 Task: Get directions from Death Valley National Park, California, United States to Dinosaur Valley State Park, Texas, United States and reverse  starting point and destination and check the transit options
Action: Mouse moved to (186, 77)
Screenshot: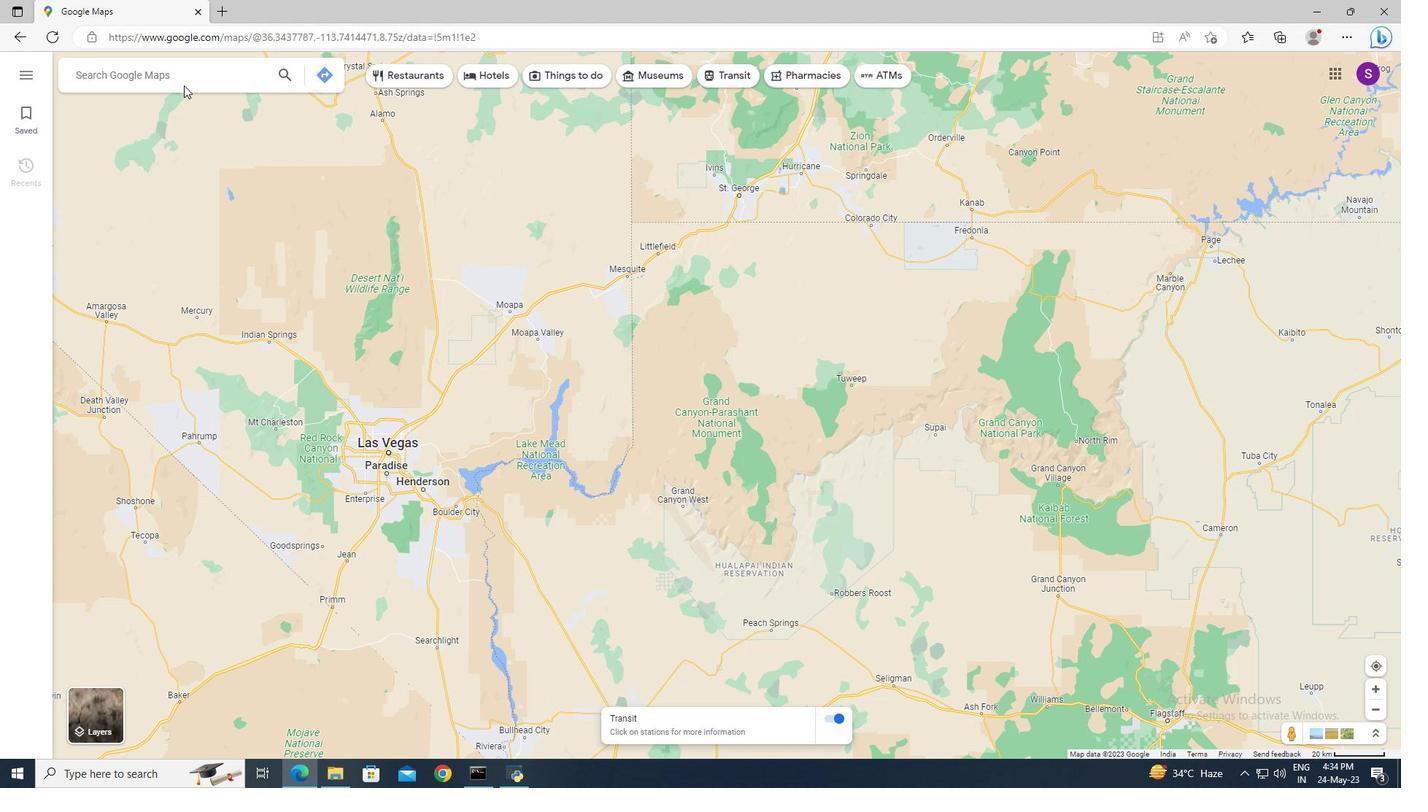 
Action: Mouse pressed left at (186, 77)
Screenshot: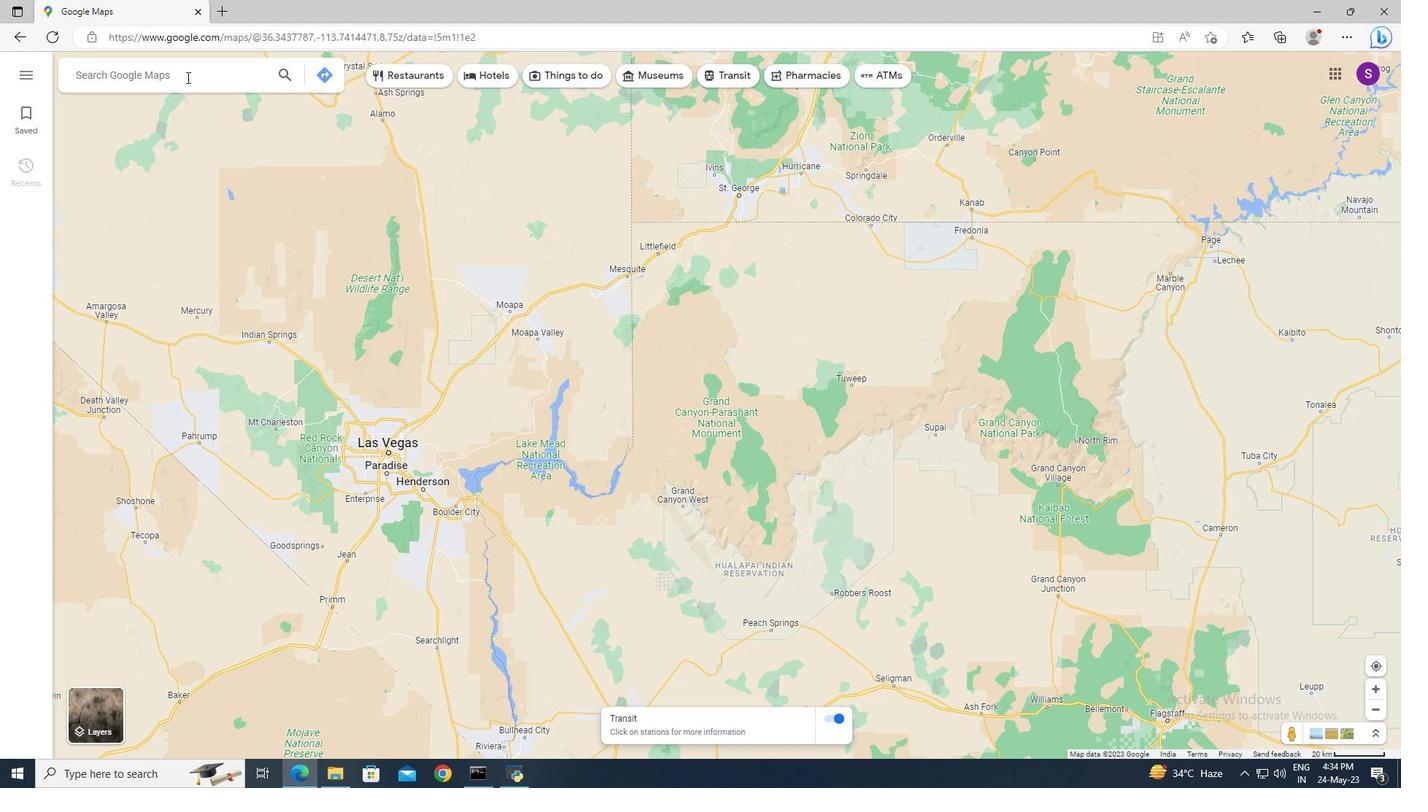 
Action: Key pressed <Key.shift>D<Key.backspace>
Screenshot: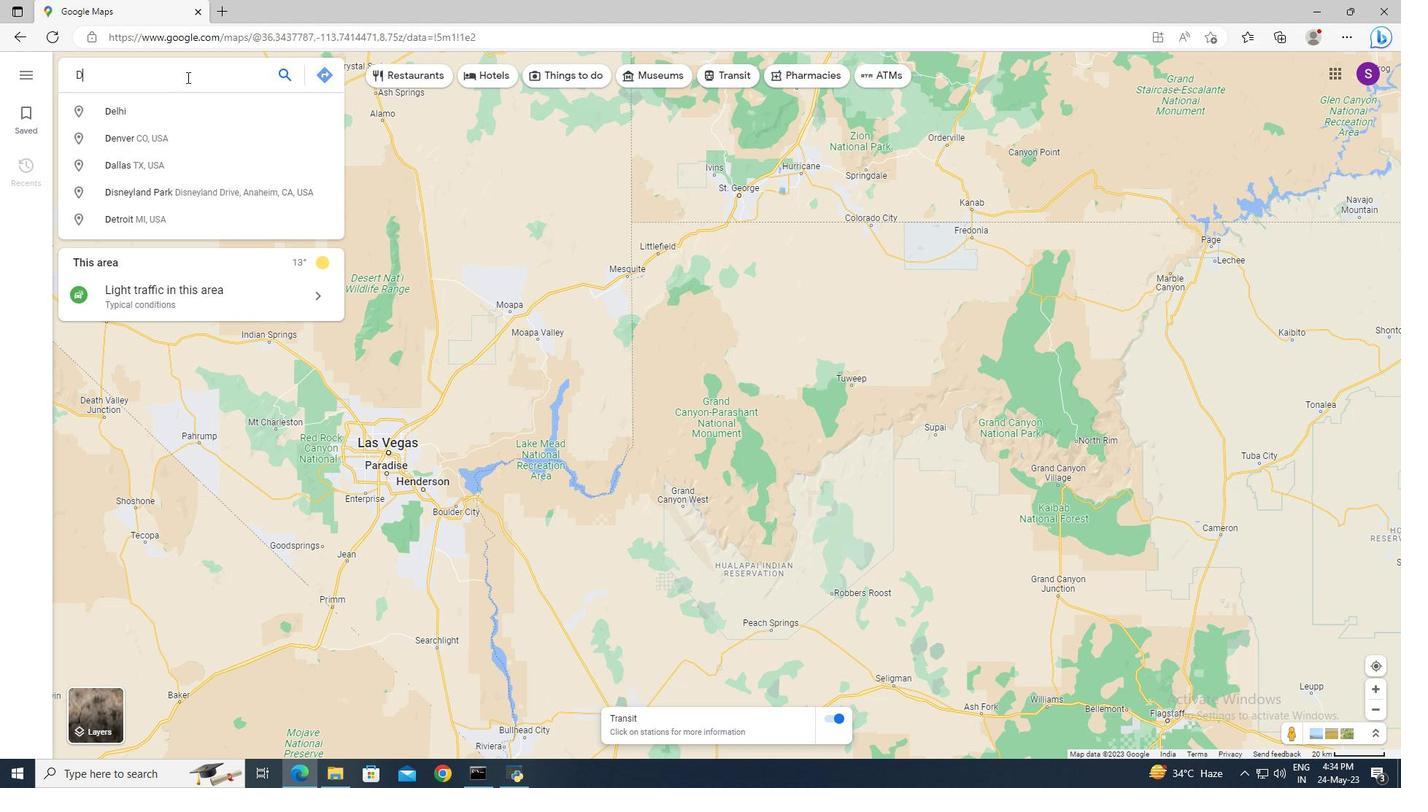 
Action: Mouse moved to (317, 75)
Screenshot: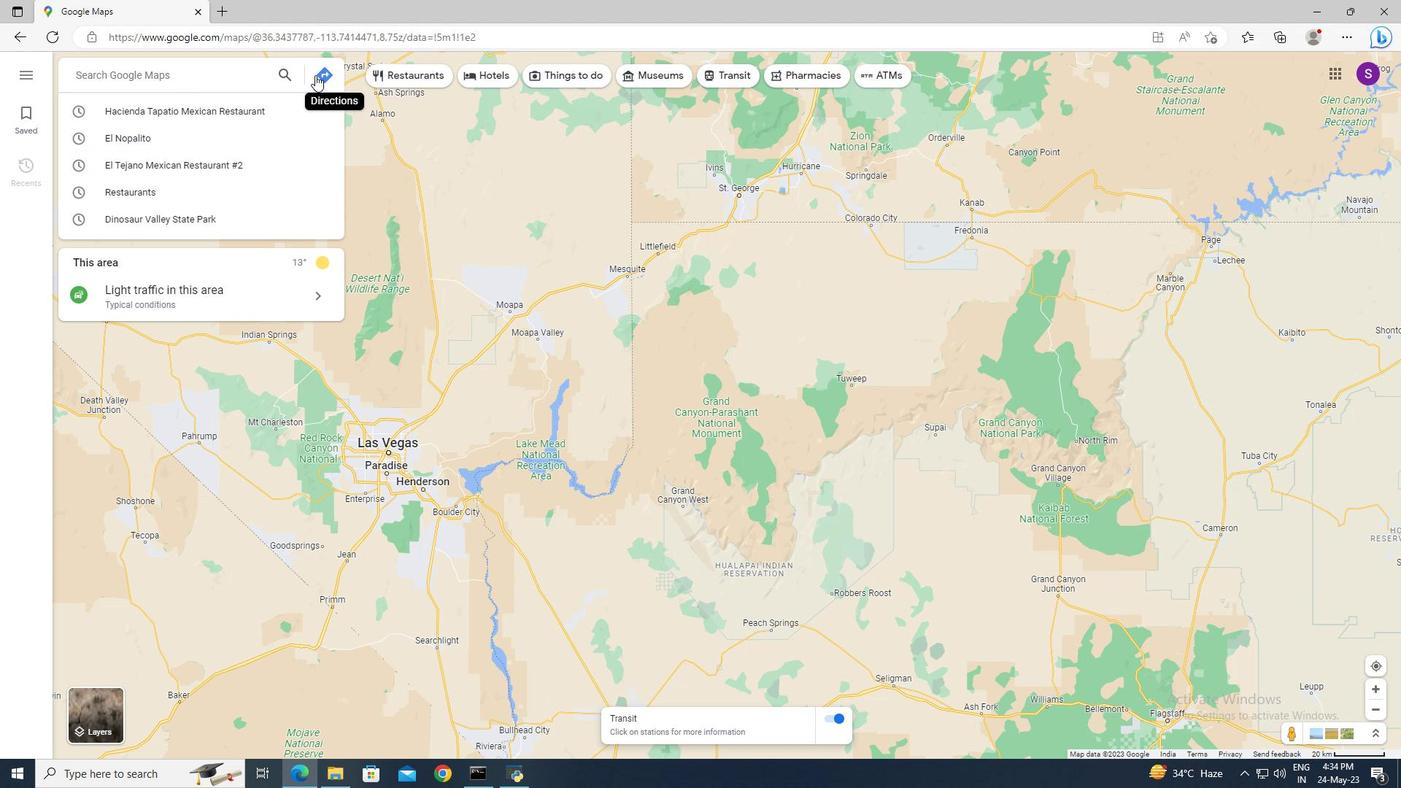 
Action: Mouse pressed left at (317, 75)
Screenshot: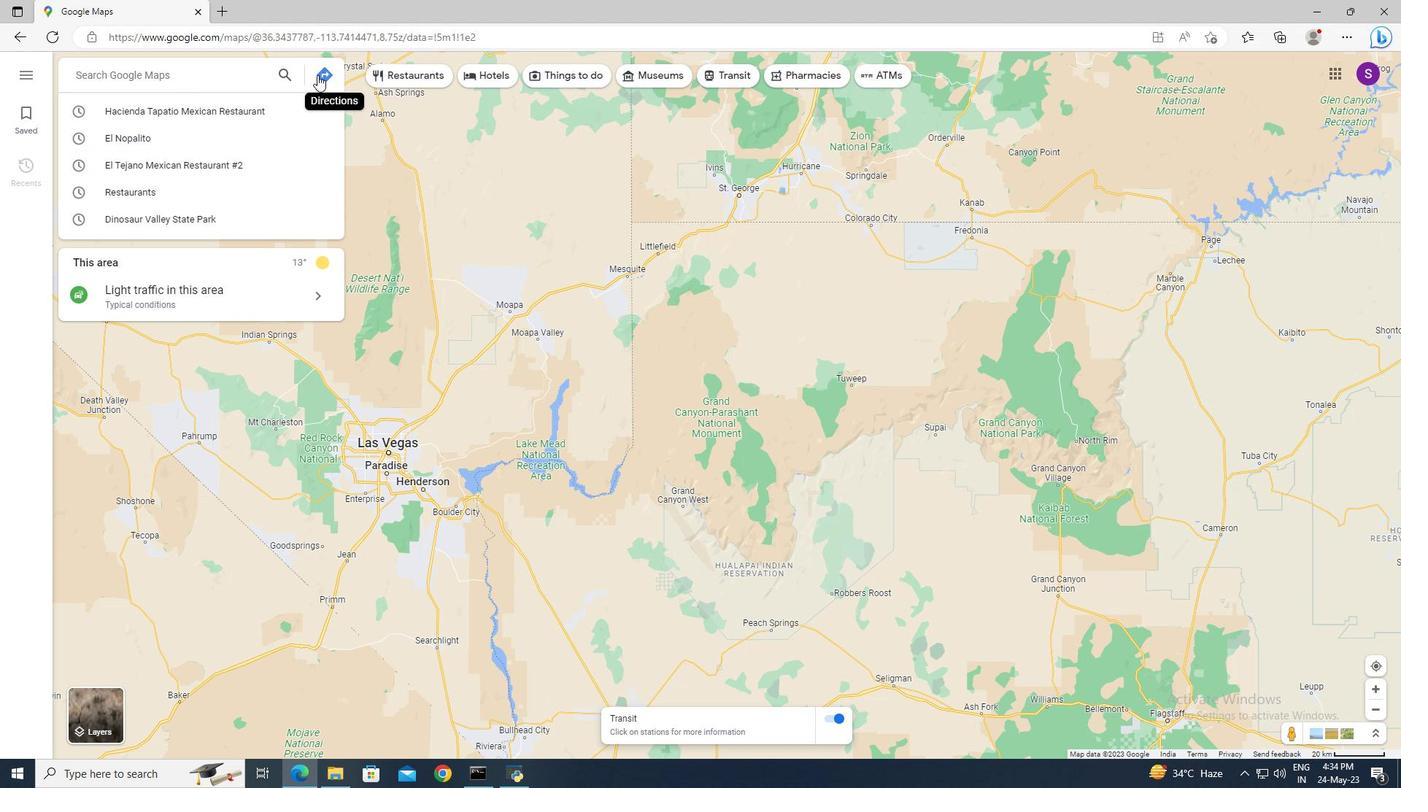 
Action: Mouse moved to (177, 122)
Screenshot: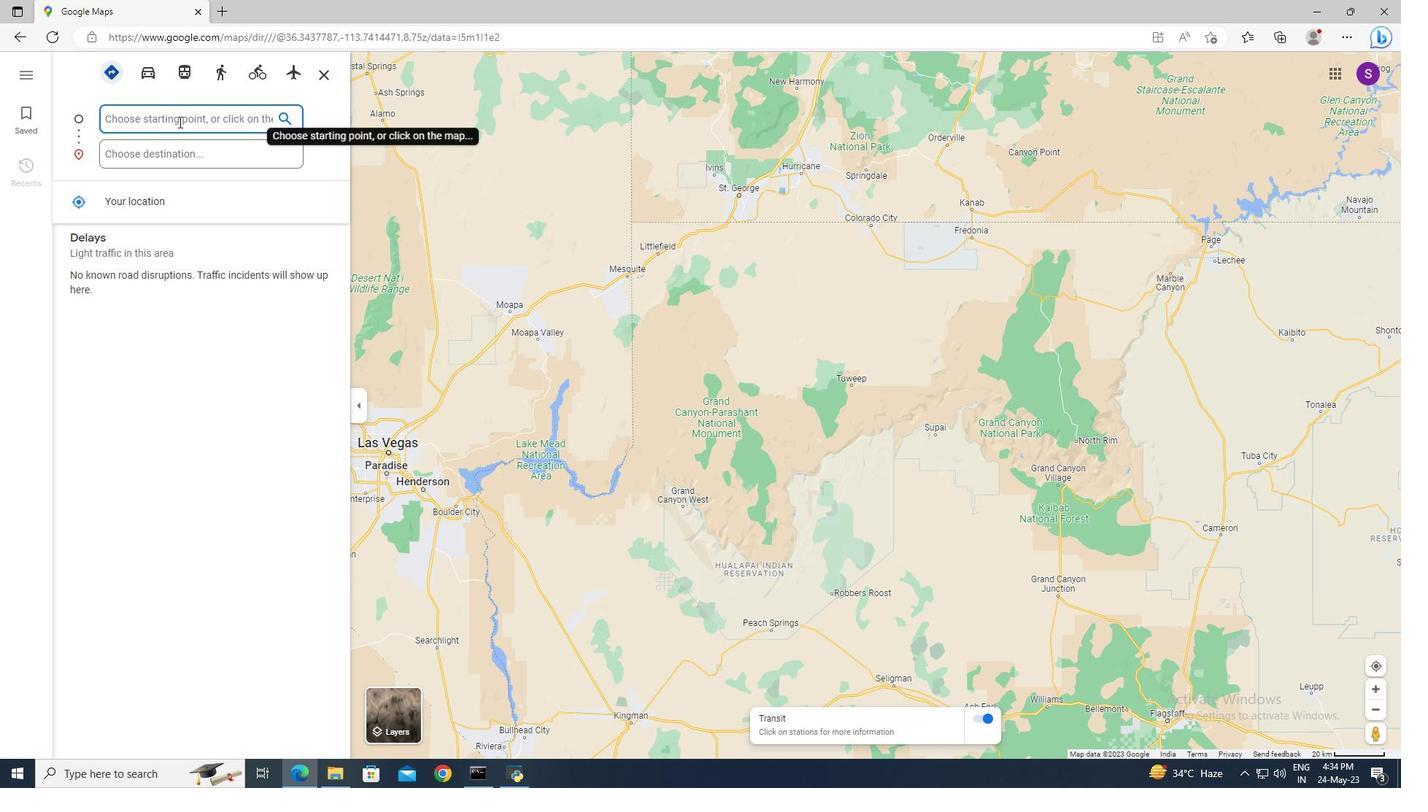 
Action: Mouse pressed left at (177, 122)
Screenshot: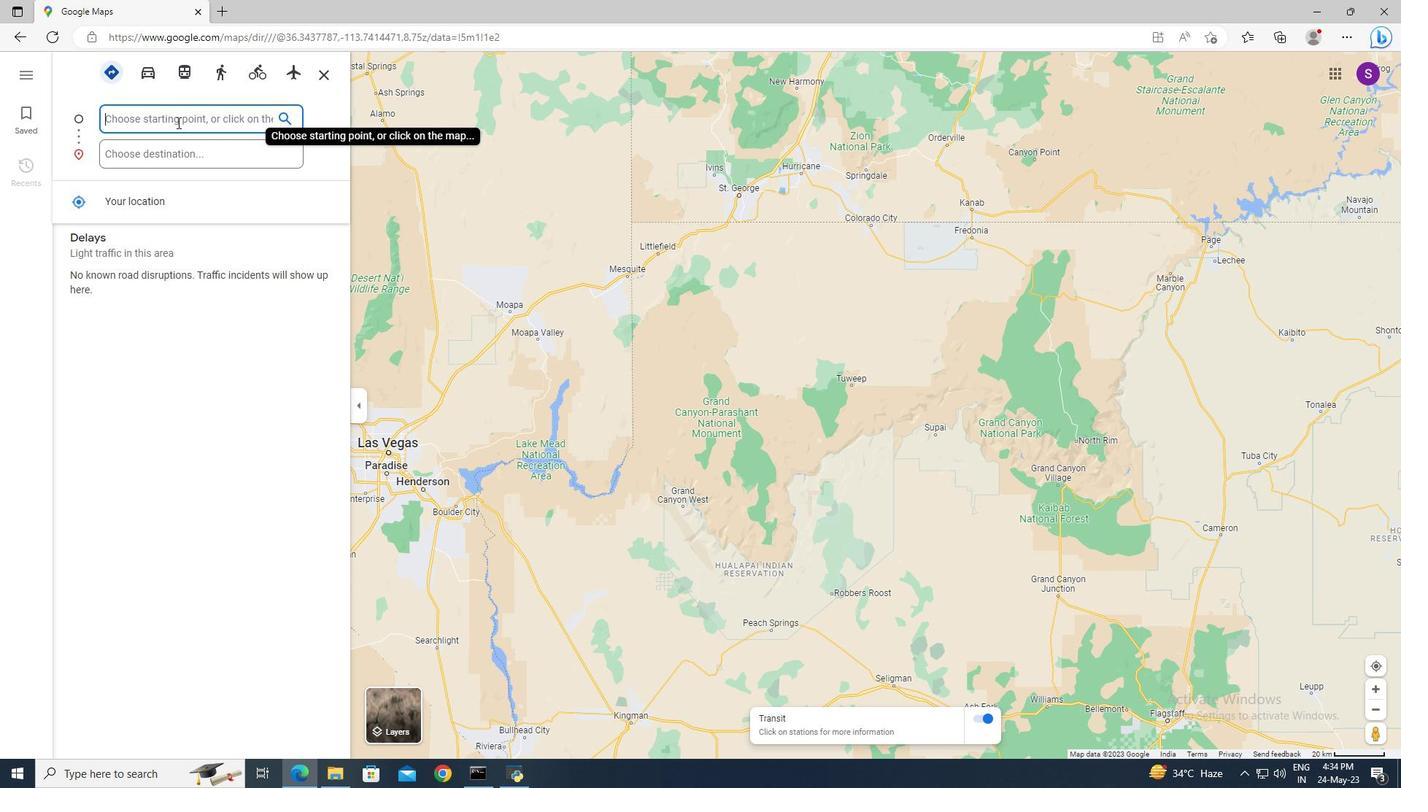 
Action: Key pressed <Key.shift>Death<Key.space><Key.shift>Valley<Key.space><Key.shift>National<Key.space><Key.shift>Park,<Key.space><Key.shift>Cali
Screenshot: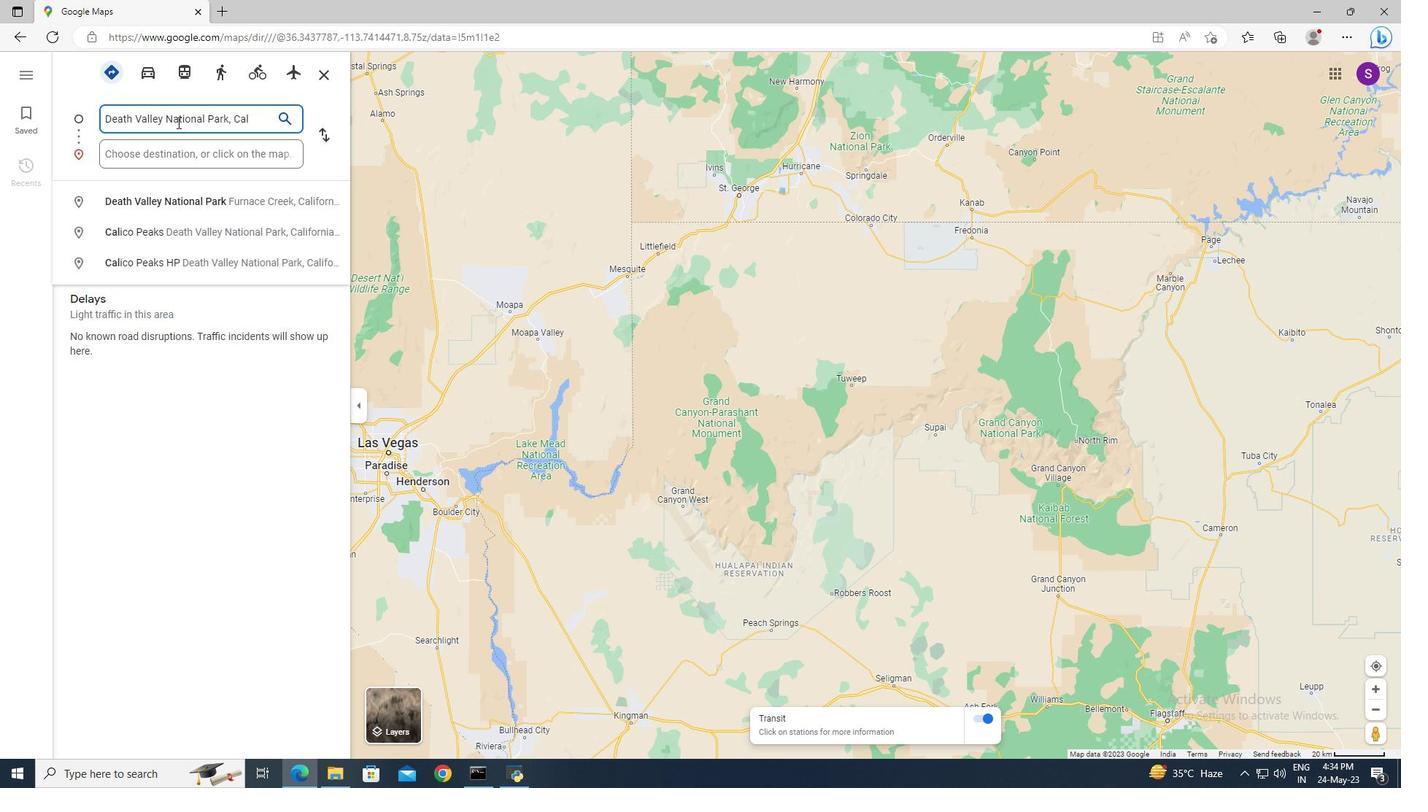 
Action: Mouse moved to (200, 197)
Screenshot: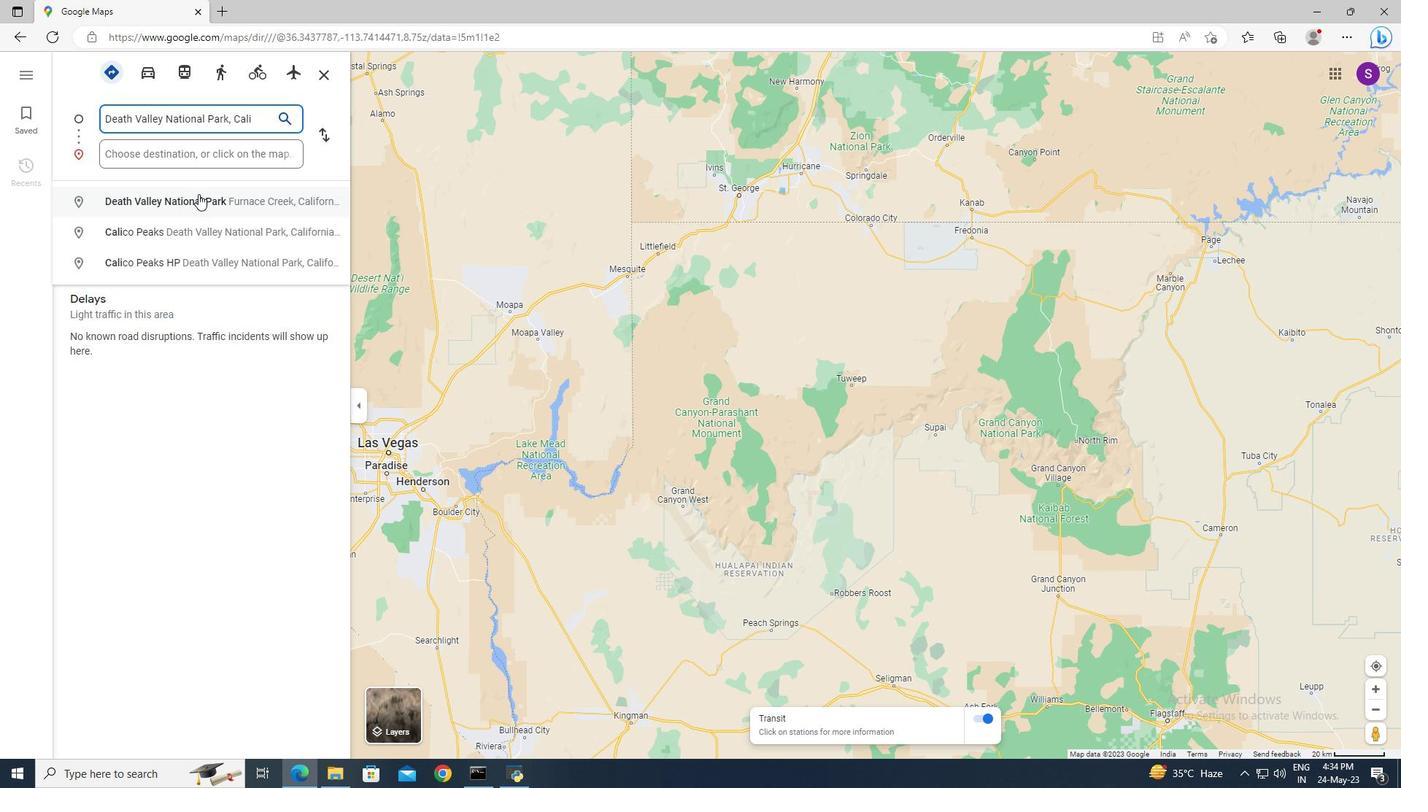 
Action: Mouse pressed left at (200, 197)
Screenshot: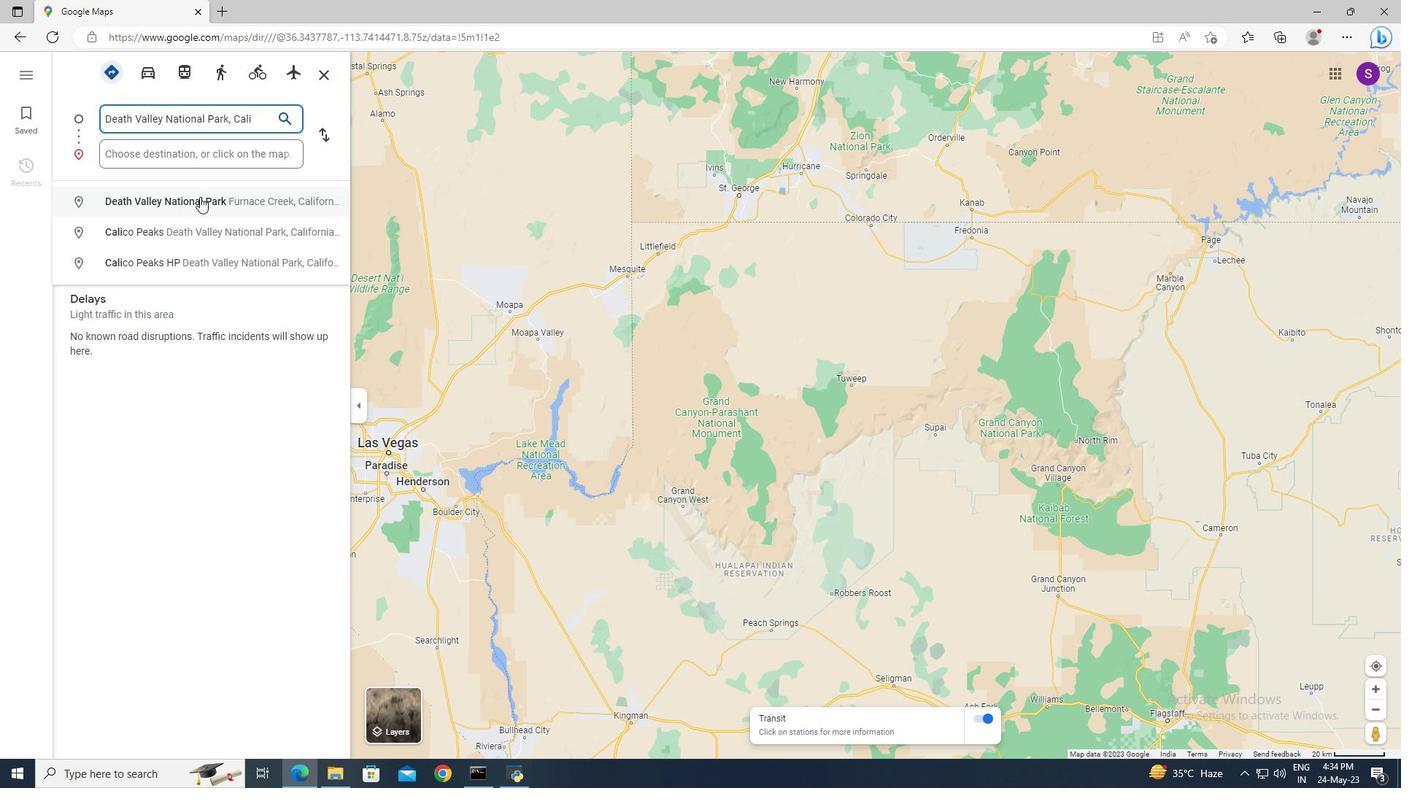 
Action: Mouse moved to (189, 160)
Screenshot: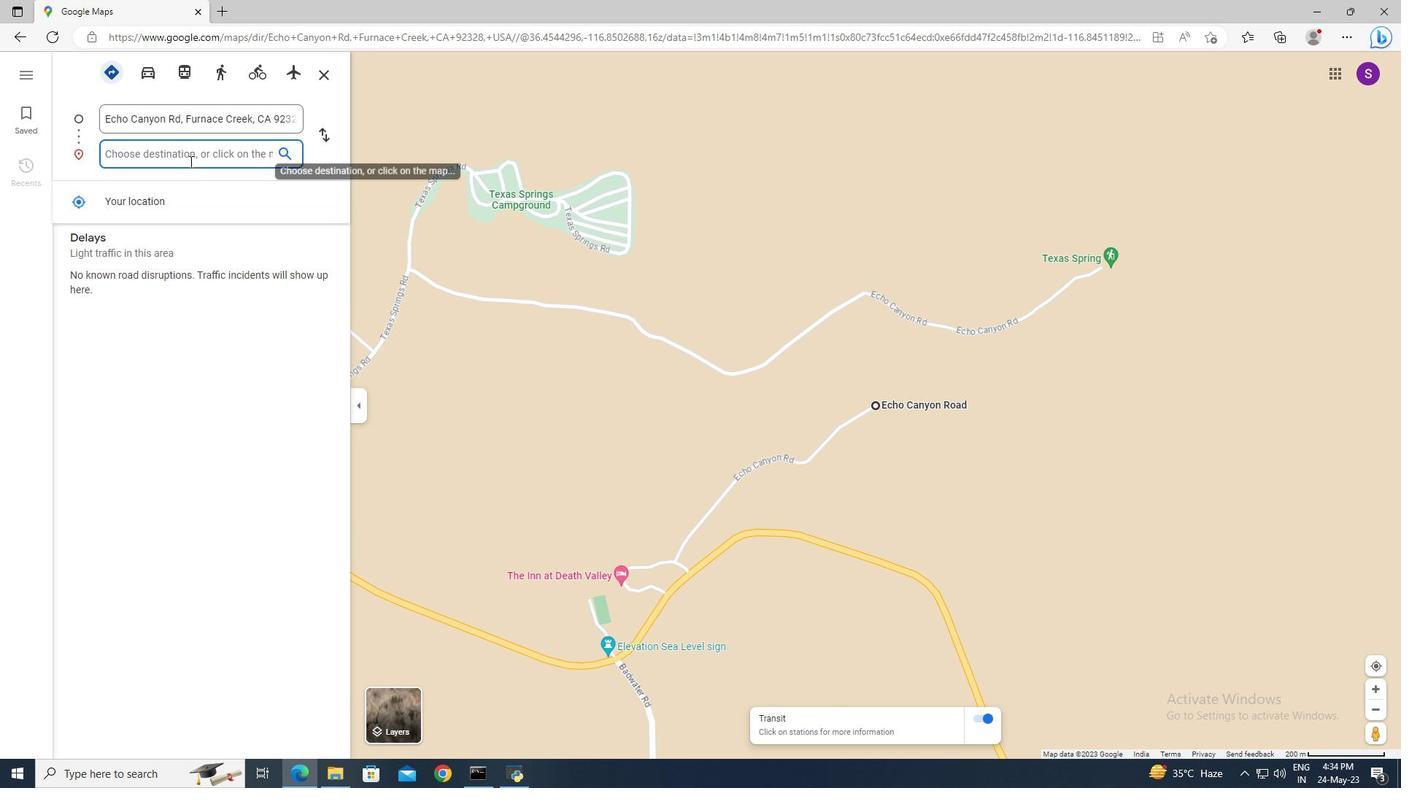 
Action: Mouse pressed left at (189, 160)
Screenshot: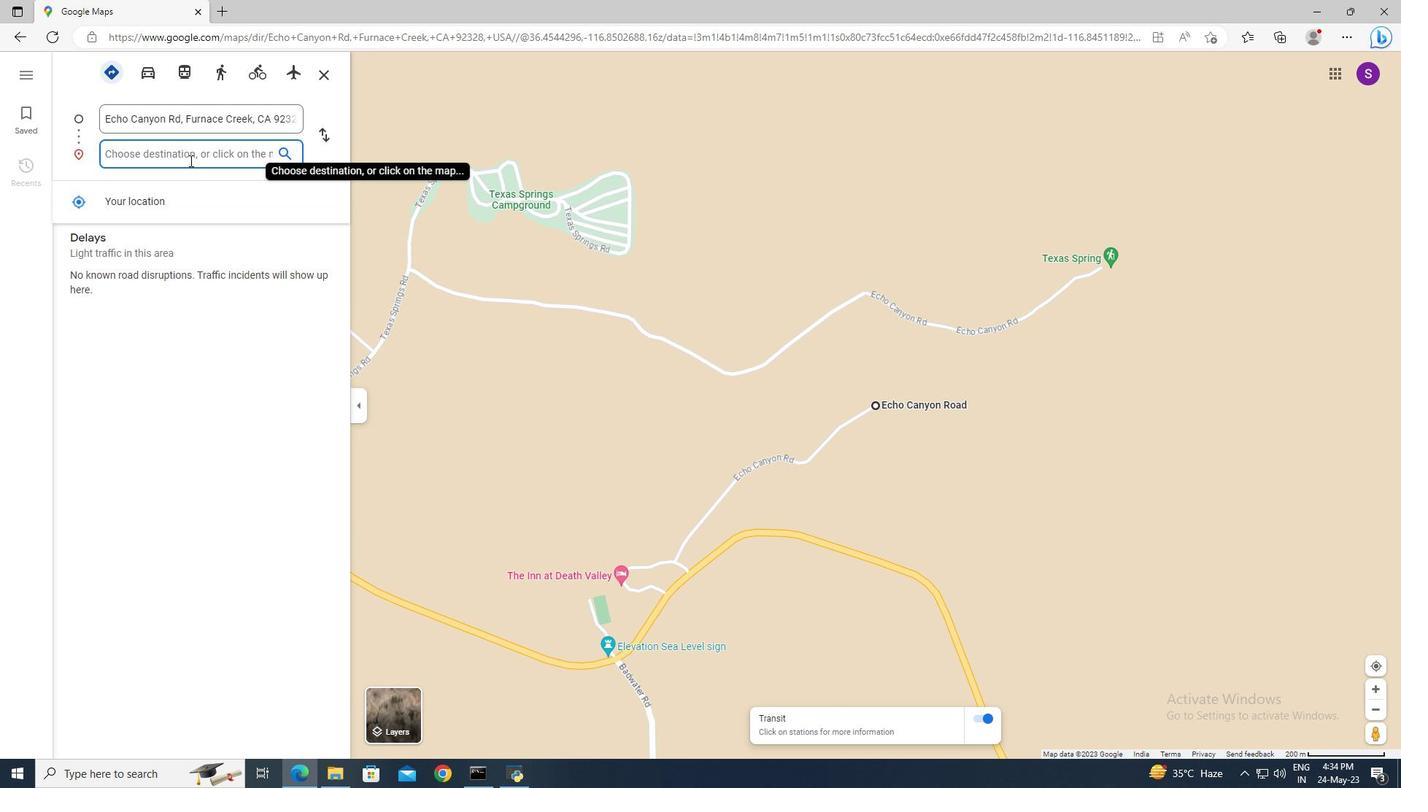 
Action: Key pressed <Key.shift>Dinosaur<Key.space><Key.shift>Valley<Key.space><Key.shift_r>State<Key.space><Key.shift>Park,<Key.space><Key.shift>Texas<Key.enter>
Screenshot: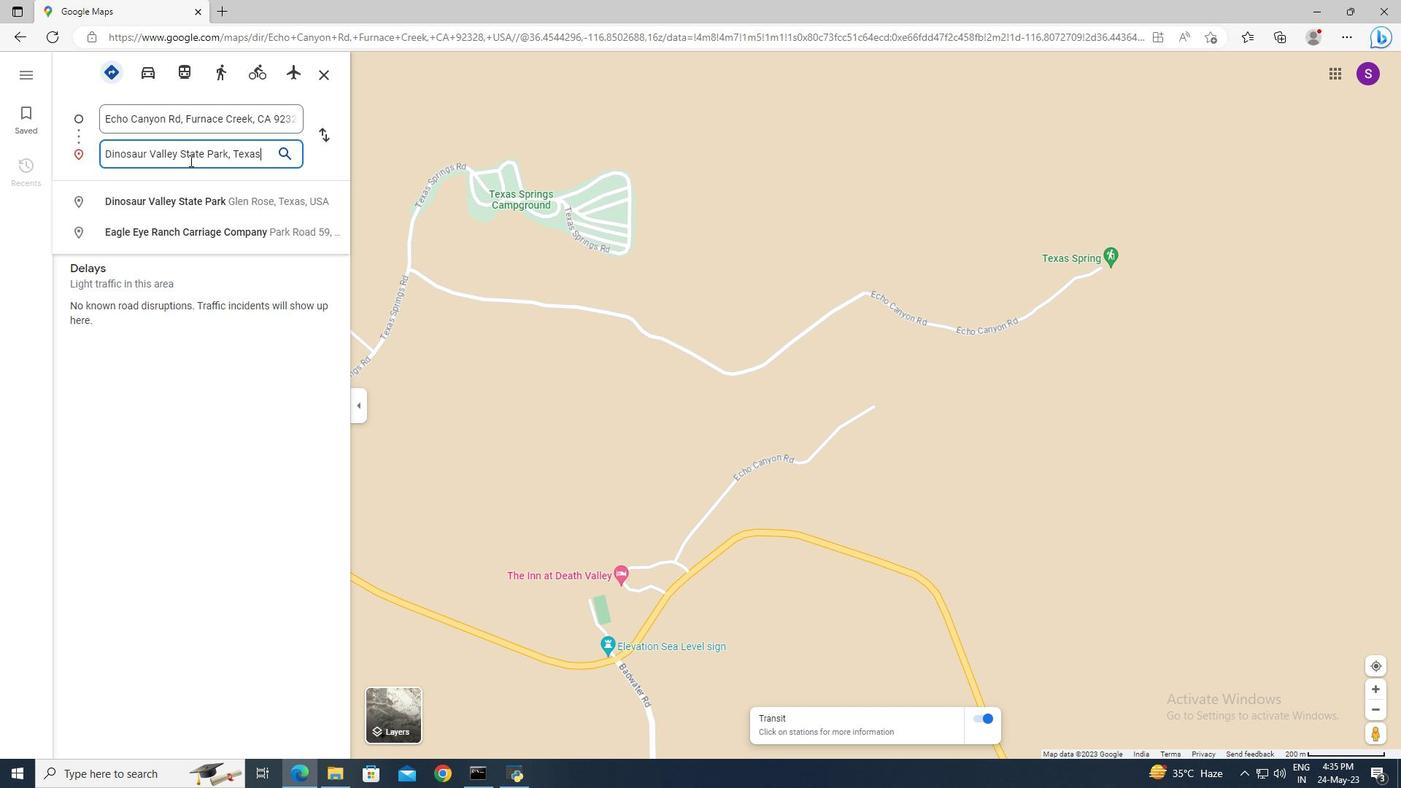 
Action: Mouse moved to (327, 137)
Screenshot: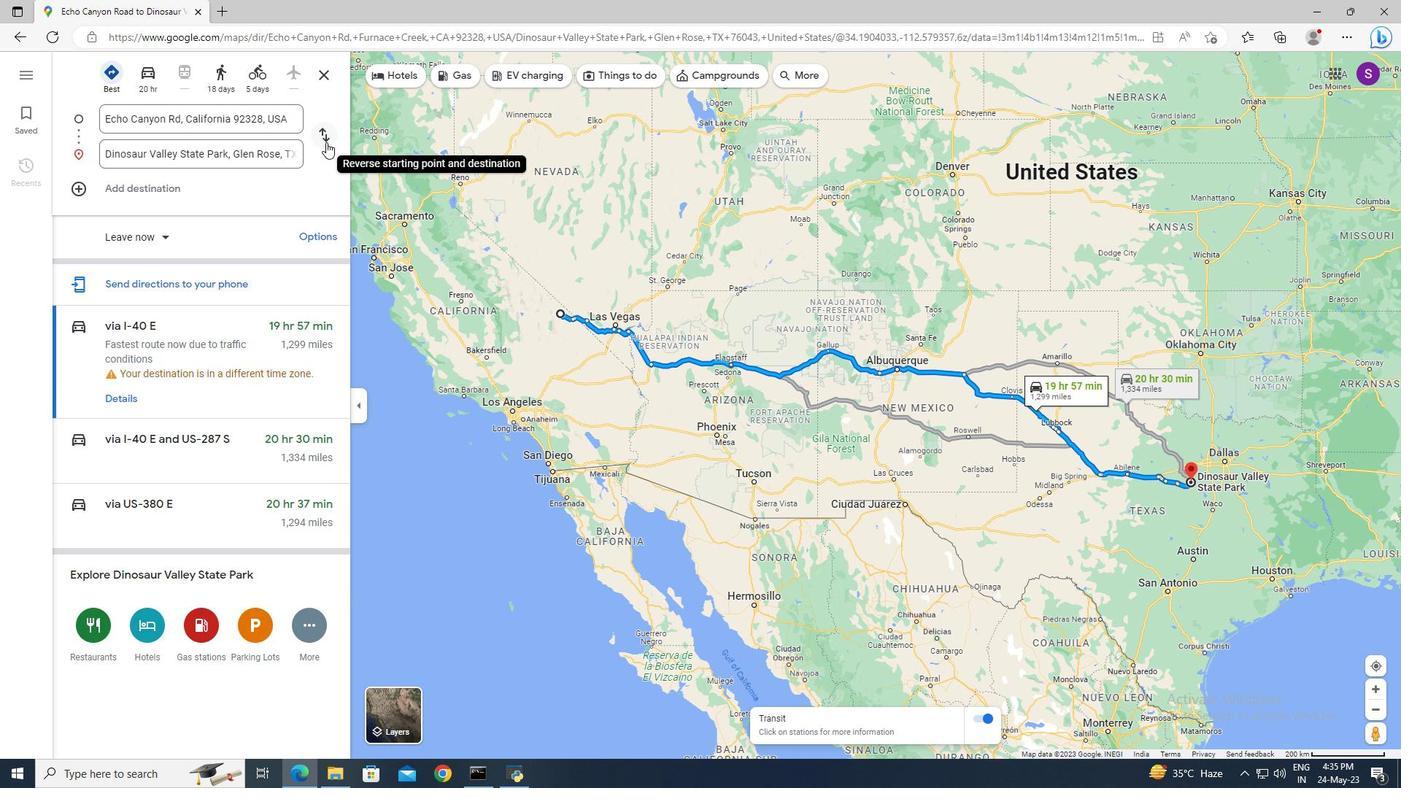 
Action: Mouse pressed left at (327, 137)
Screenshot: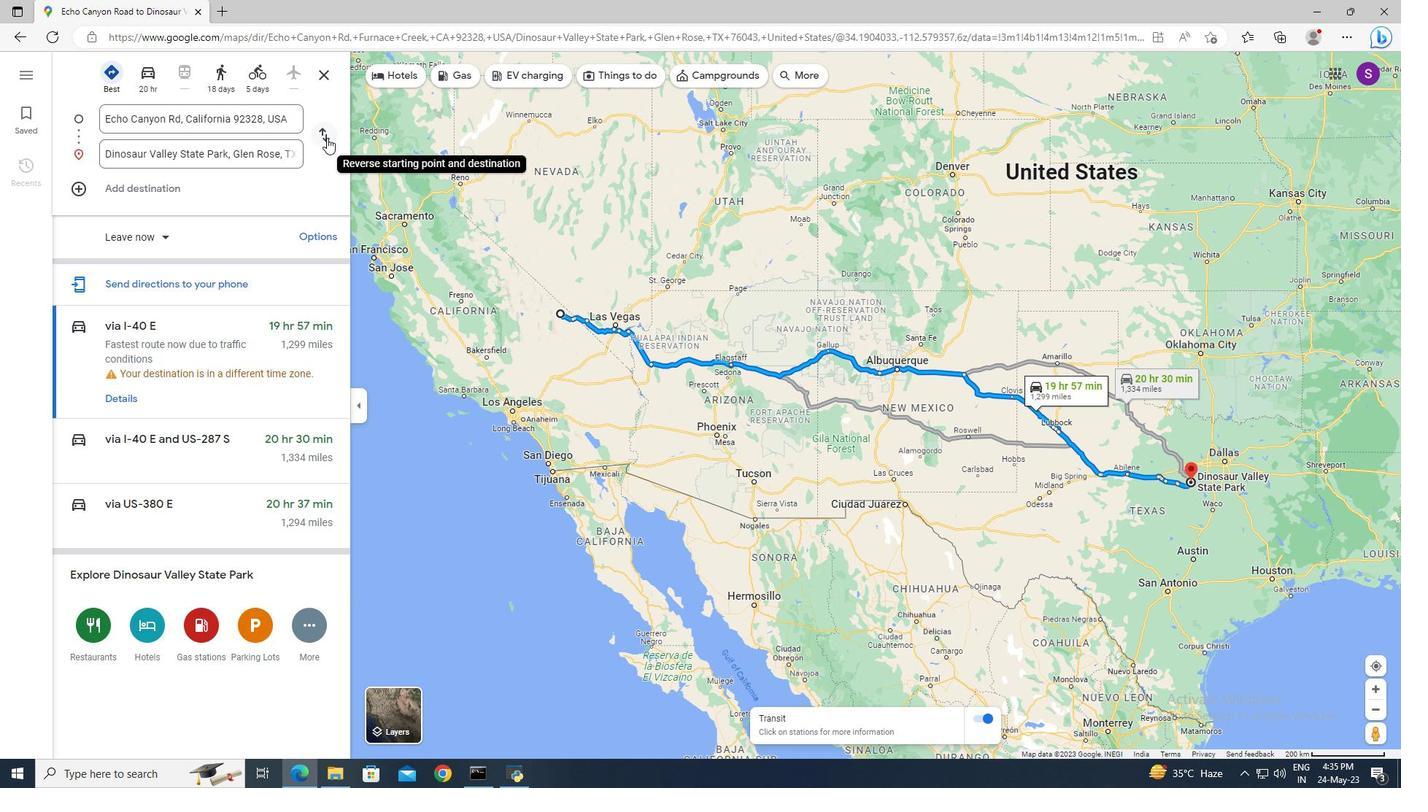 
Action: Mouse moved to (976, 722)
Screenshot: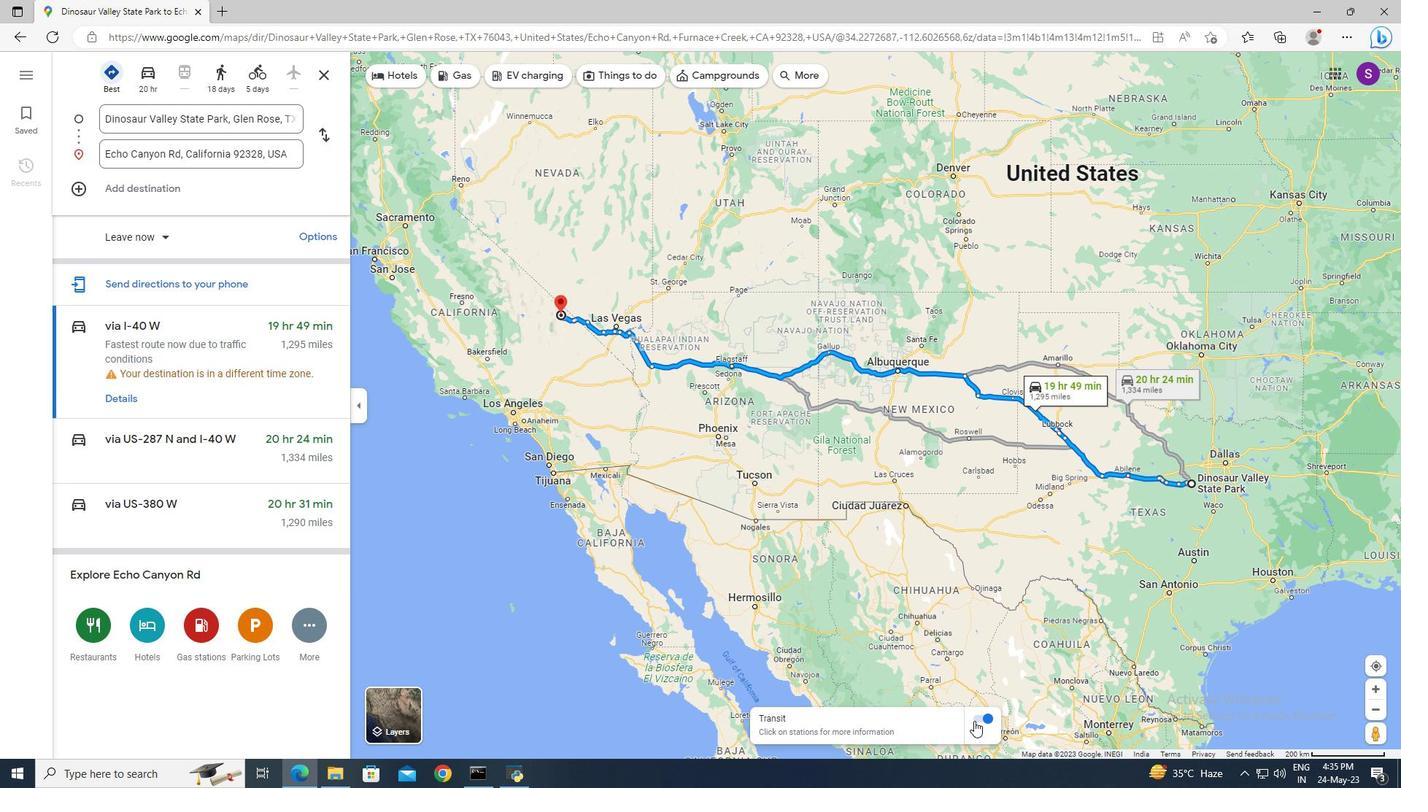 
Action: Mouse pressed left at (976, 722)
Screenshot: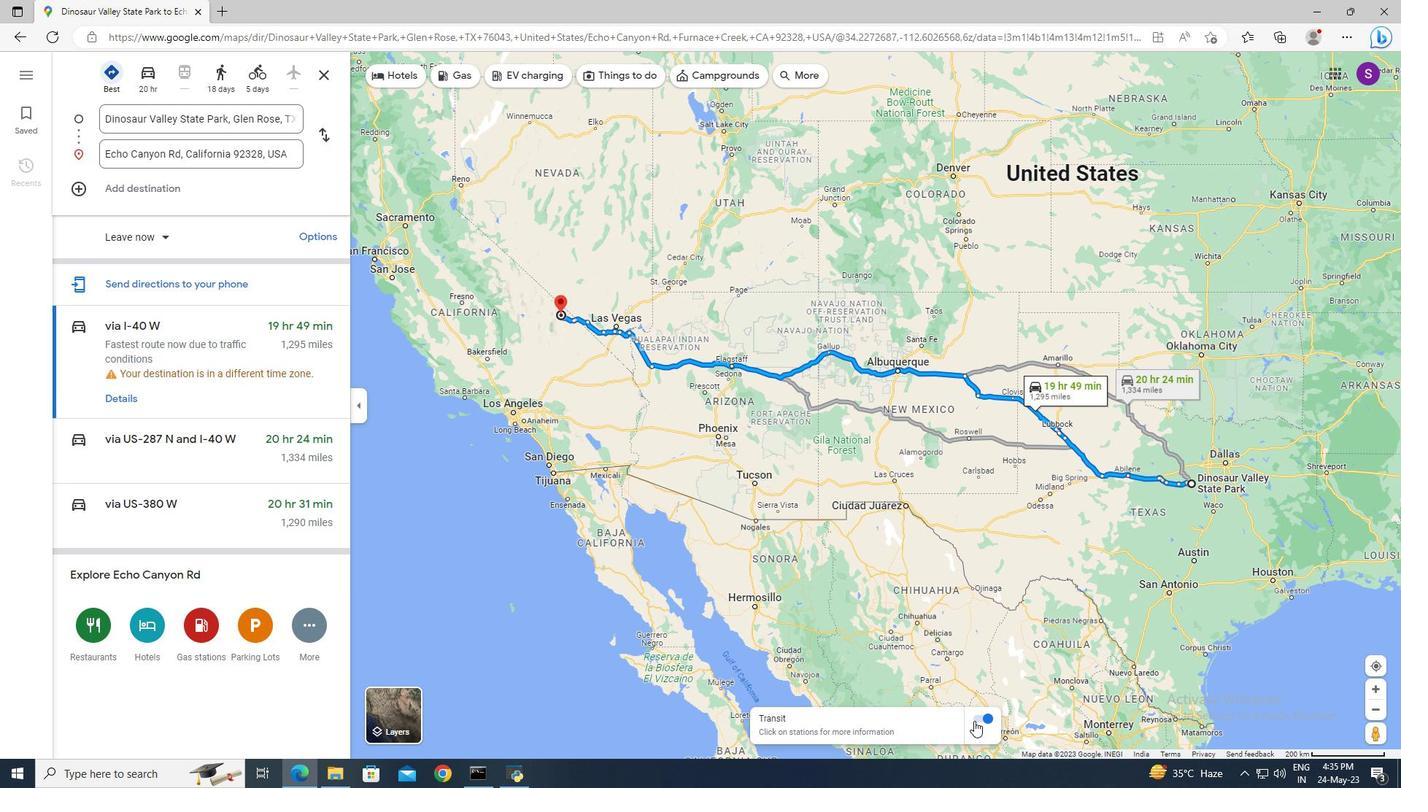 
Action: Mouse moved to (548, 716)
Screenshot: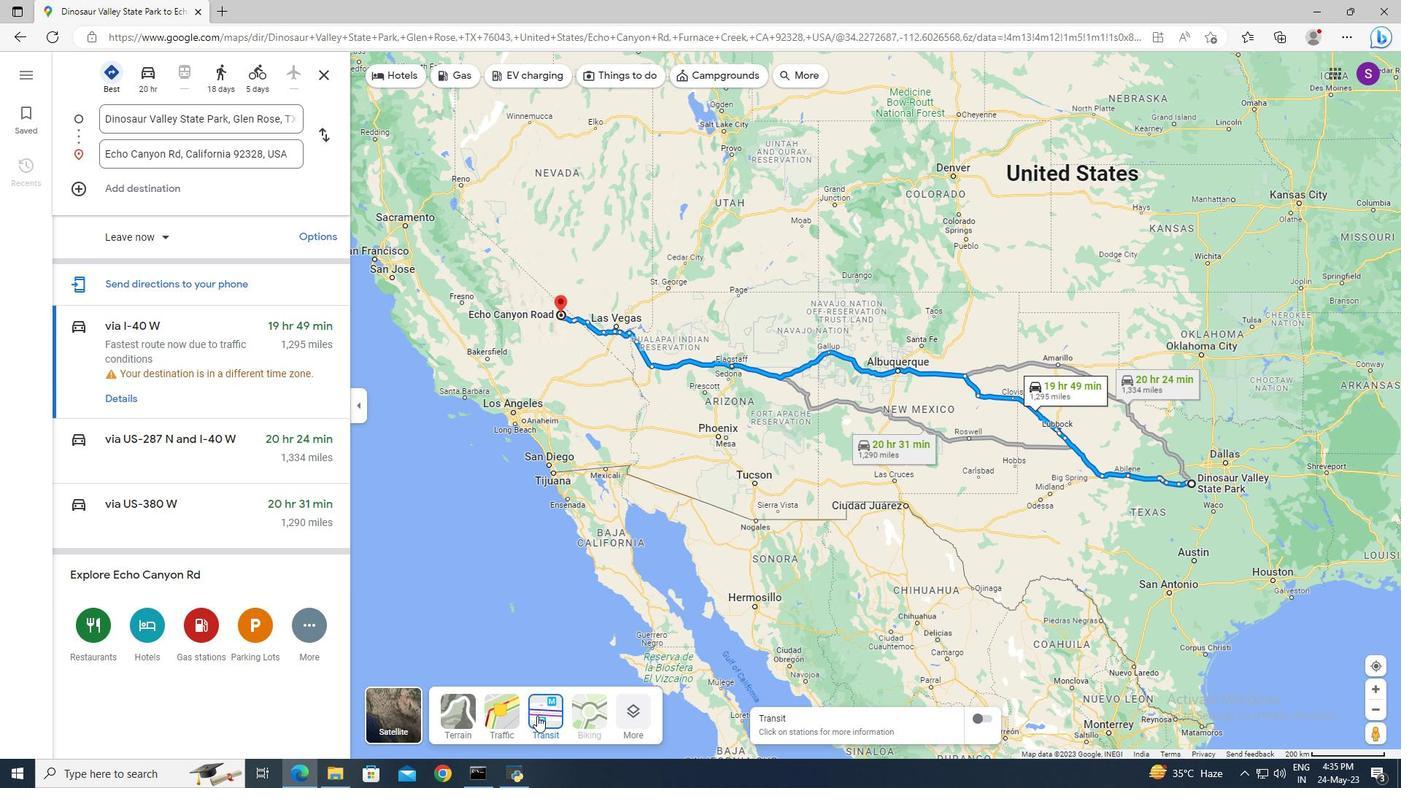 
Action: Mouse pressed left at (548, 716)
Screenshot: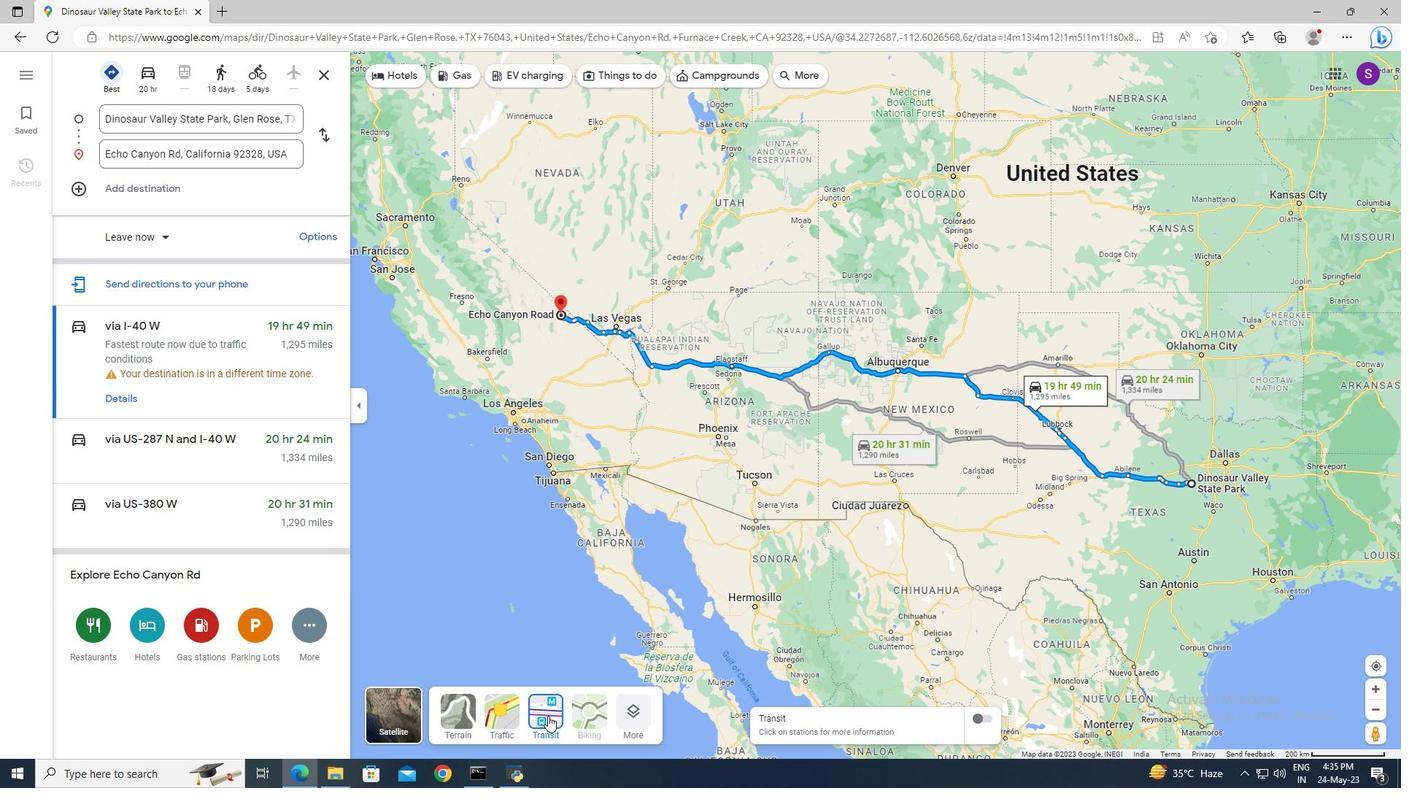 
Action: Mouse moved to (1020, 515)
Screenshot: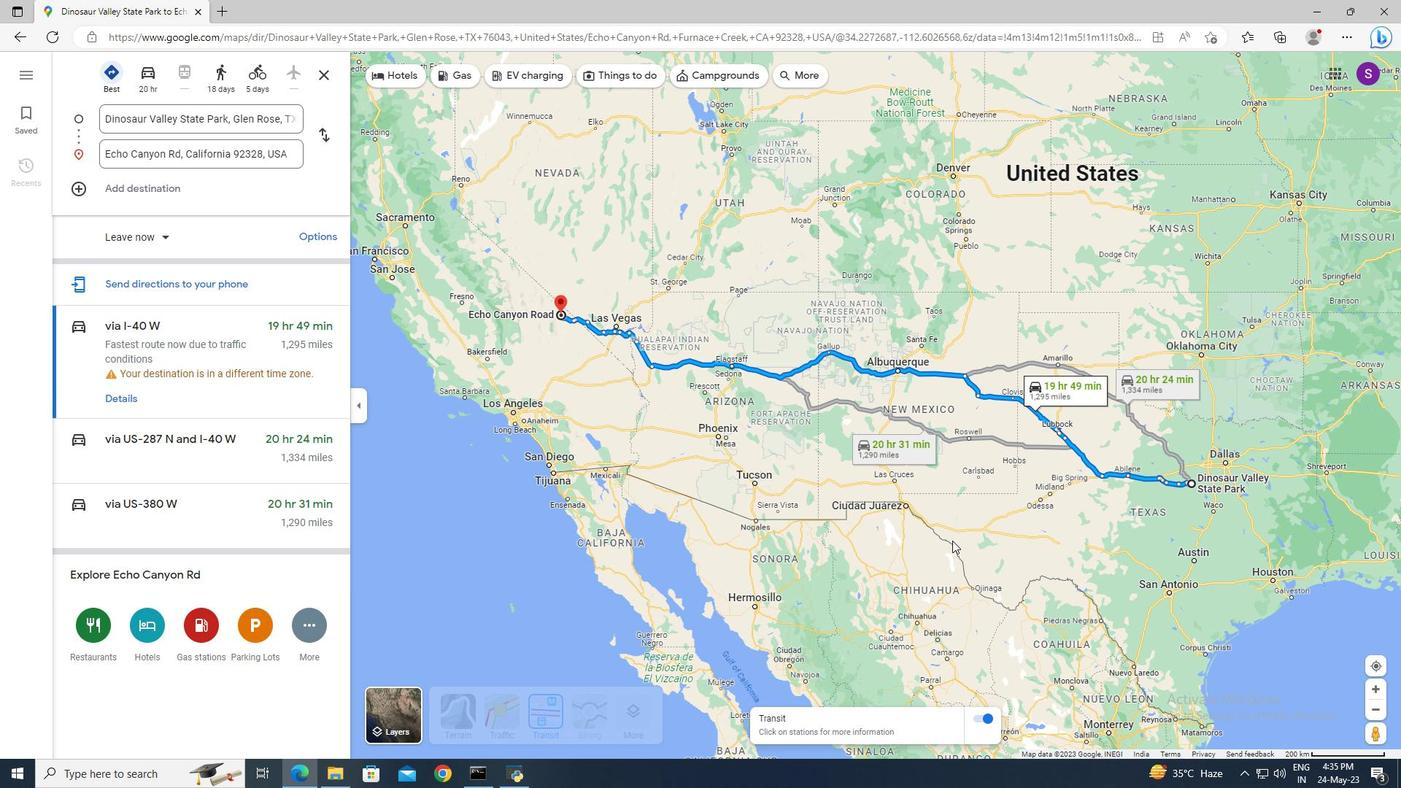 
Action: Mouse scrolled (1020, 516) with delta (0, 0)
Screenshot: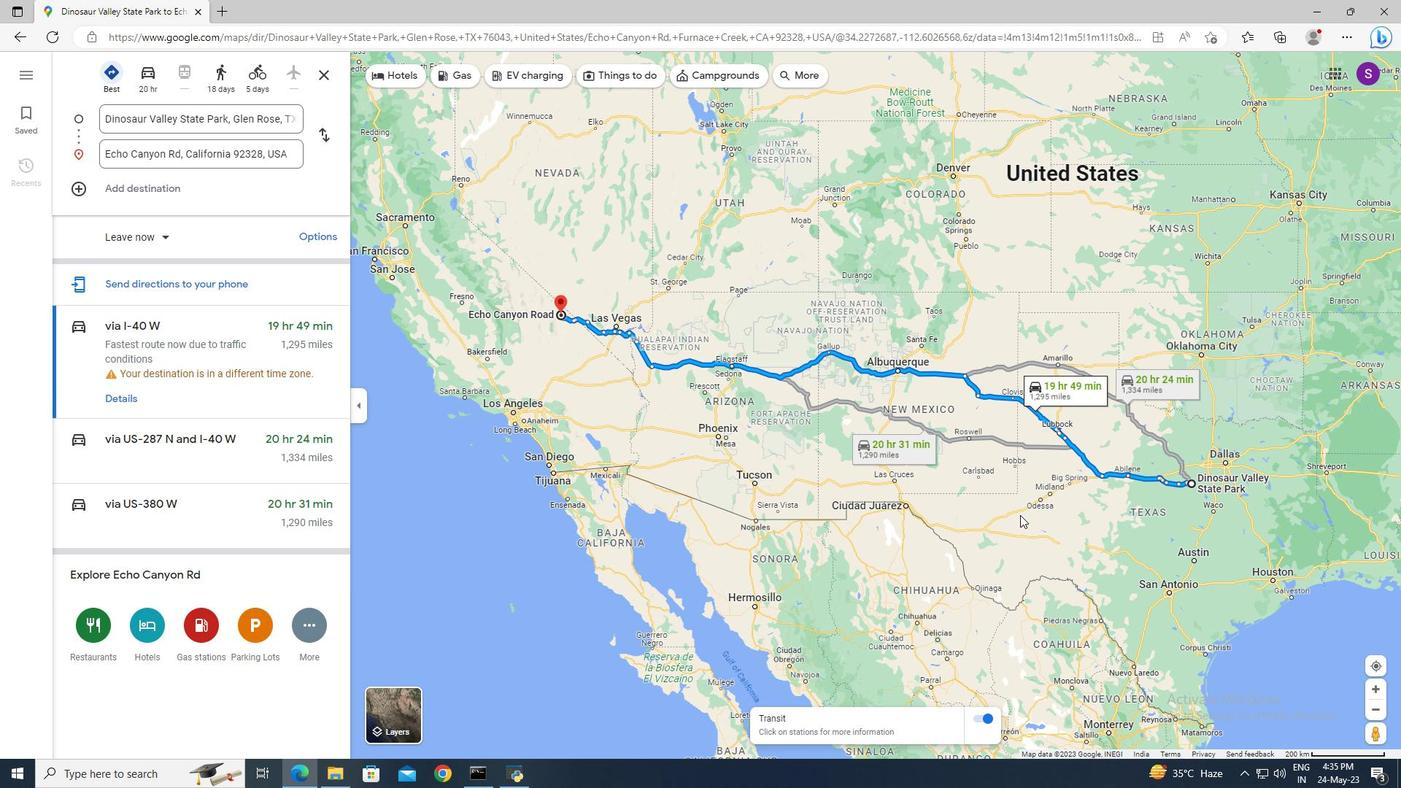 
Action: Mouse scrolled (1020, 516) with delta (0, 0)
Screenshot: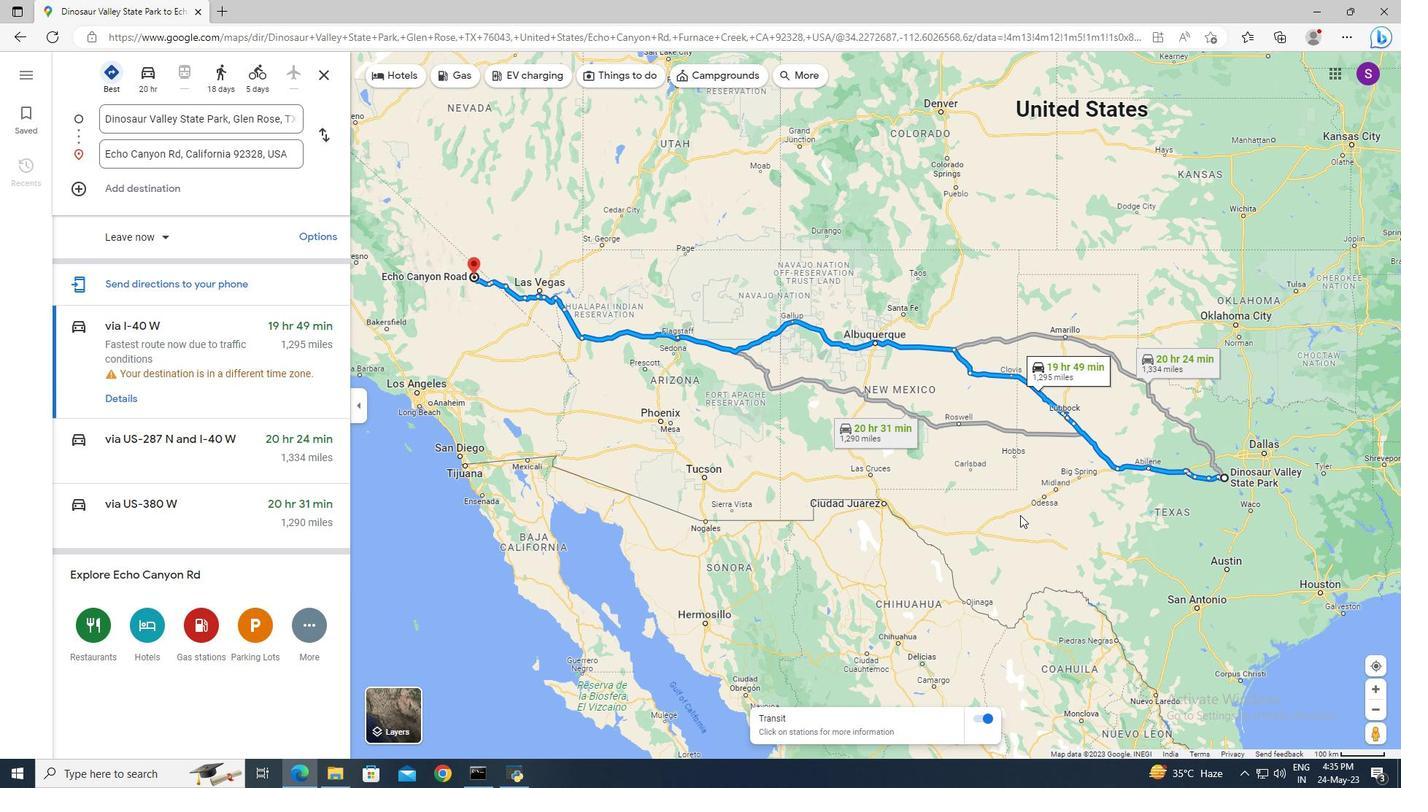 
Action: Mouse moved to (1206, 503)
Screenshot: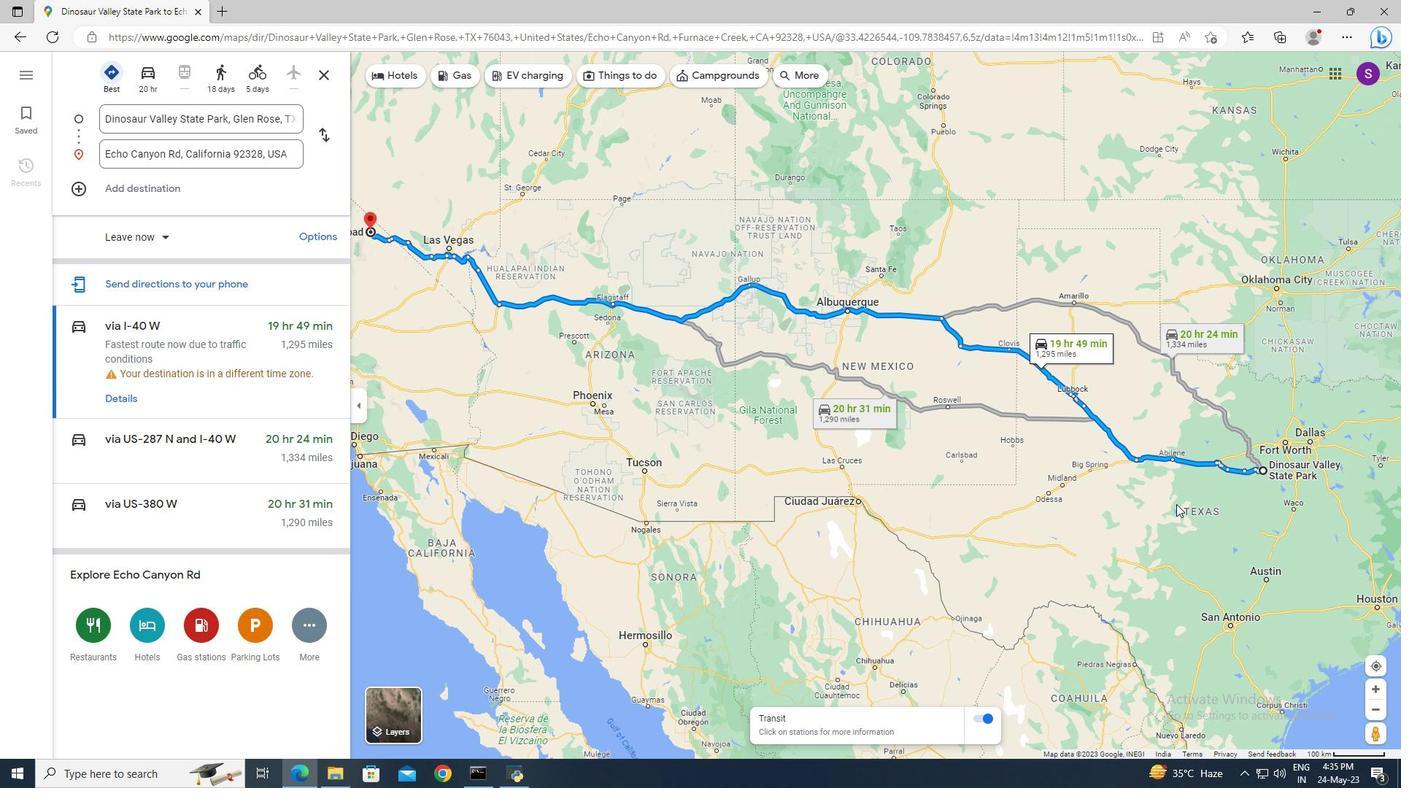 
Action: Mouse scrolled (1206, 504) with delta (0, 0)
Screenshot: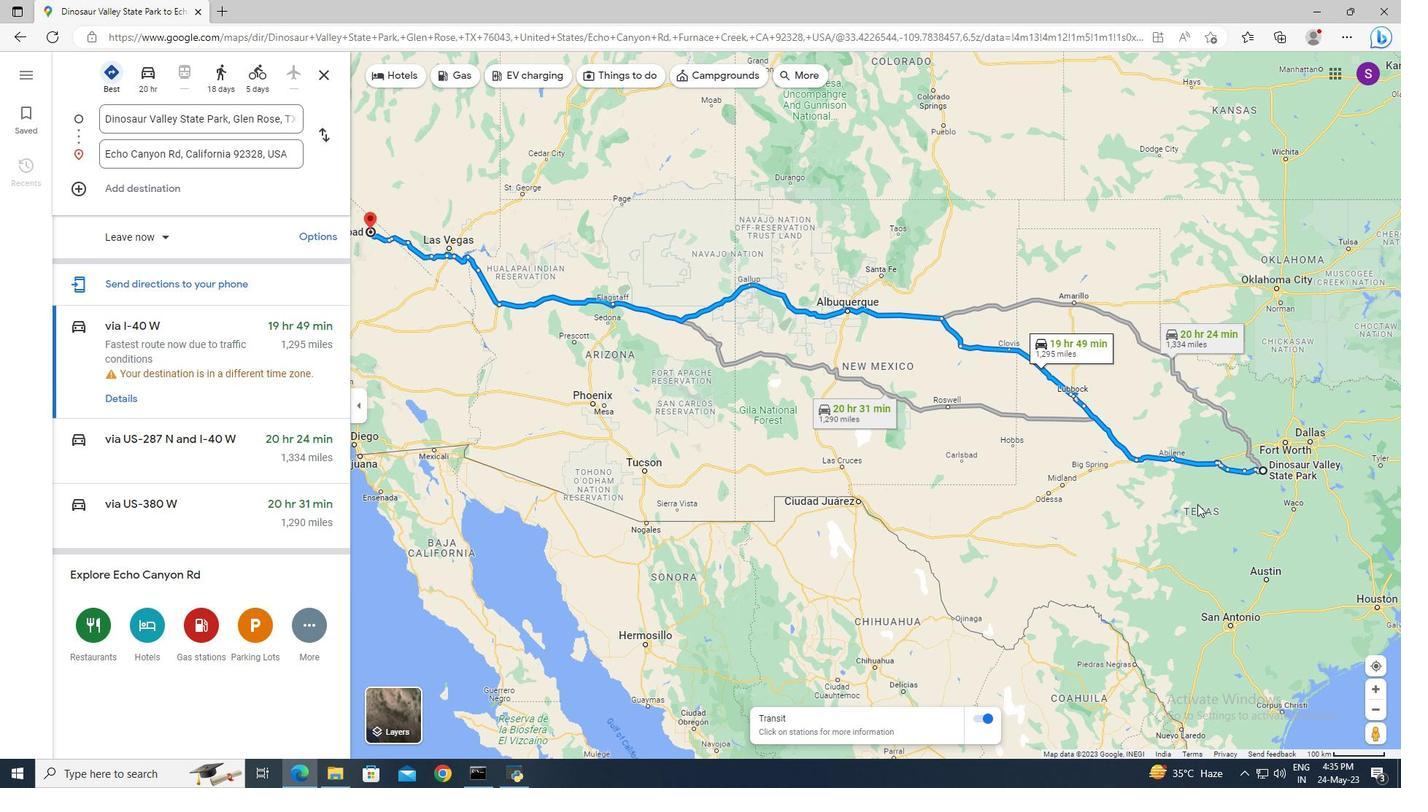 
Action: Mouse scrolled (1206, 504) with delta (0, 0)
Screenshot: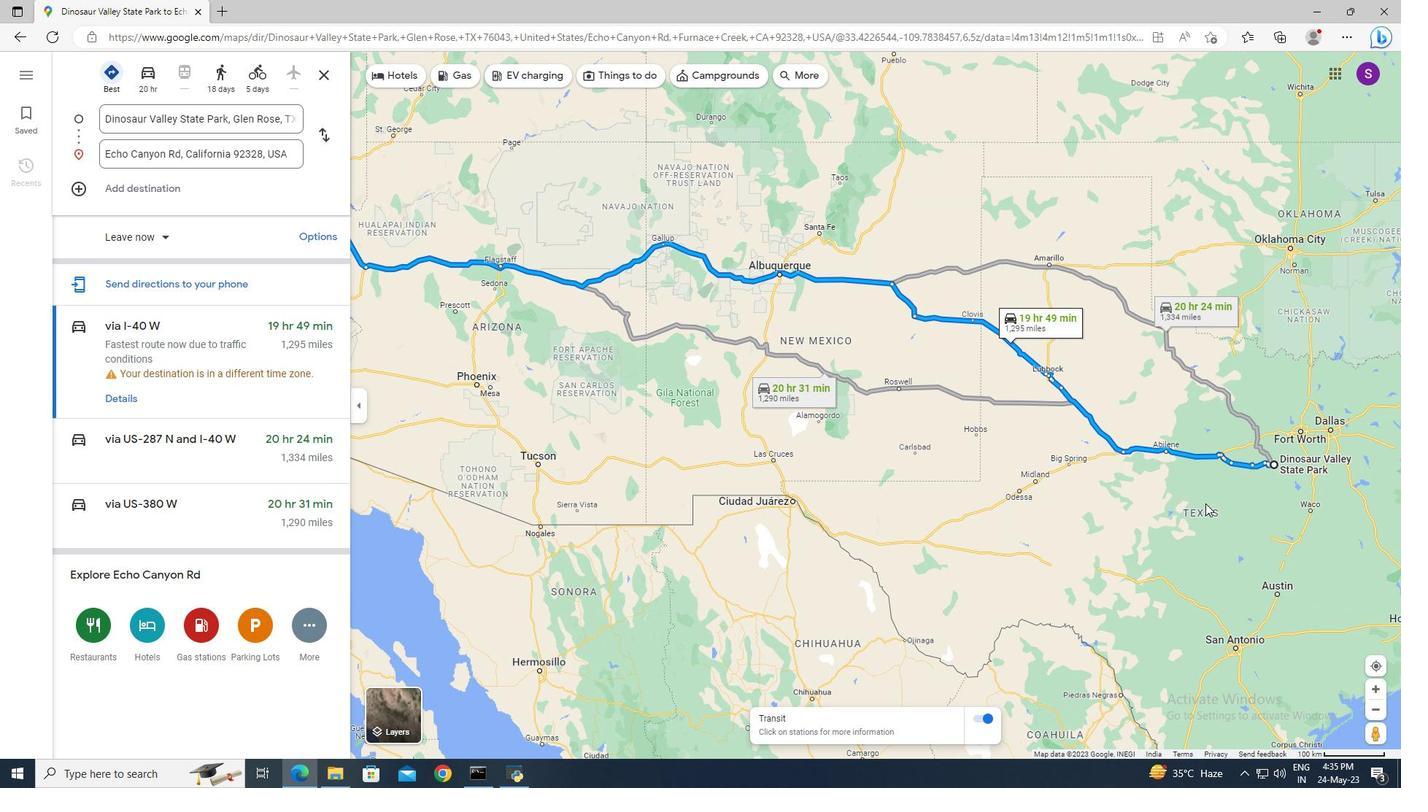
Action: Mouse scrolled (1206, 504) with delta (0, 0)
Screenshot: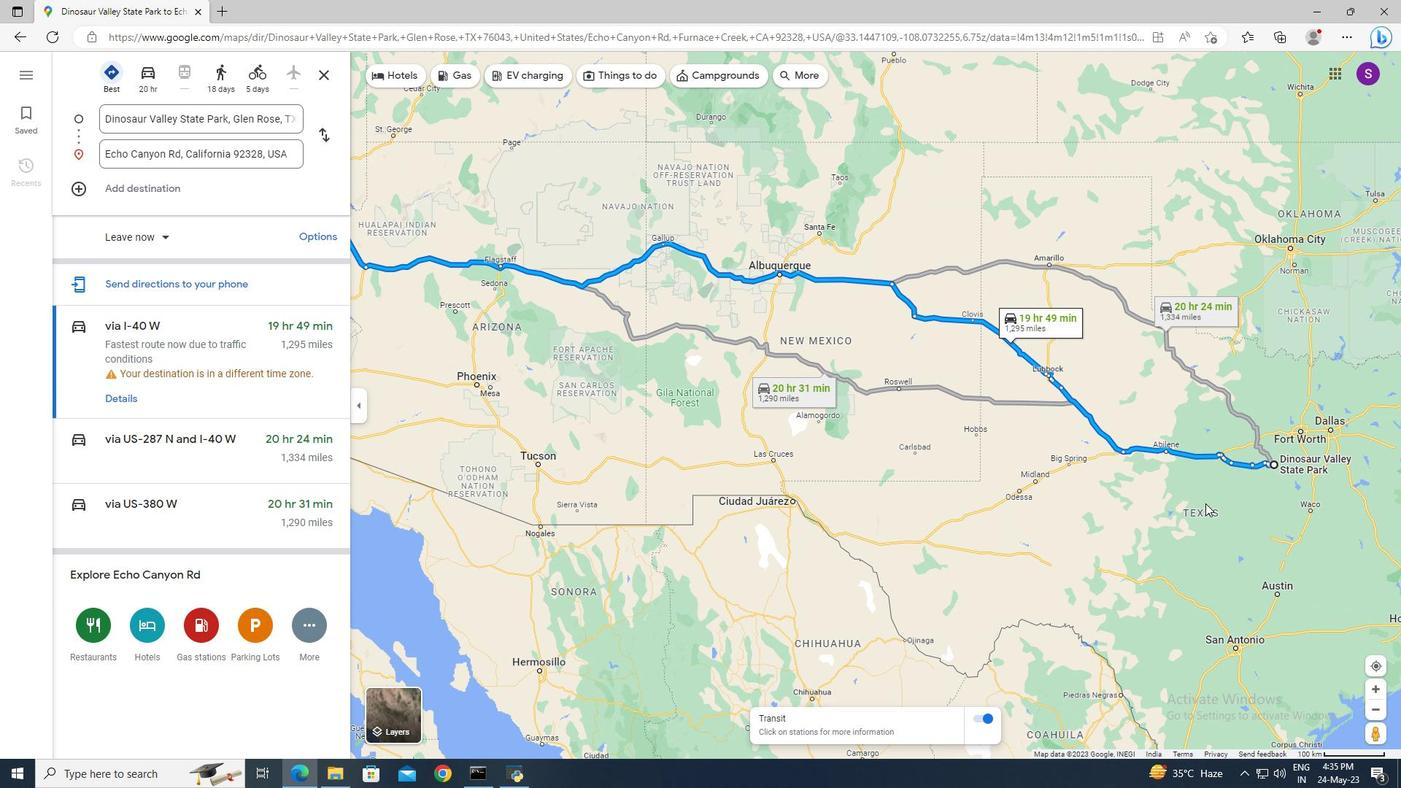 
Action: Mouse moved to (827, 457)
Screenshot: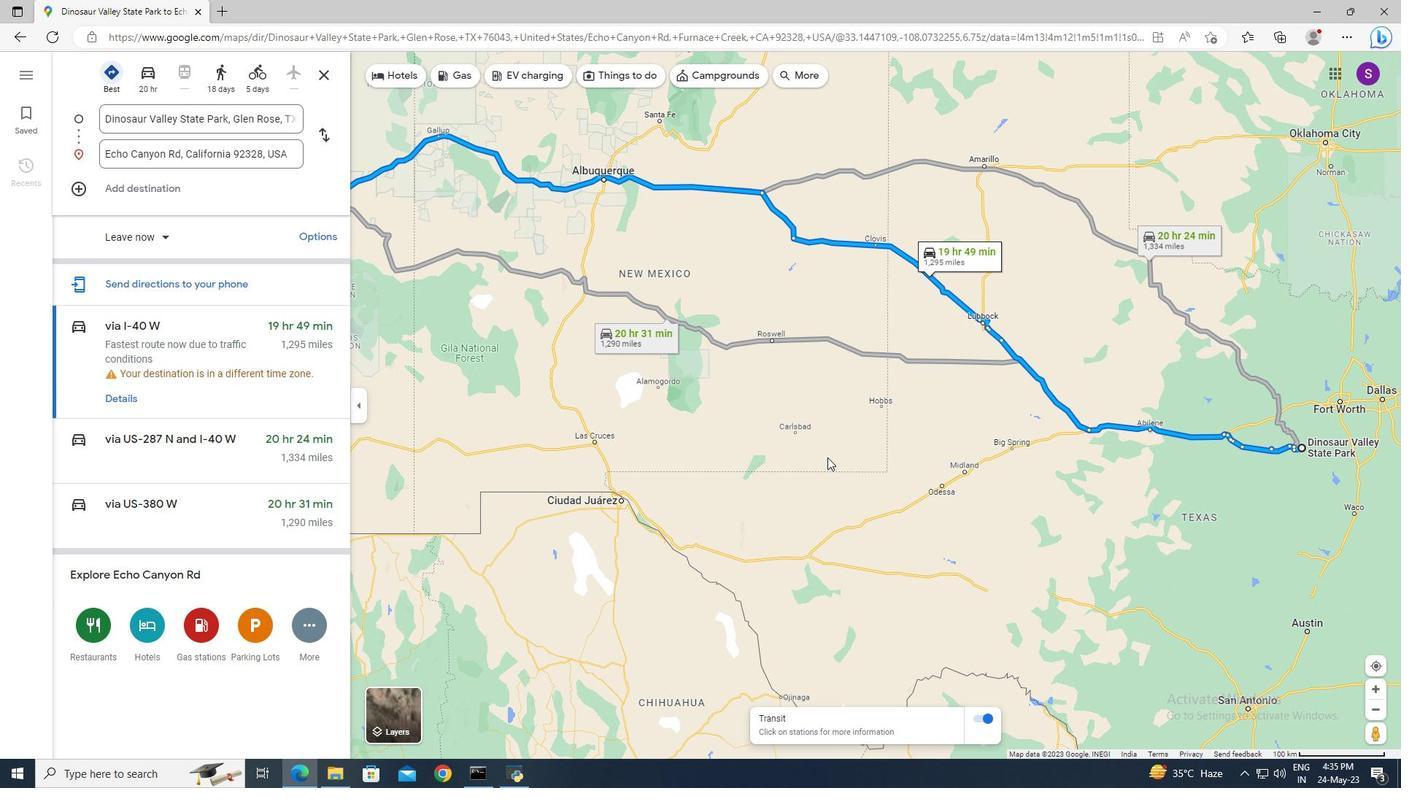 
Action: Mouse pressed left at (827, 457)
Screenshot: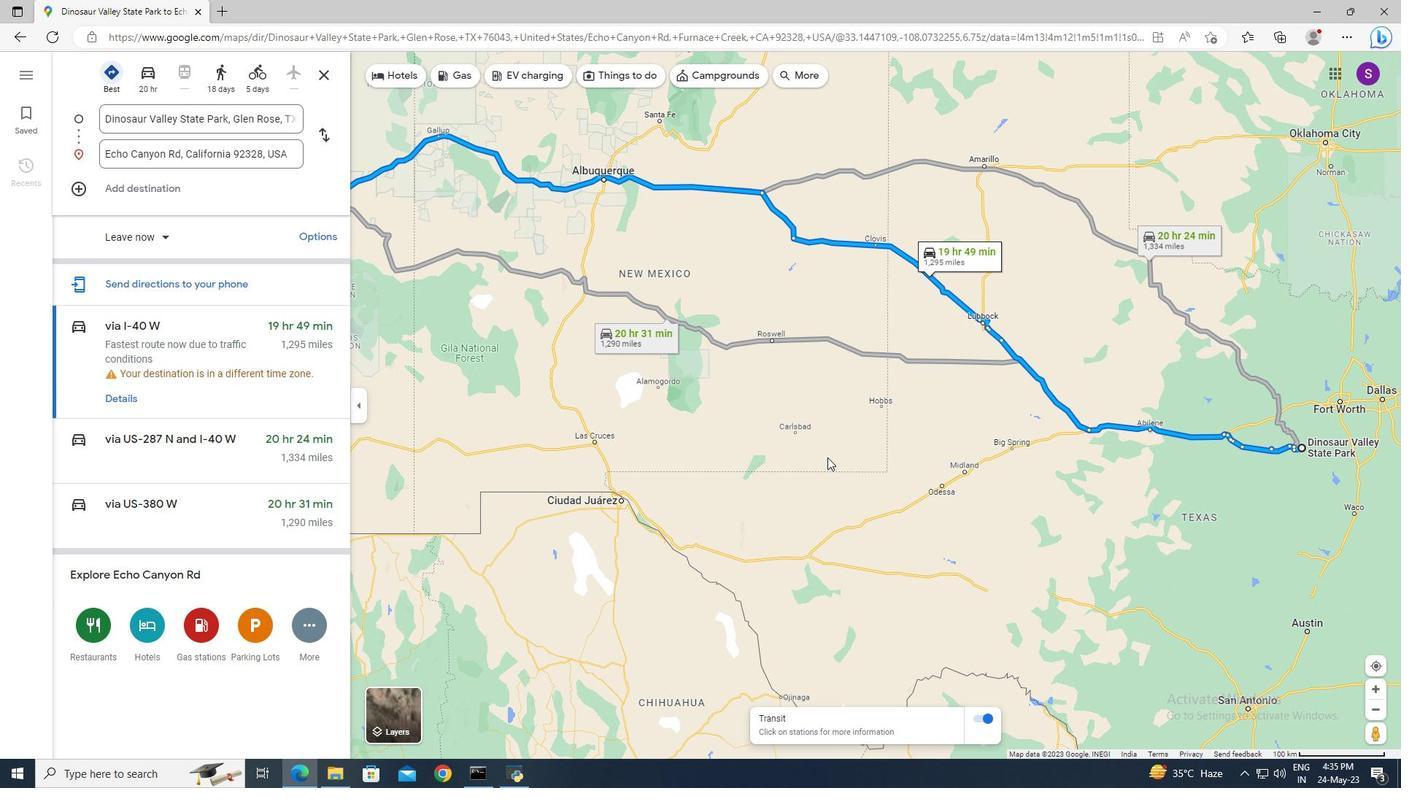 
Action: Mouse moved to (542, 425)
Screenshot: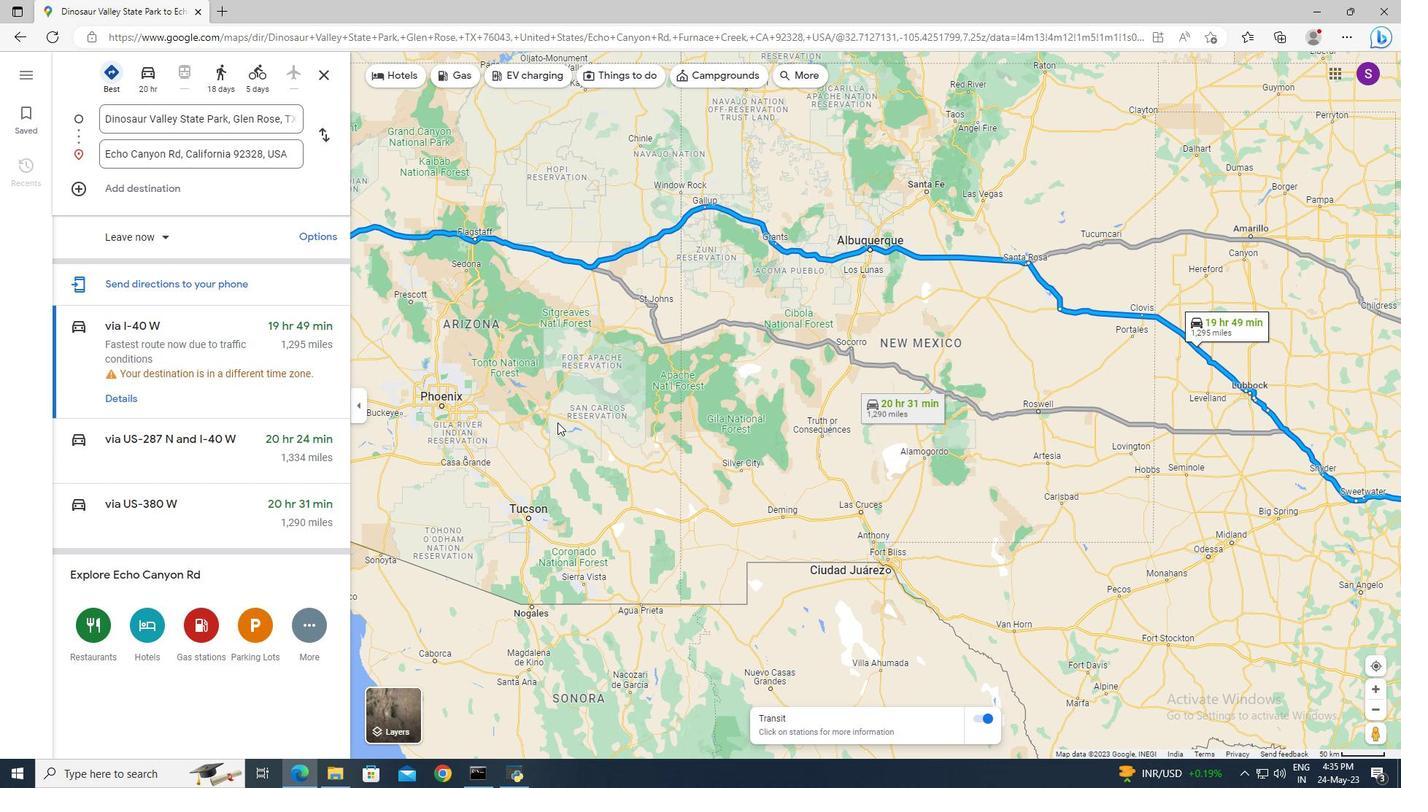 
Action: Mouse pressed left at (542, 425)
Screenshot: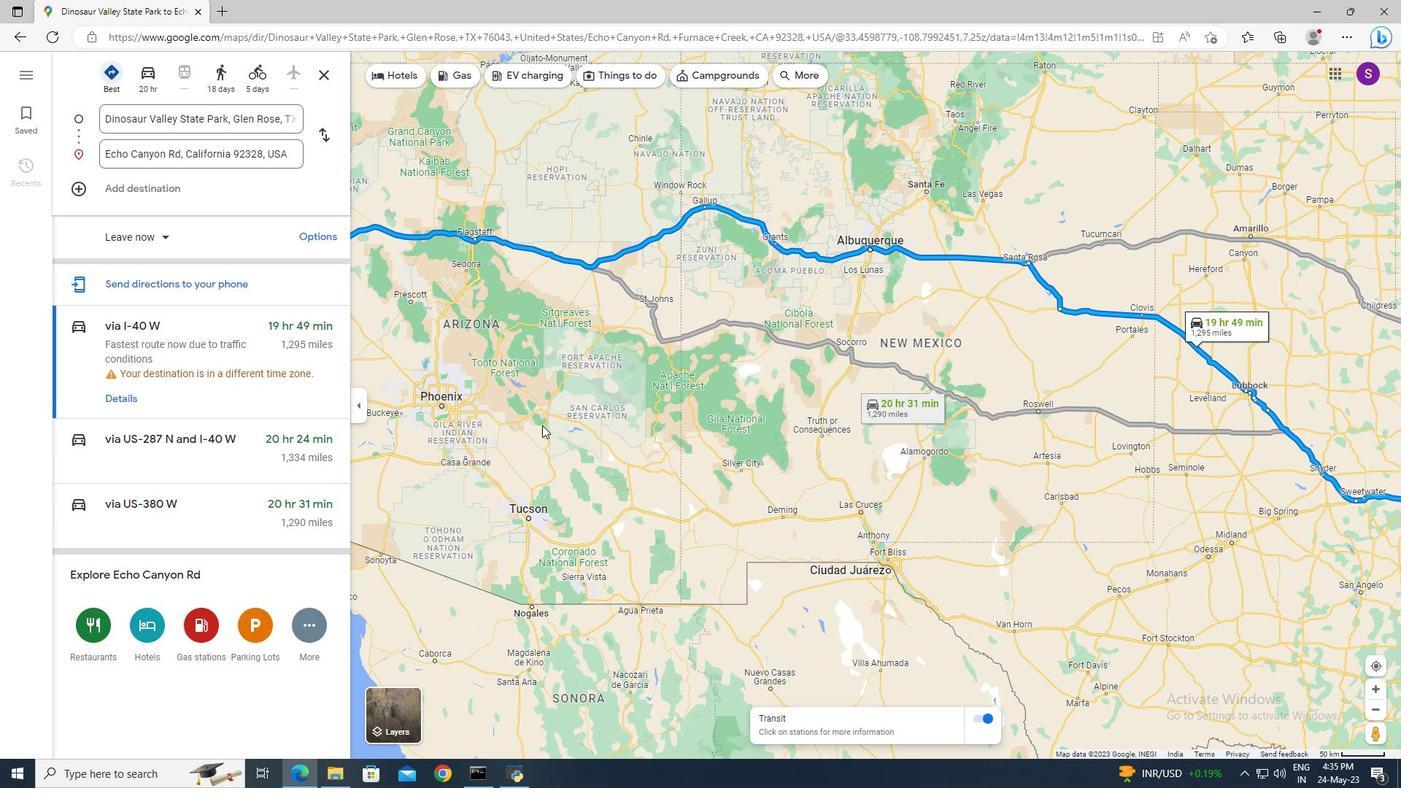 
Action: Mouse moved to (671, 433)
Screenshot: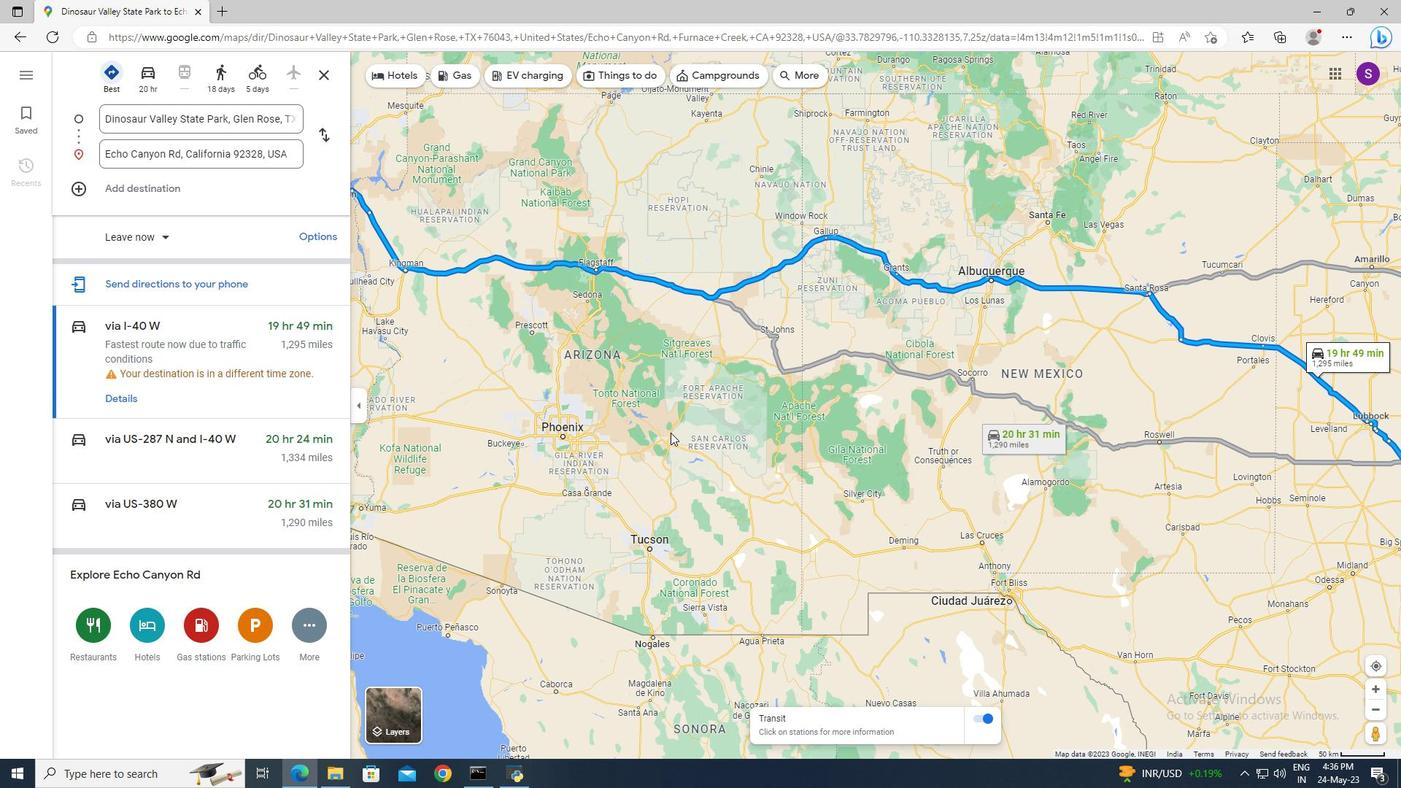 
Action: Mouse pressed left at (671, 433)
Screenshot: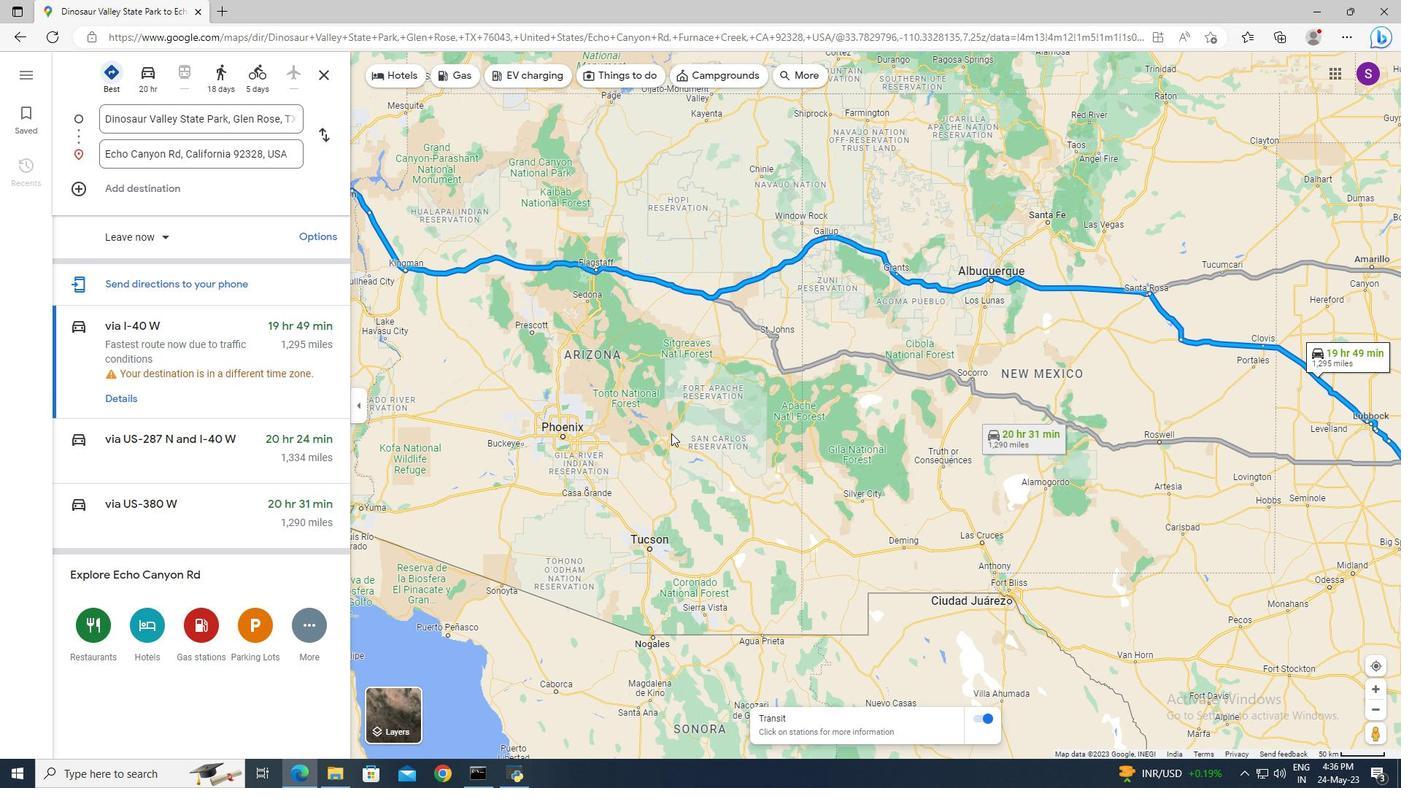 
Action: Mouse moved to (823, 435)
Screenshot: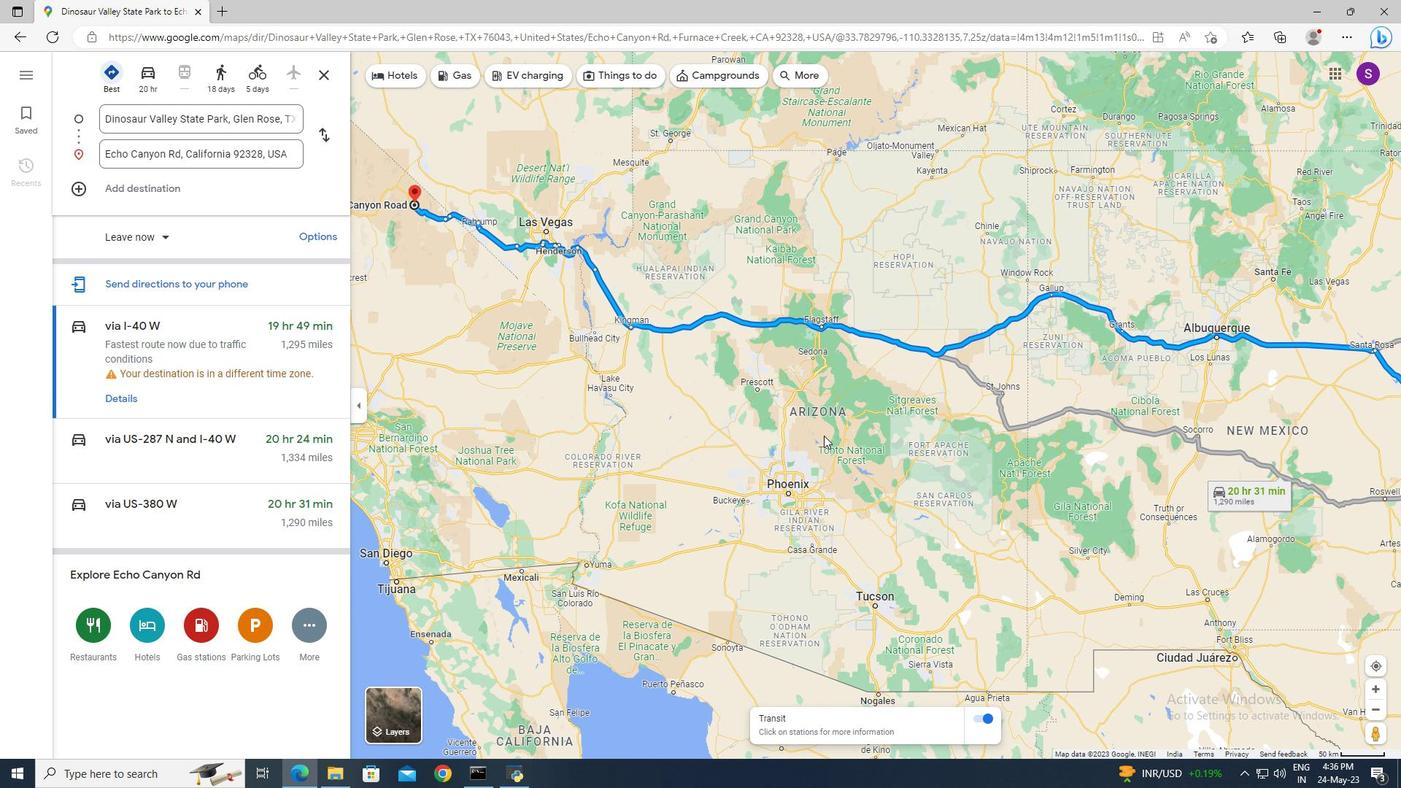 
Action: Mouse pressed left at (823, 435)
Screenshot: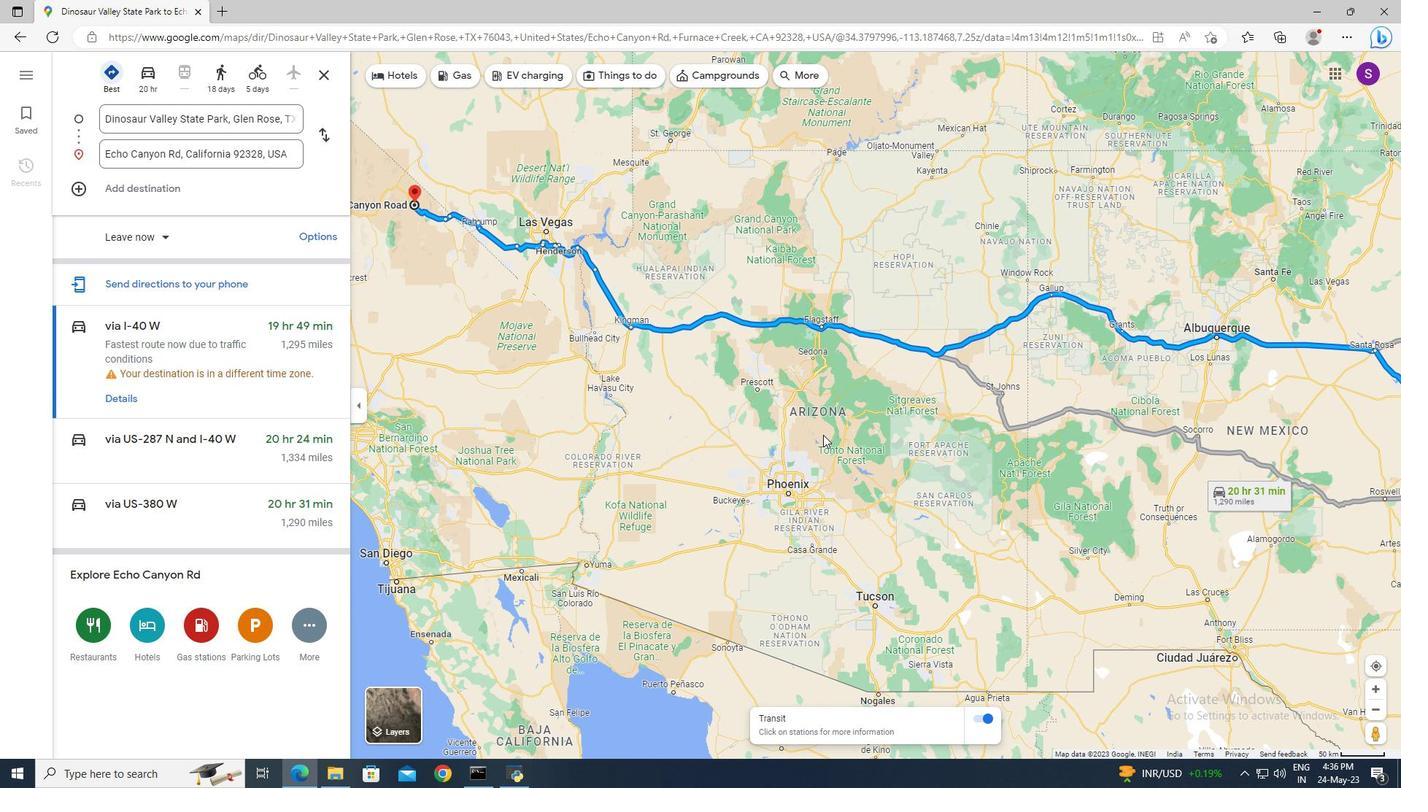
Action: Mouse moved to (885, 414)
Screenshot: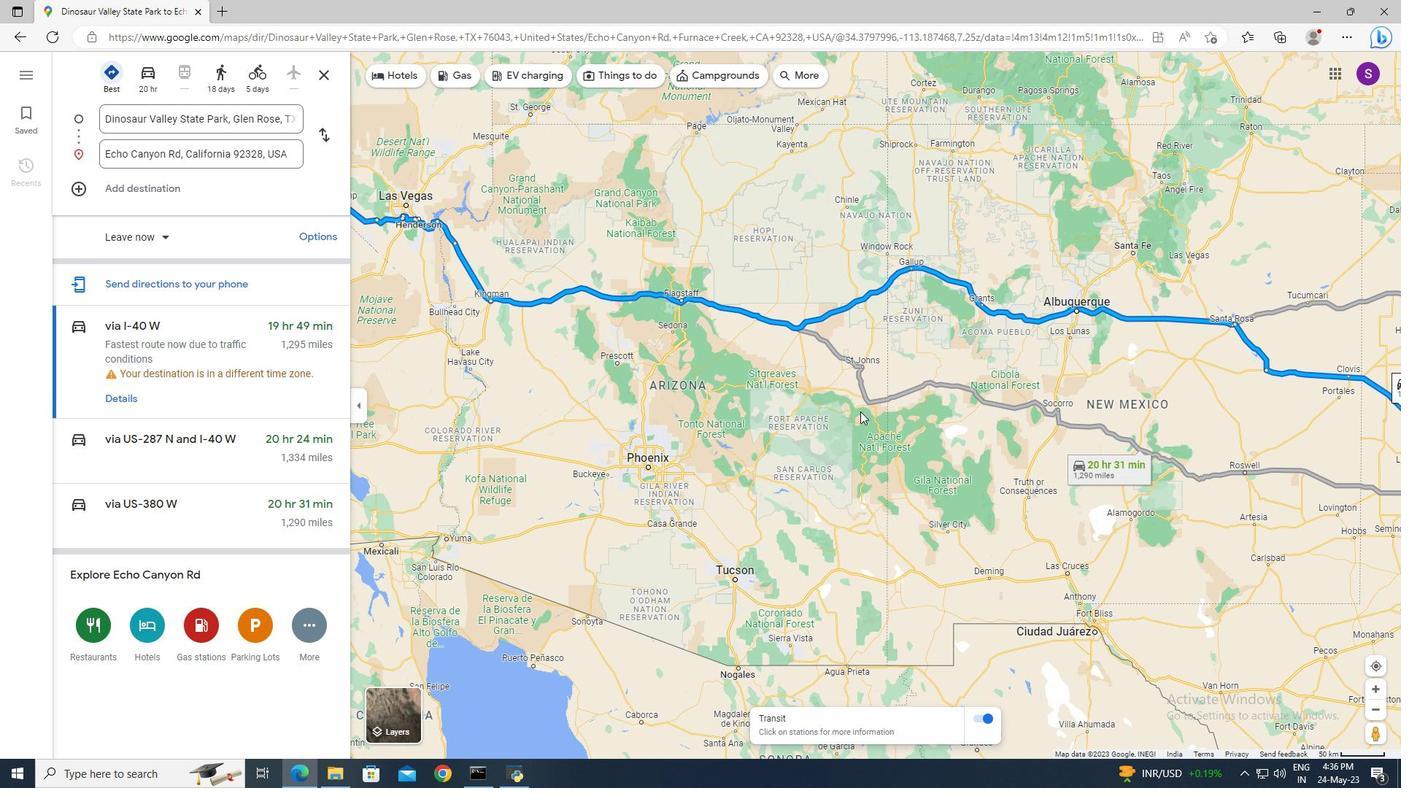 
Action: Mouse pressed left at (885, 414)
Screenshot: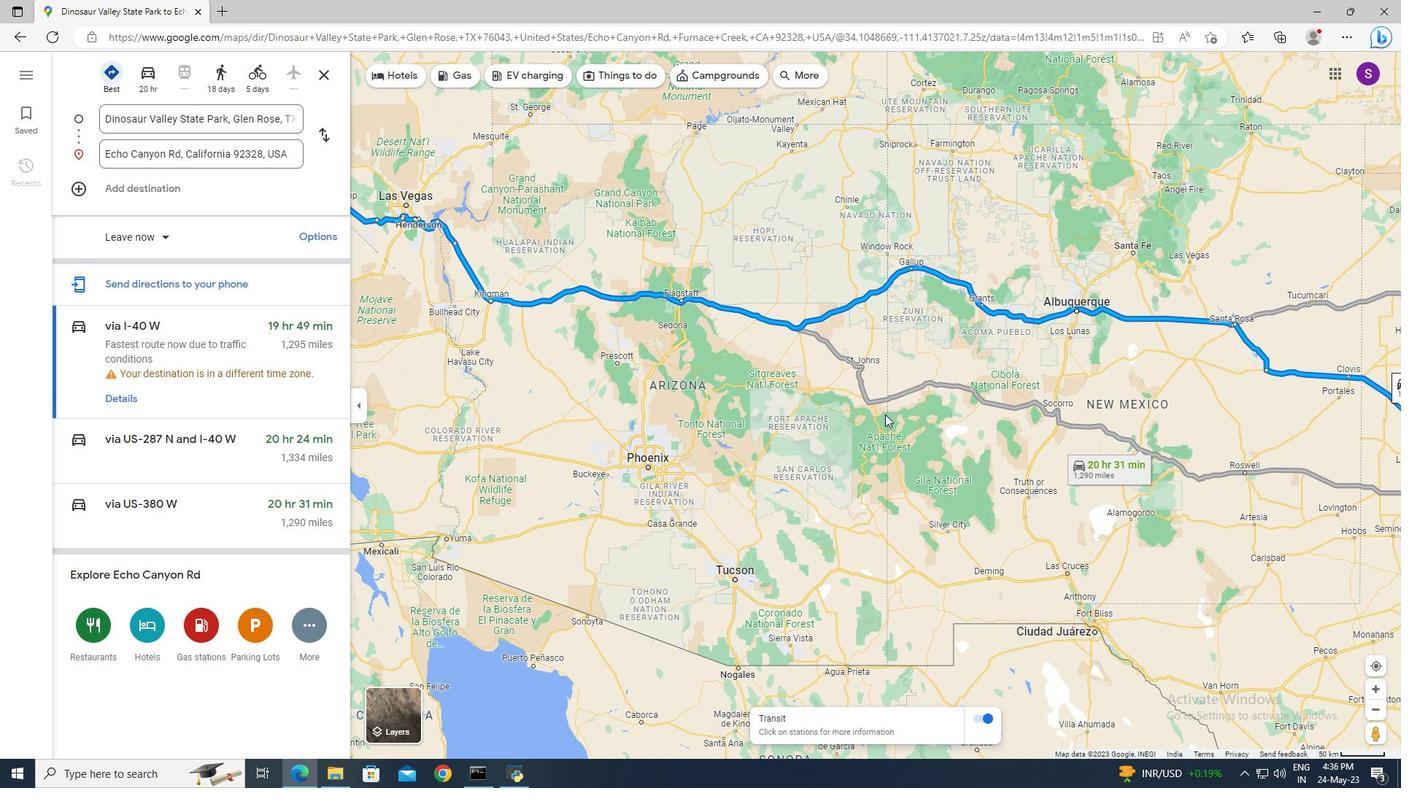 
Action: Mouse moved to (1053, 458)
Screenshot: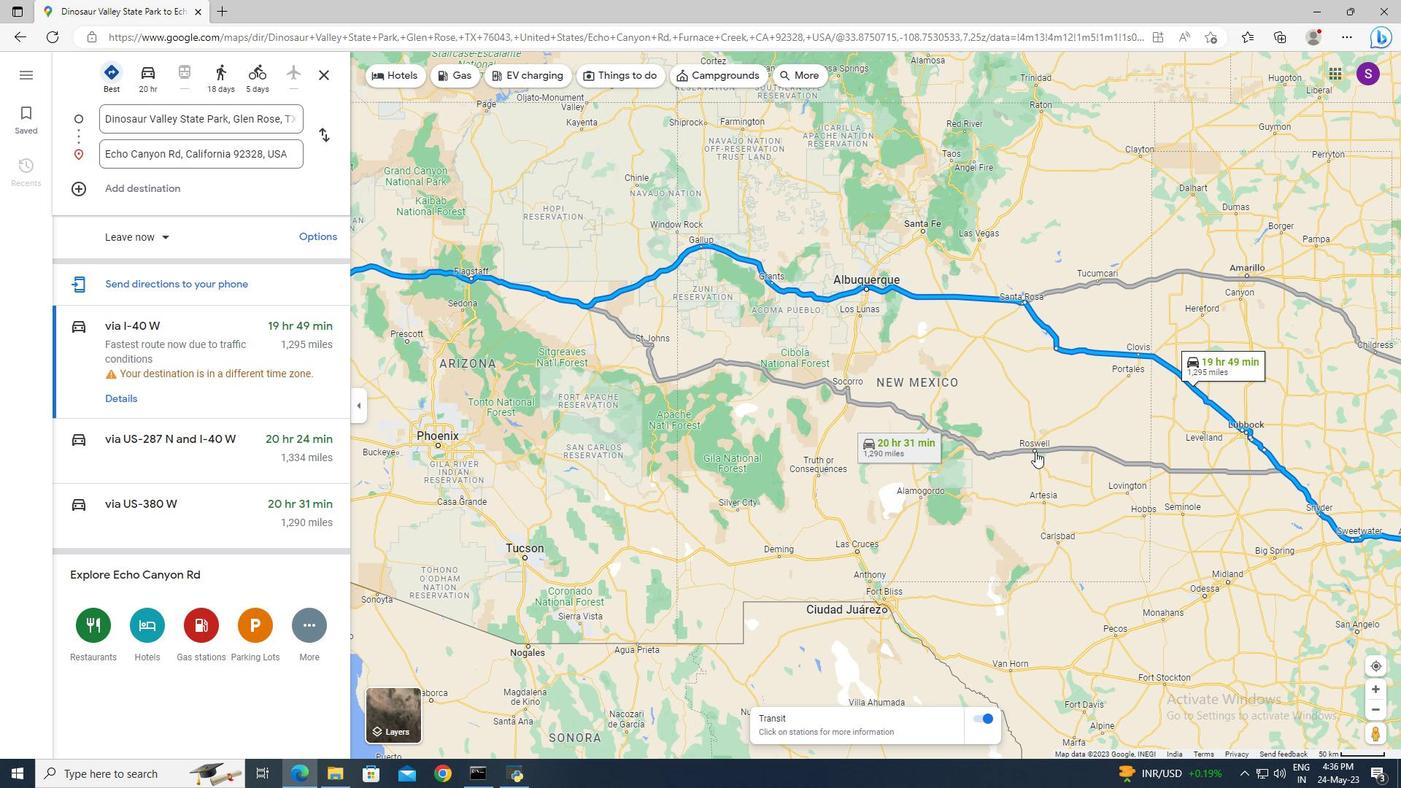
Action: Mouse pressed left at (1053, 458)
Screenshot: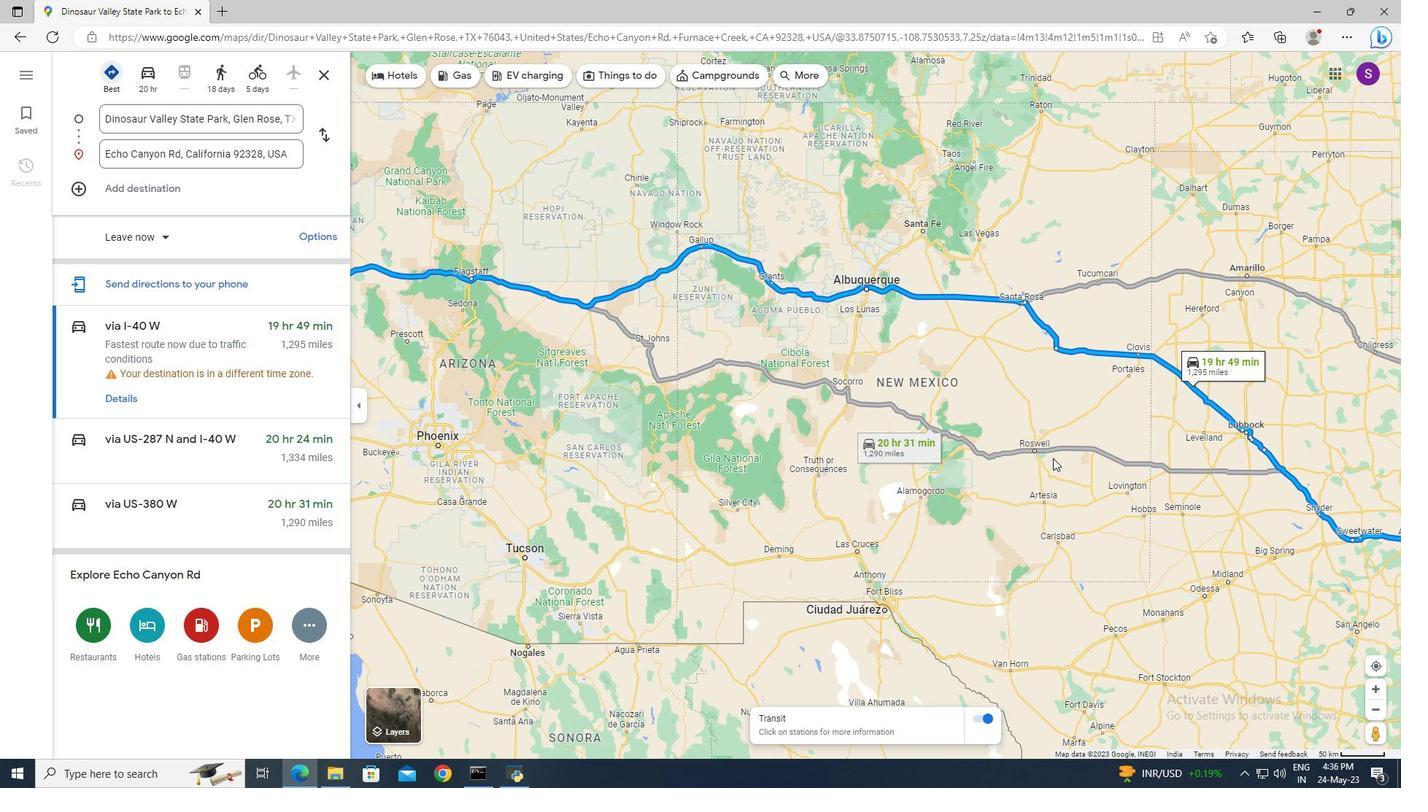 
Action: Mouse moved to (1076, 413)
Screenshot: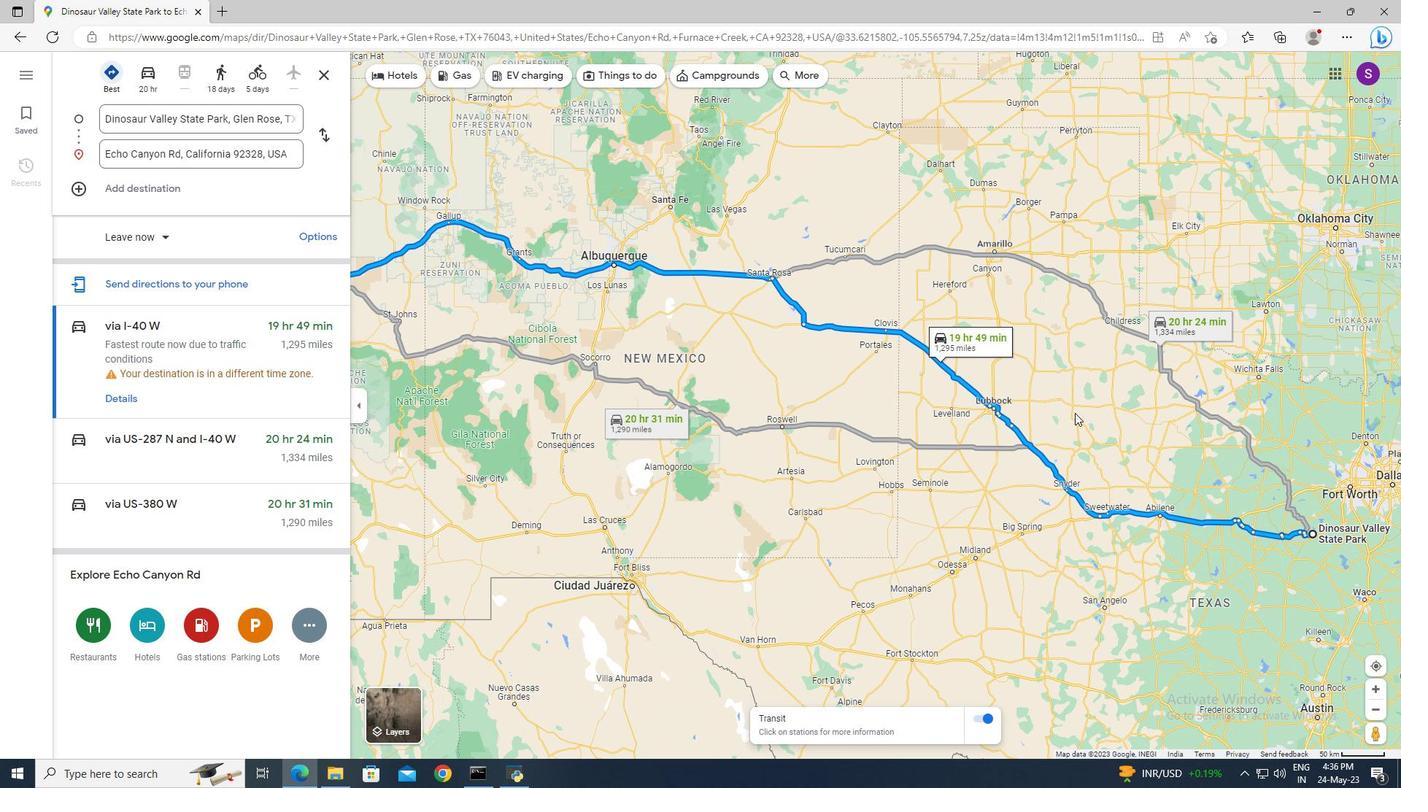 
Action: Mouse pressed left at (1076, 413)
Screenshot: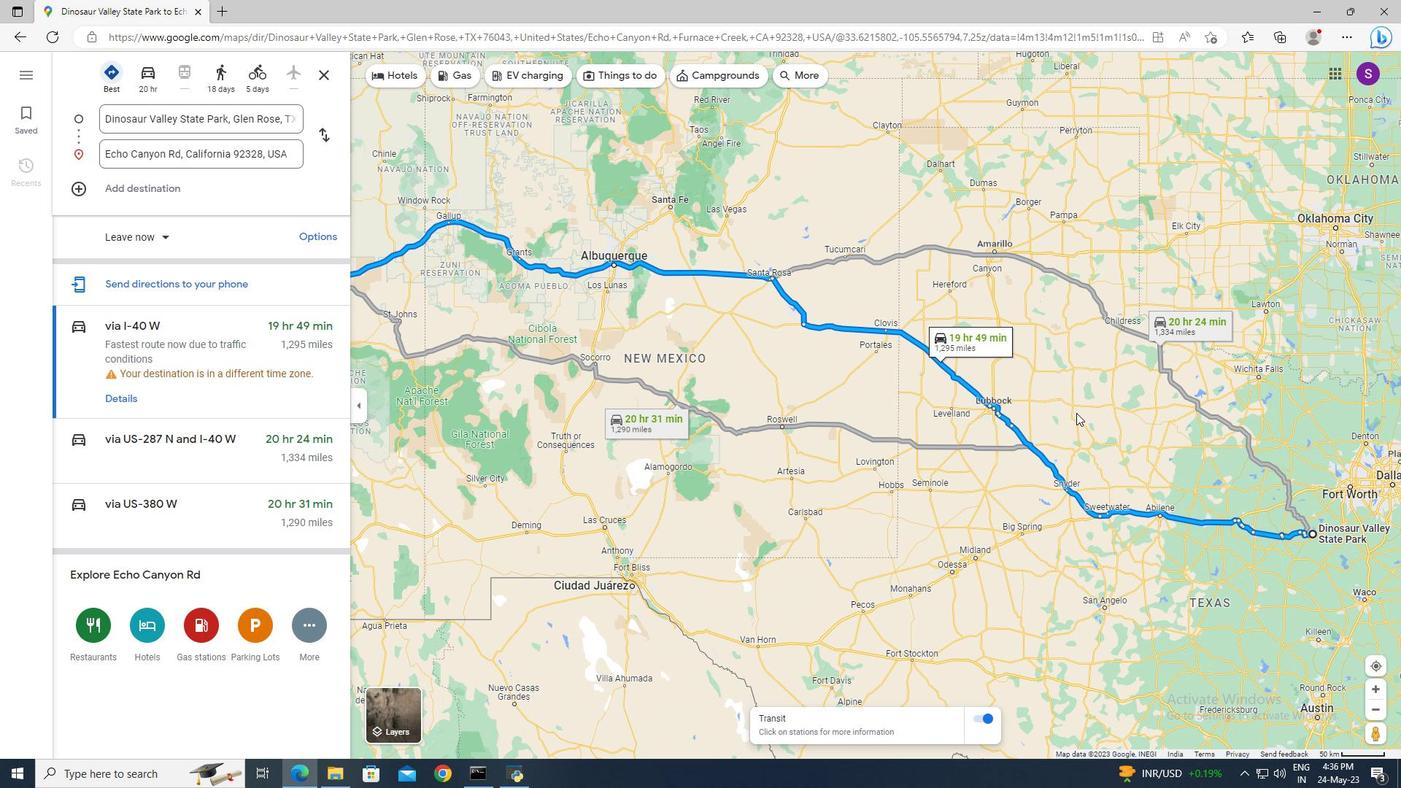 
Action: Mouse moved to (1094, 444)
Screenshot: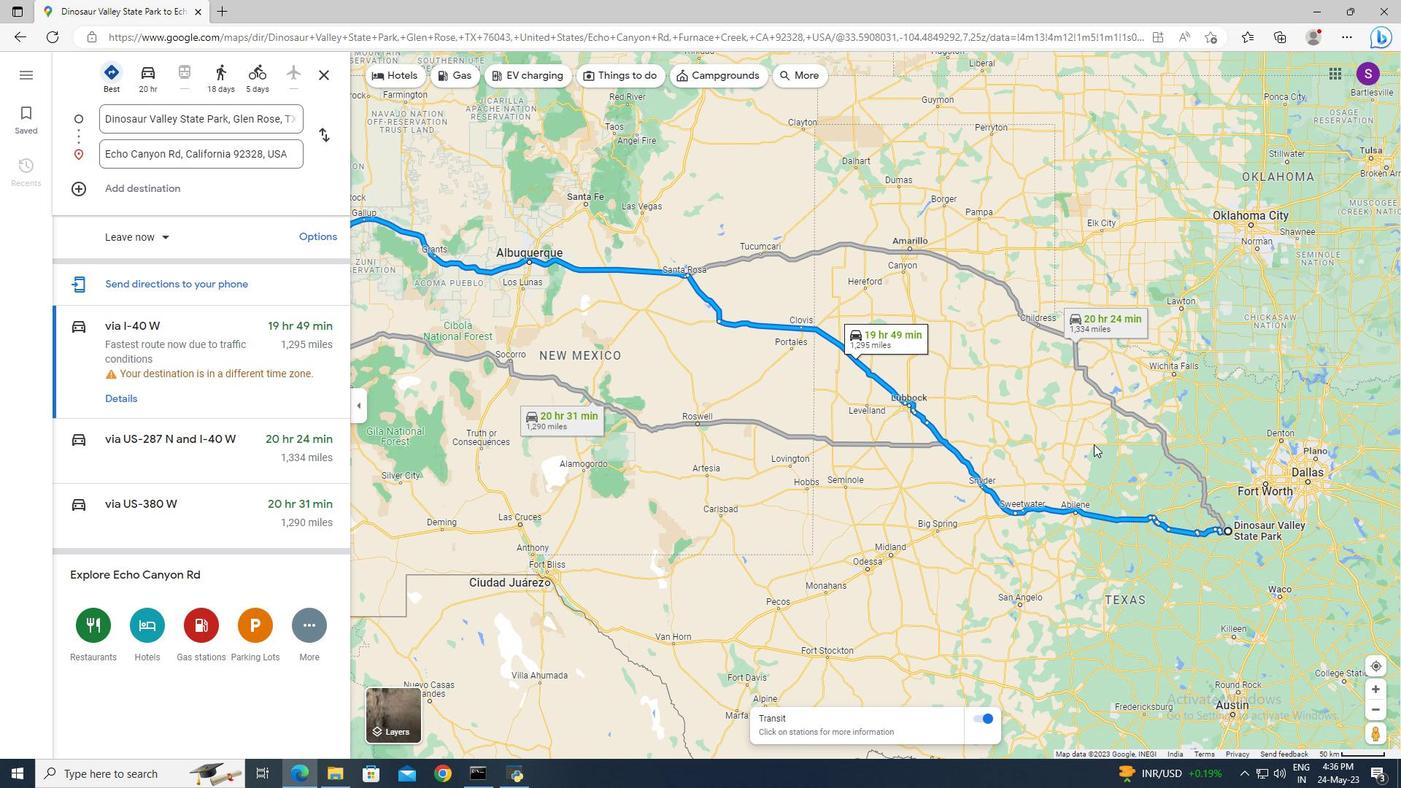 
Action: Mouse pressed left at (1094, 444)
Screenshot: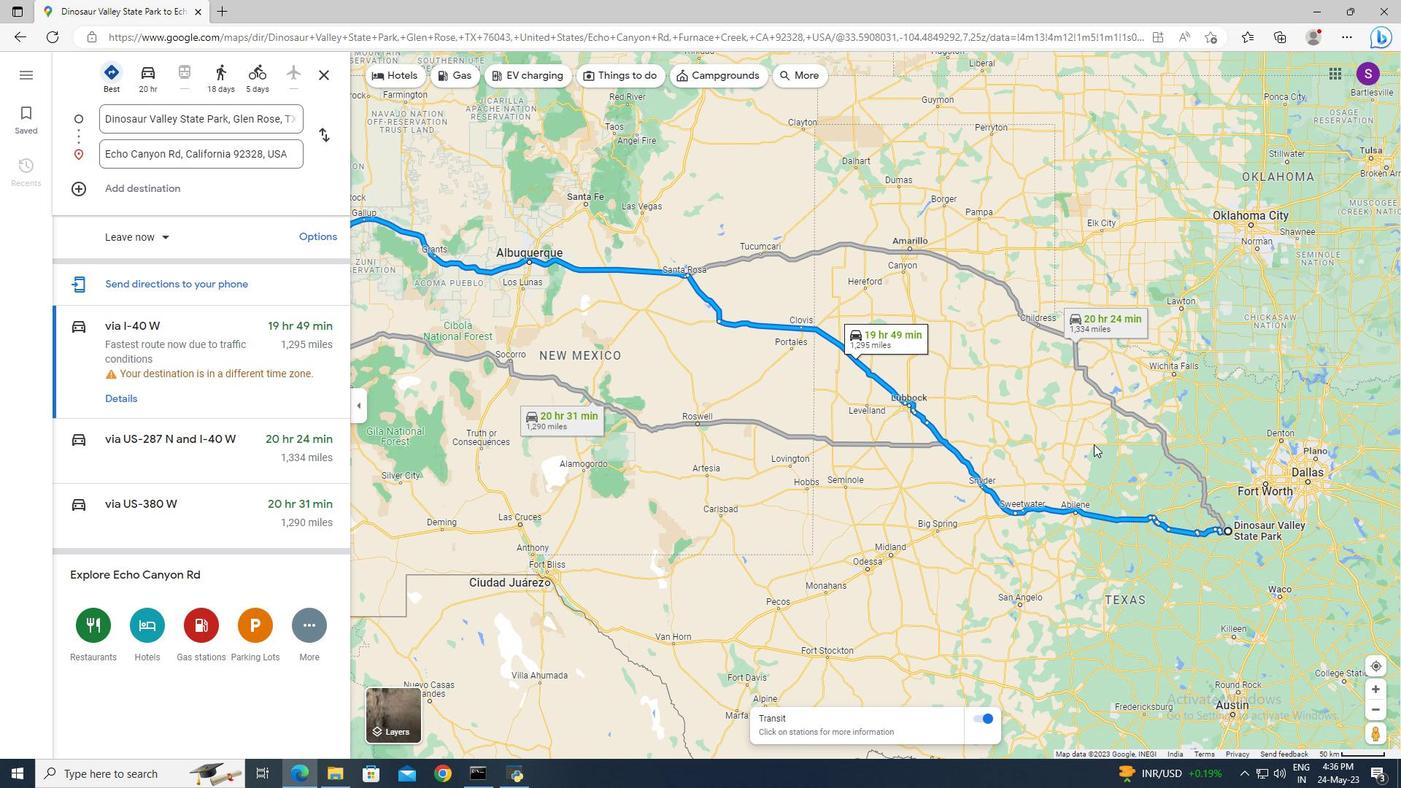 
Action: Mouse moved to (859, 386)
Screenshot: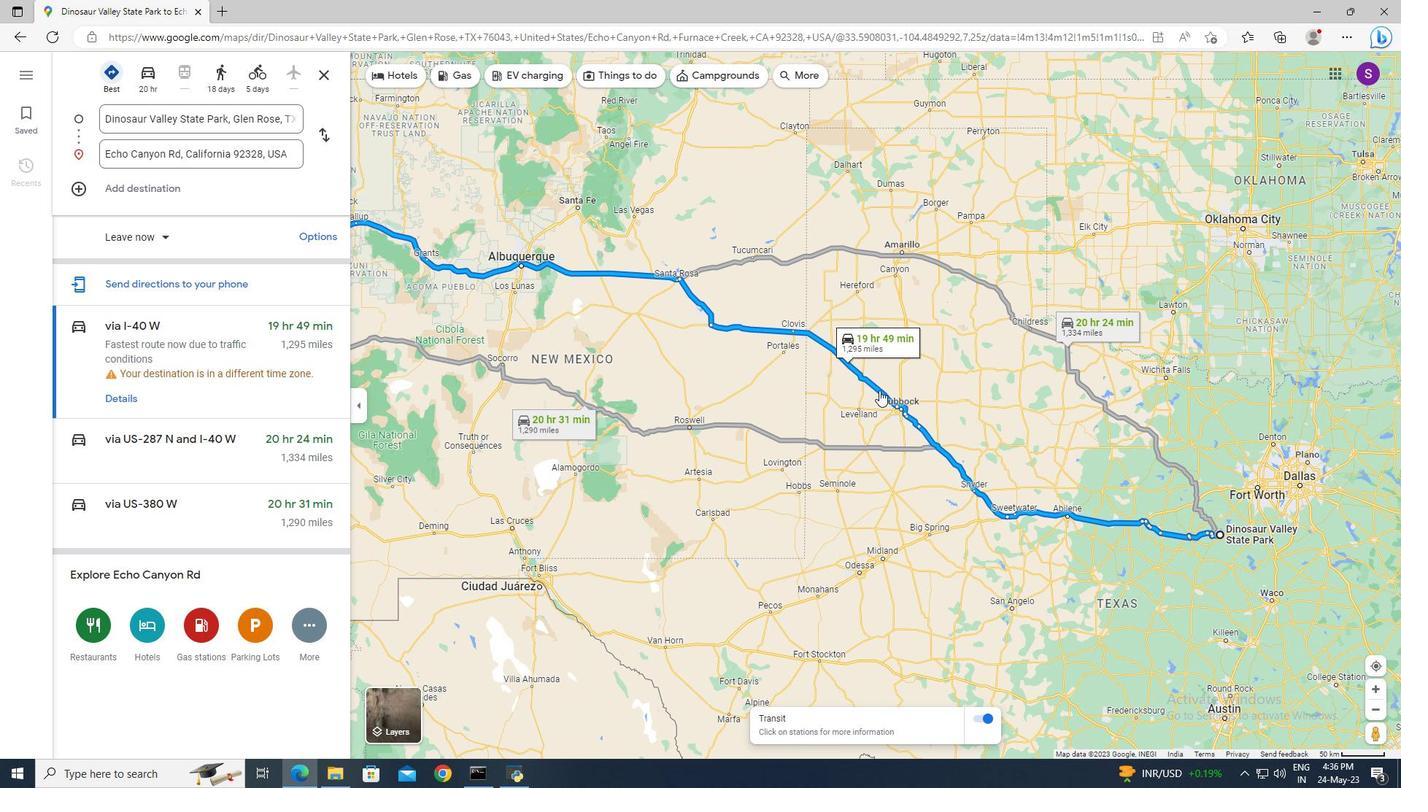 
Action: Mouse scrolled (859, 386) with delta (0, 0)
Screenshot: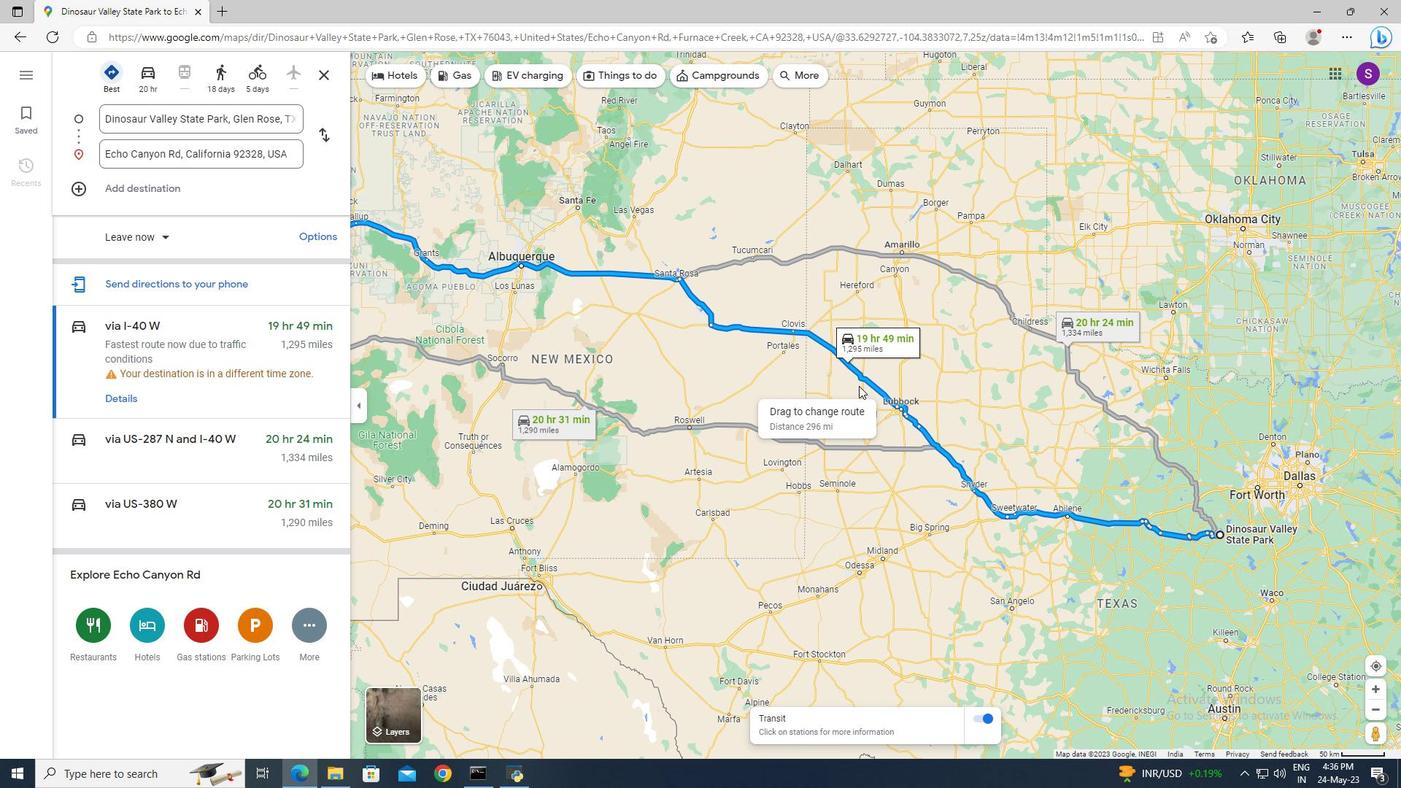 
Action: Mouse scrolled (859, 386) with delta (0, 0)
Screenshot: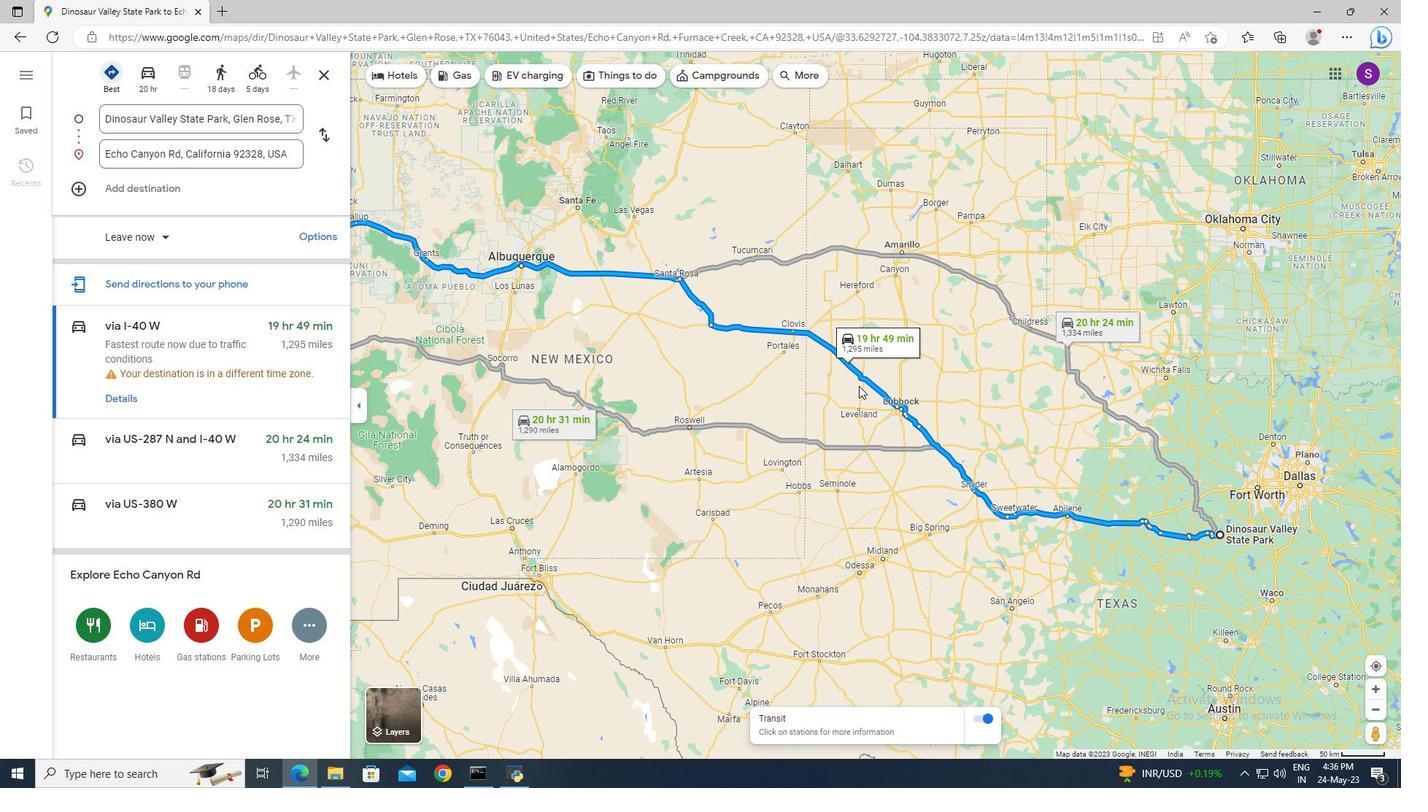 
Action: Mouse scrolled (859, 386) with delta (0, 0)
Screenshot: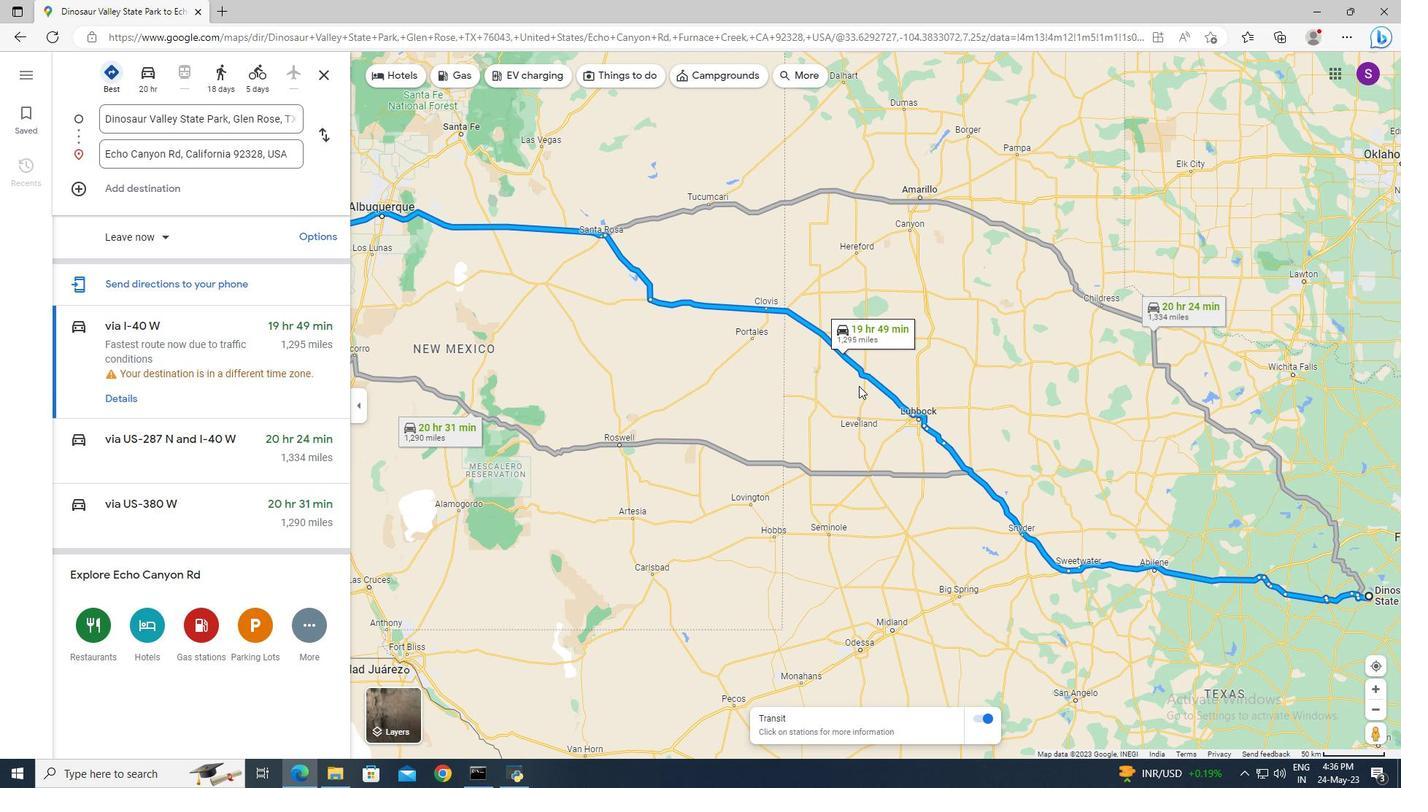 
Action: Mouse scrolled (859, 386) with delta (0, 0)
Screenshot: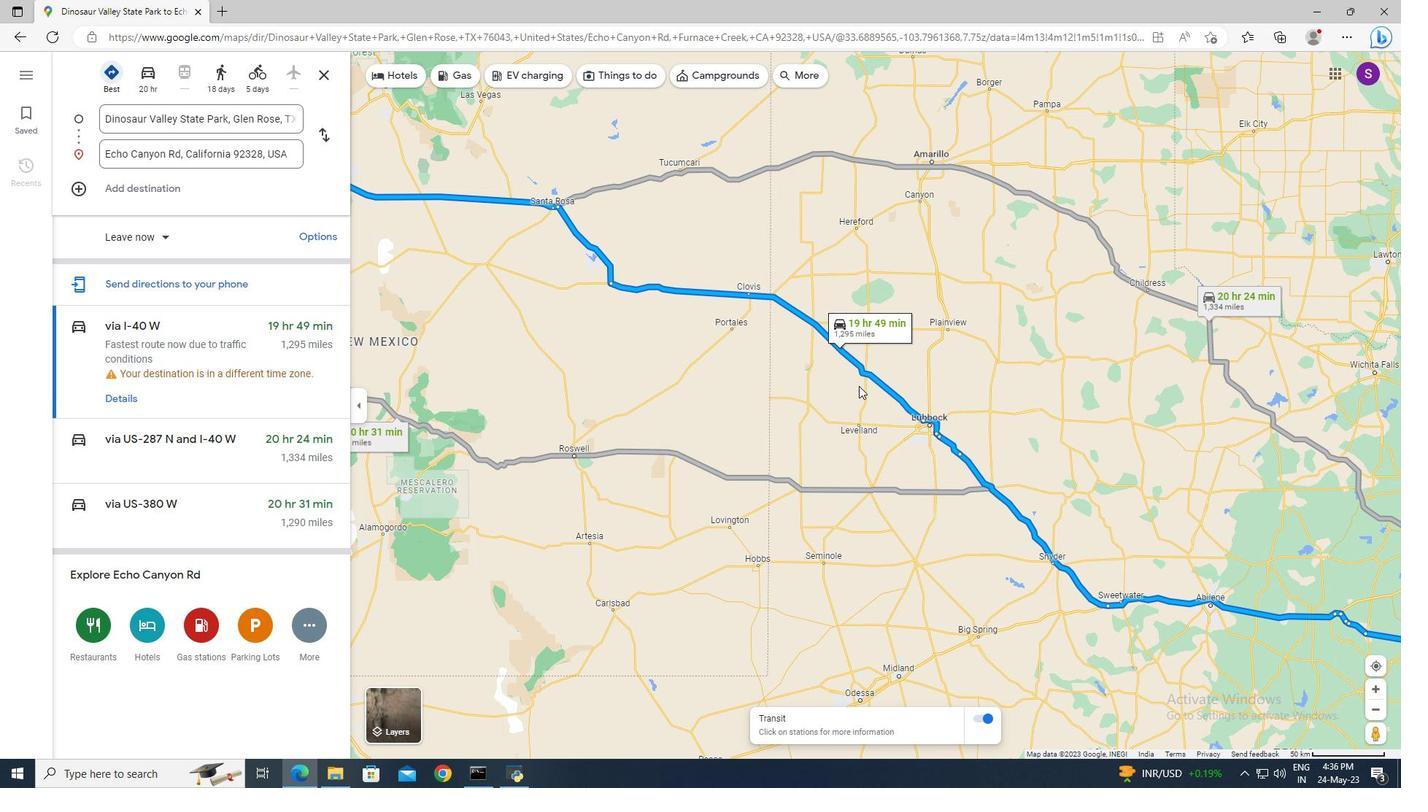 
Action: Mouse scrolled (859, 386) with delta (0, 0)
Screenshot: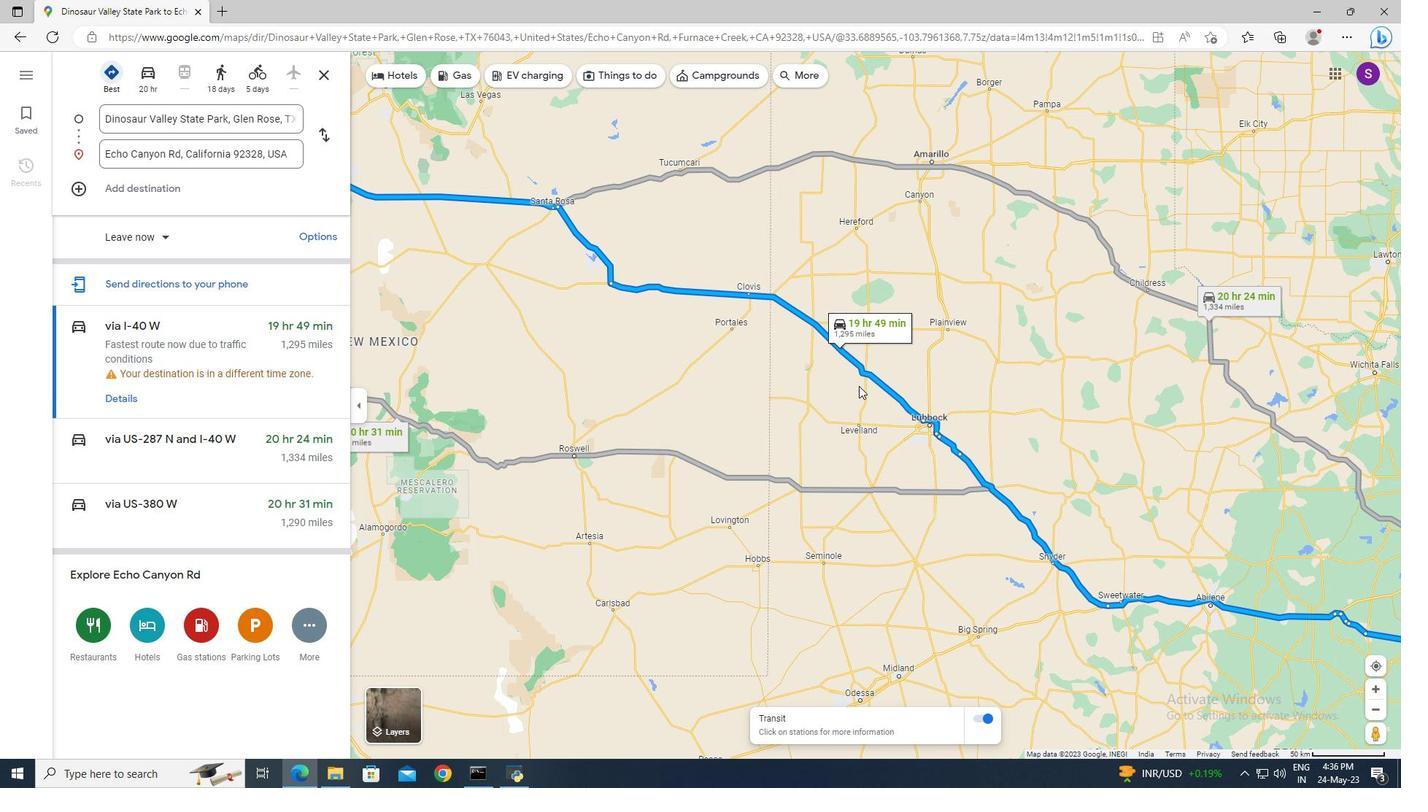 
Action: Mouse moved to (717, 416)
Screenshot: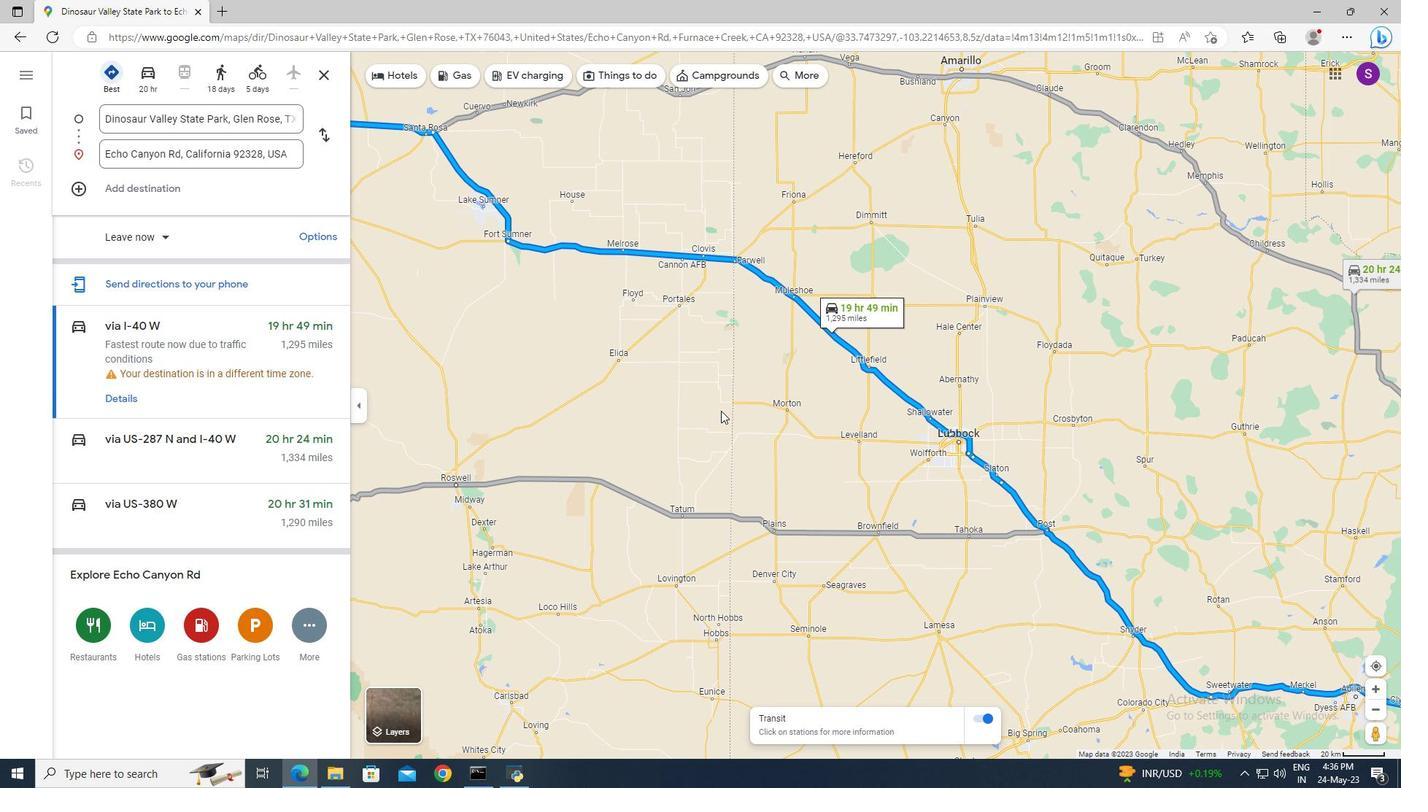 
Action: Mouse pressed left at (717, 416)
Screenshot: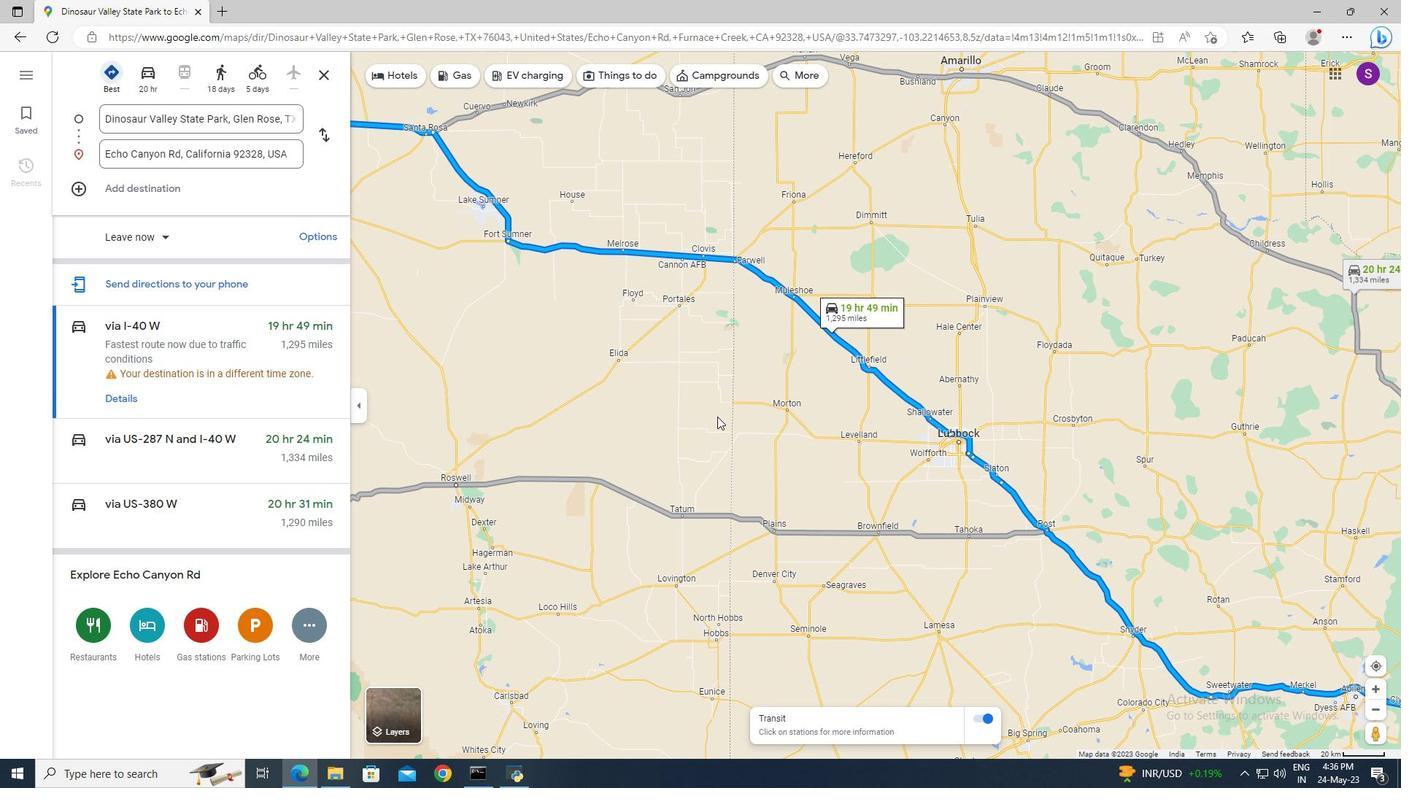 
Action: Mouse moved to (1090, 405)
Screenshot: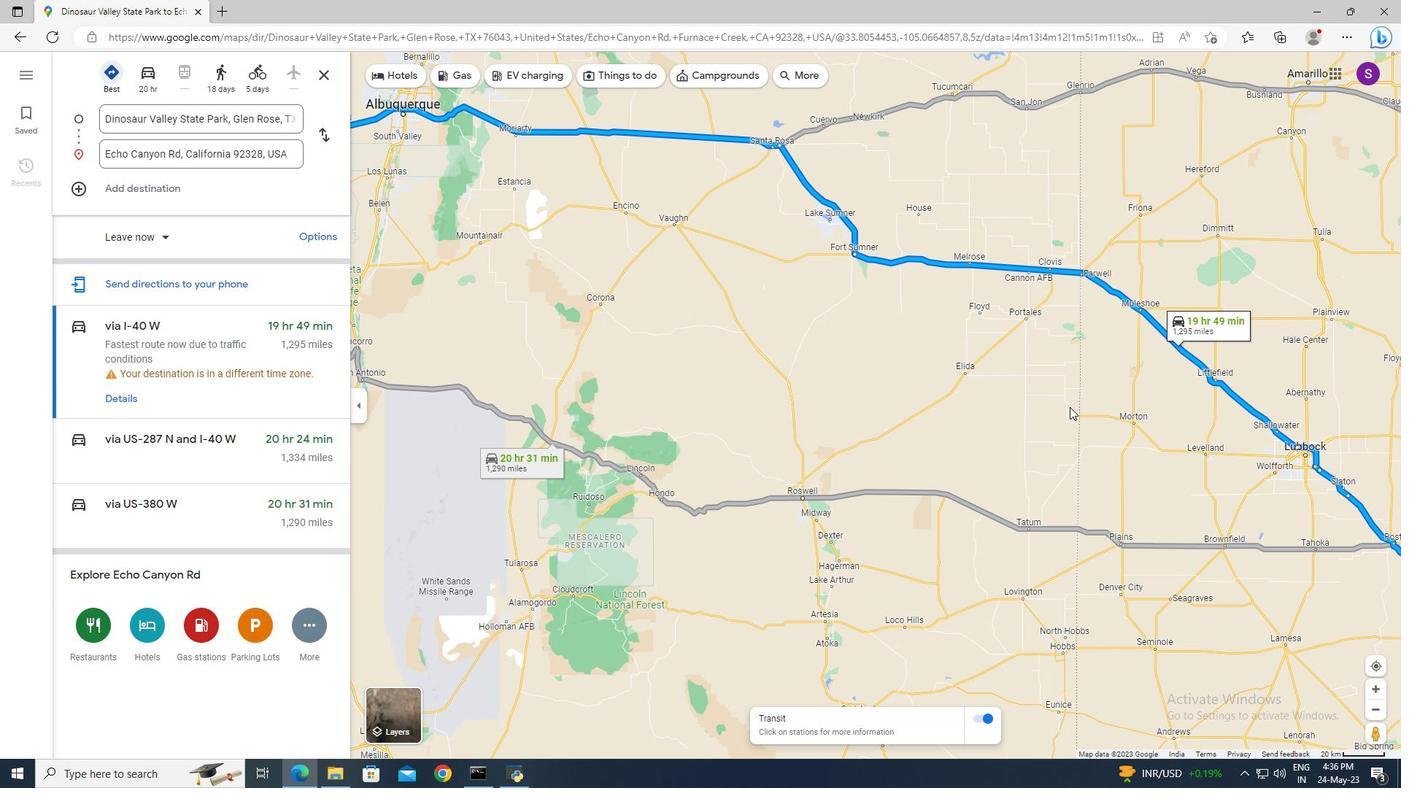 
Action: Mouse pressed left at (1090, 405)
Screenshot: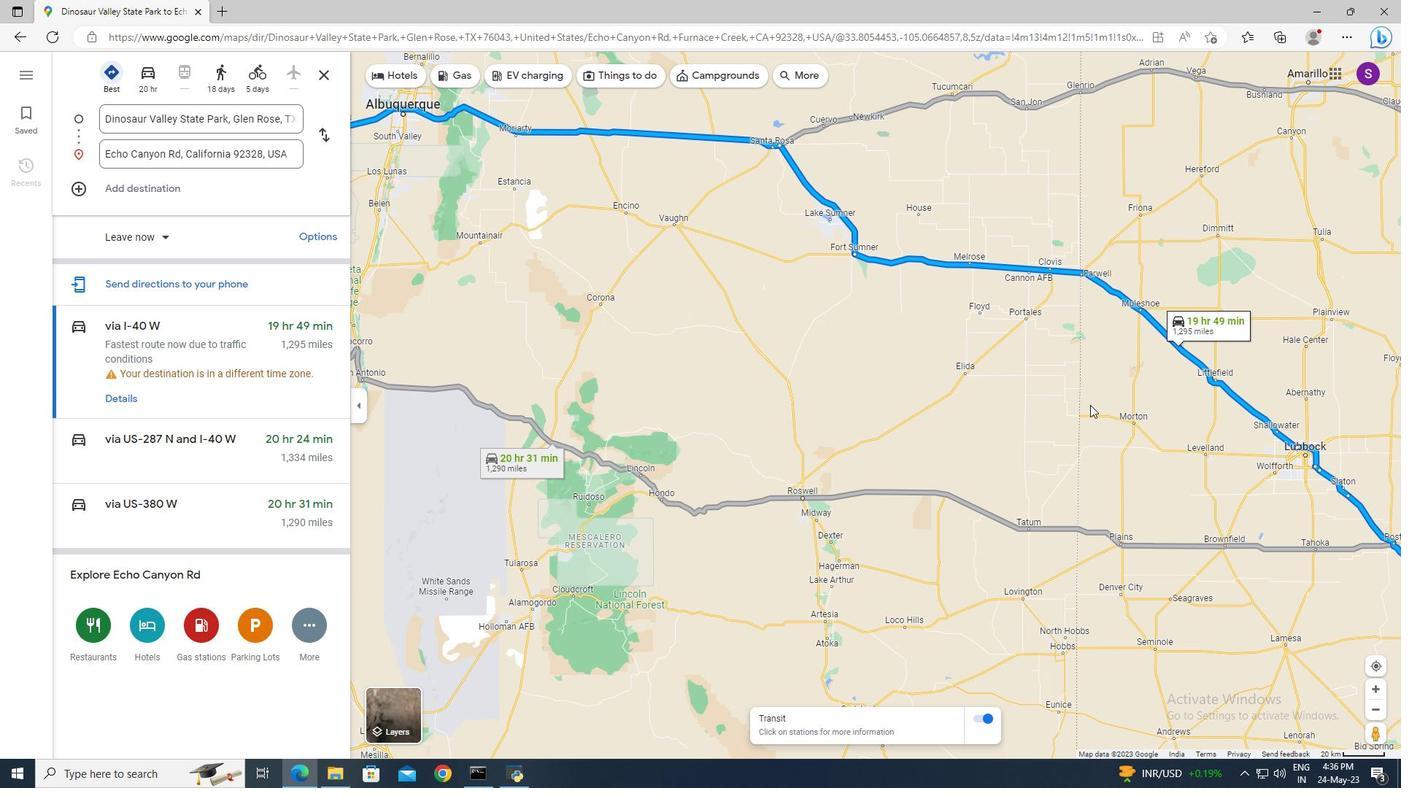 
Action: Mouse moved to (1057, 329)
Screenshot: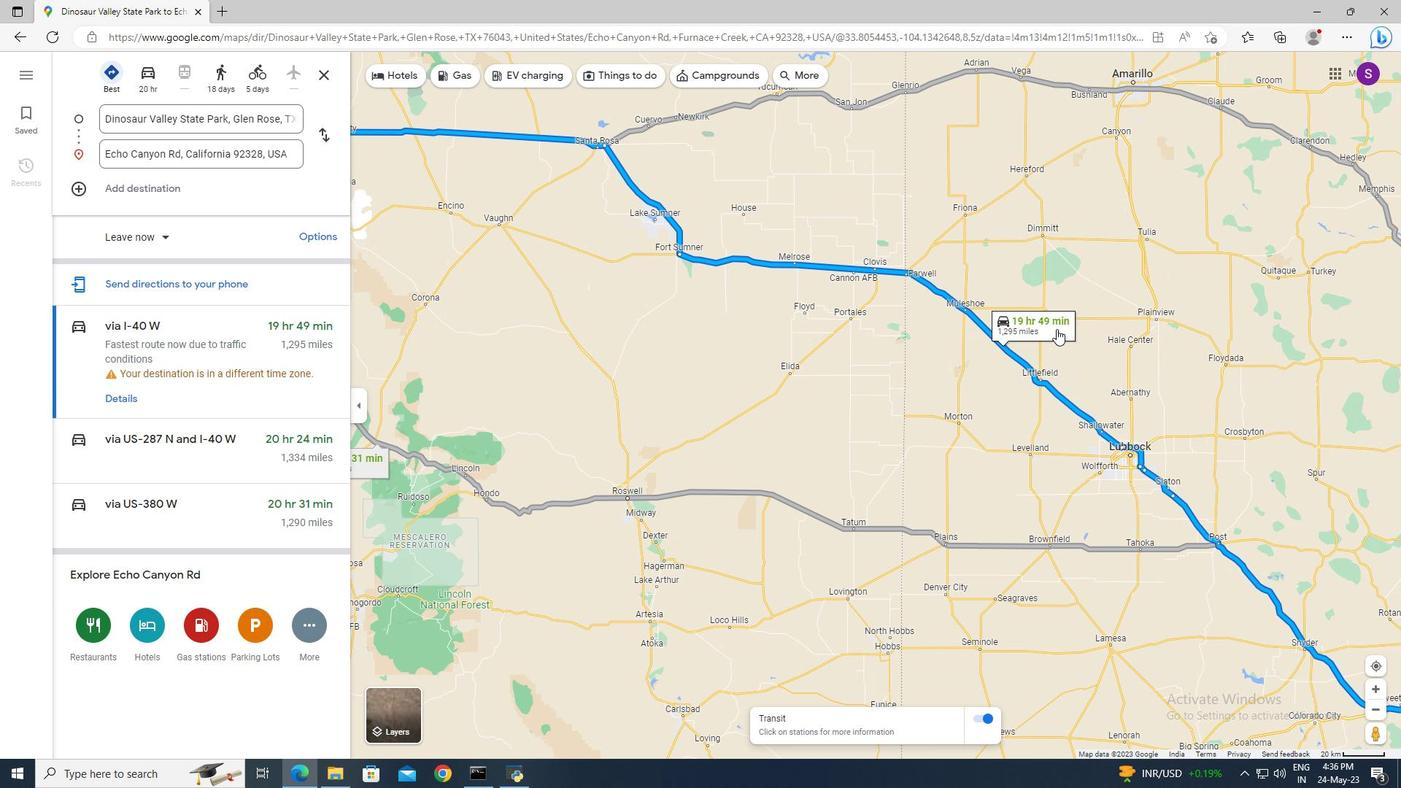 
Action: Mouse scrolled (1057, 329) with delta (0, 0)
Screenshot: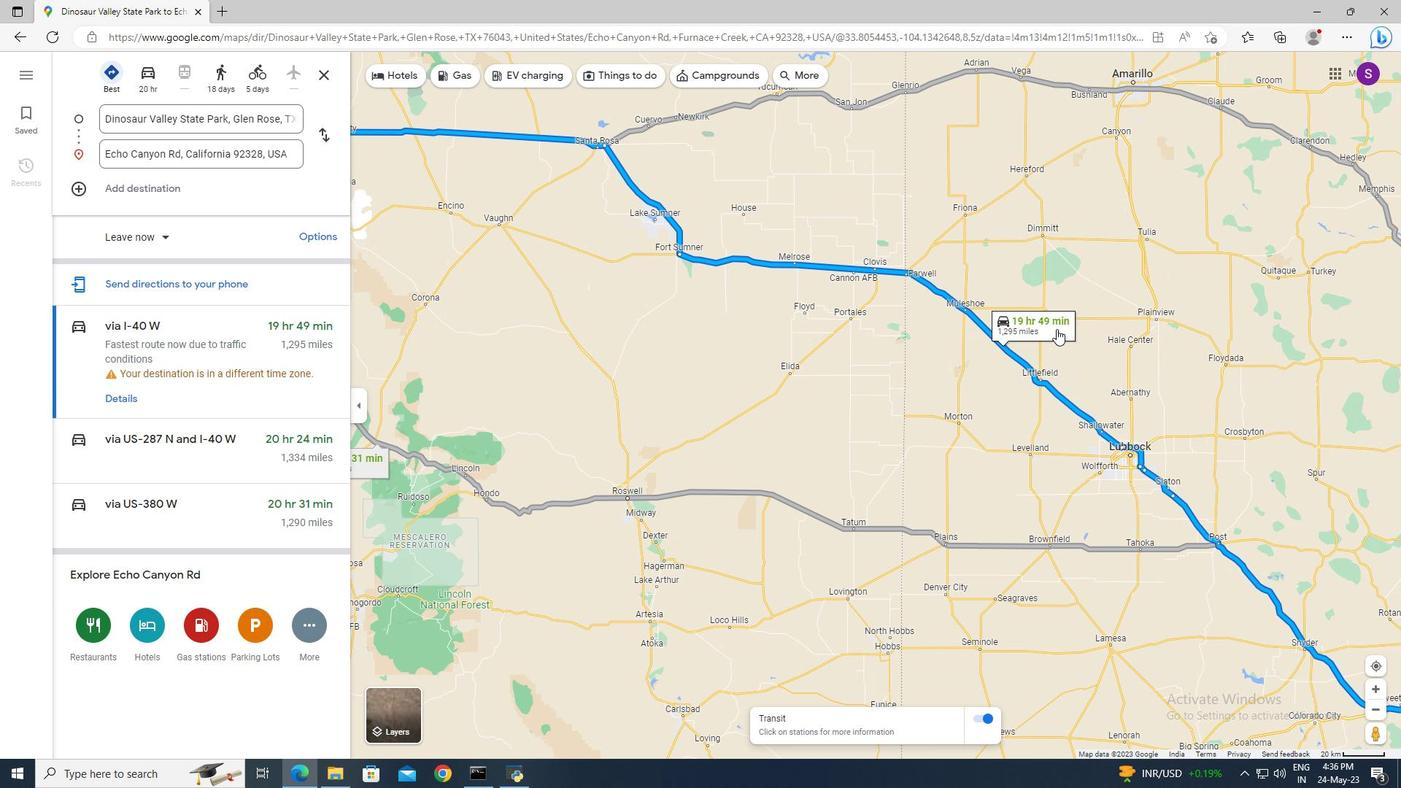 
Action: Mouse scrolled (1057, 329) with delta (0, 0)
Screenshot: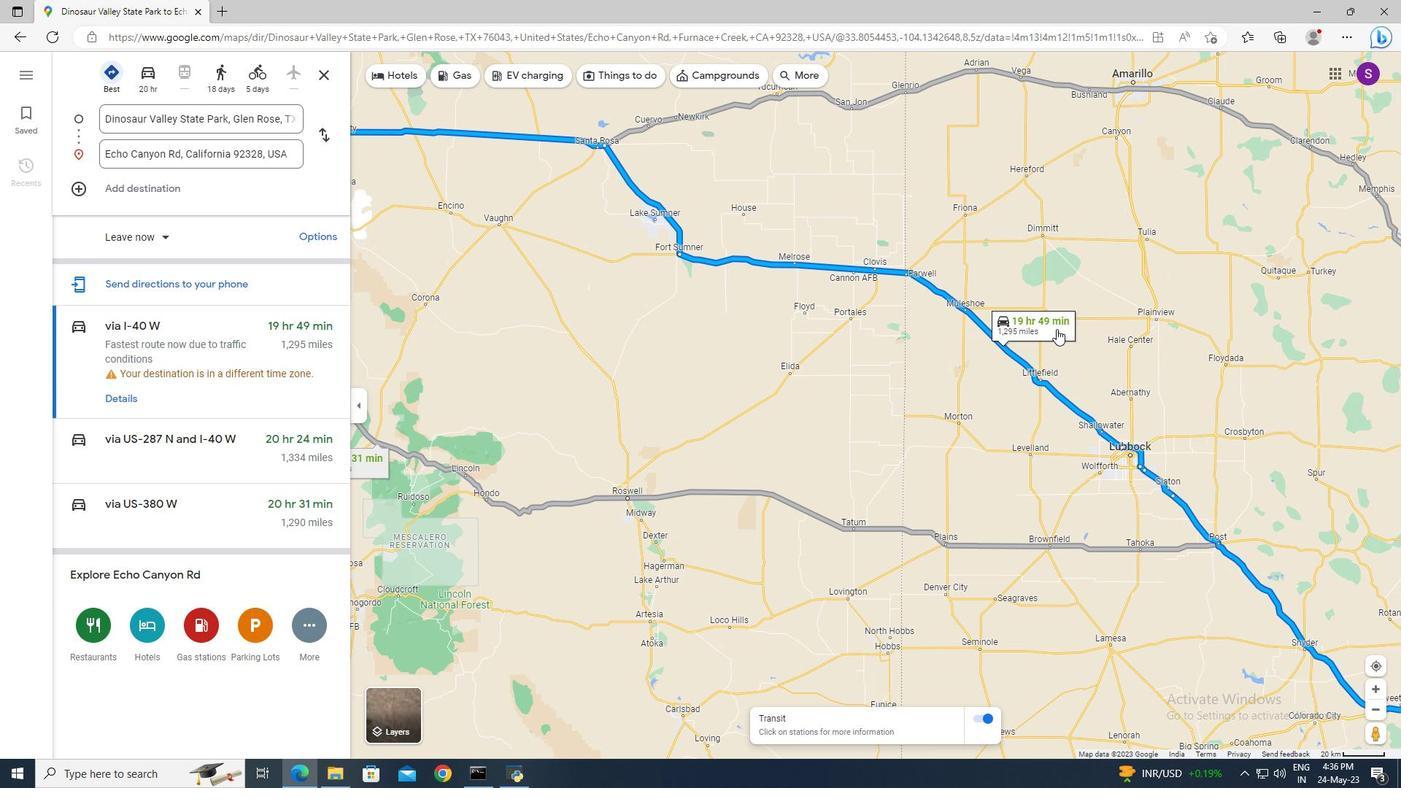 
Action: Mouse scrolled (1057, 329) with delta (0, 0)
Screenshot: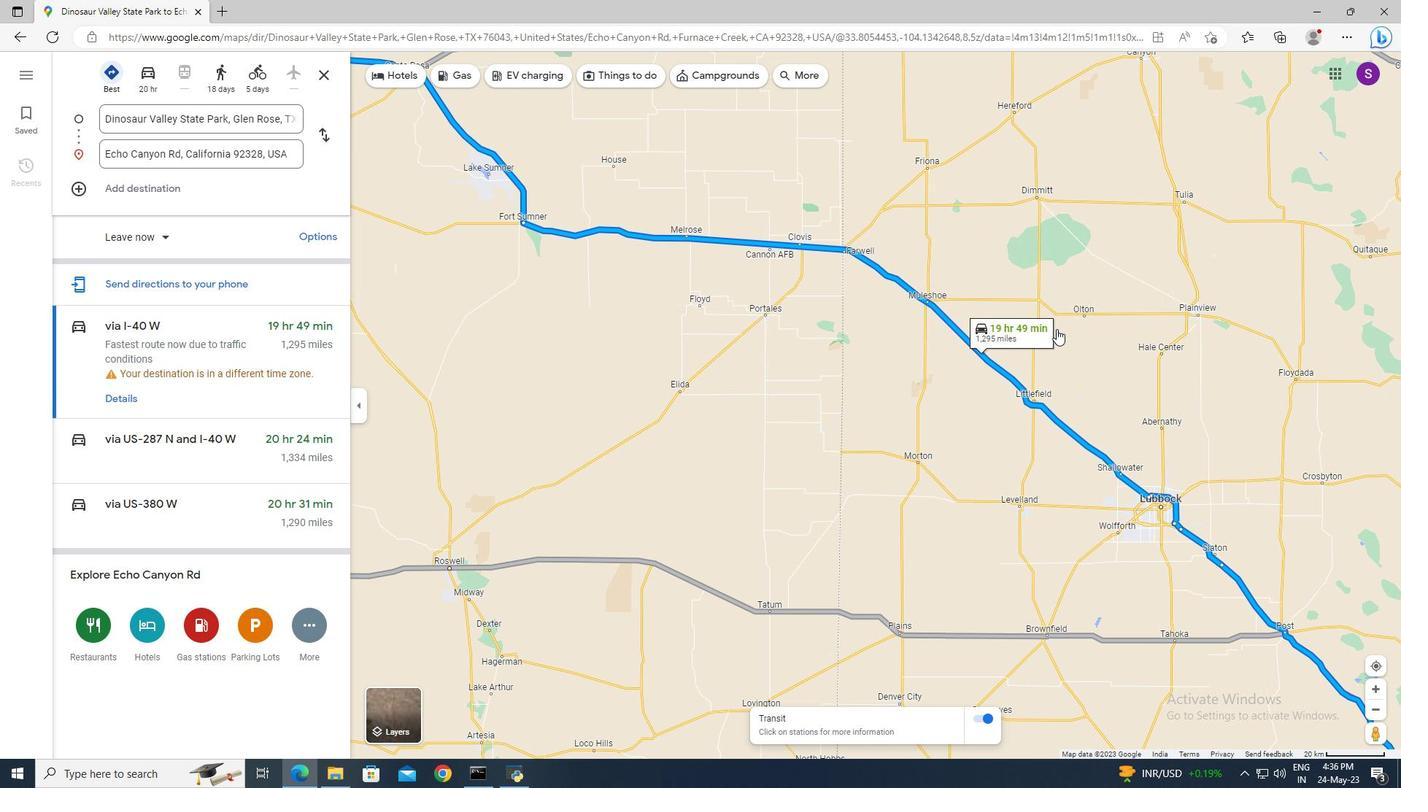
Action: Mouse scrolled (1057, 329) with delta (0, 0)
Screenshot: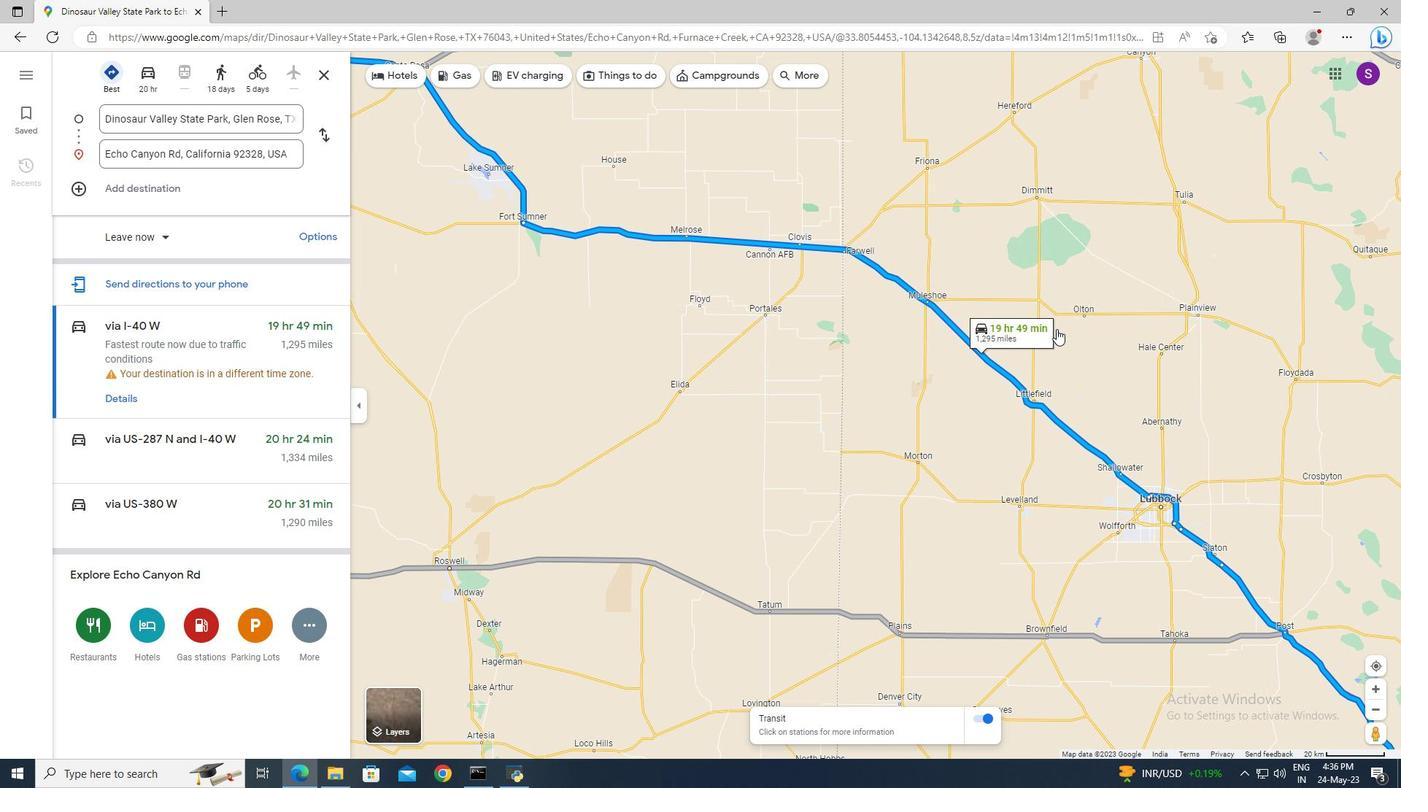
Action: Mouse moved to (997, 357)
Screenshot: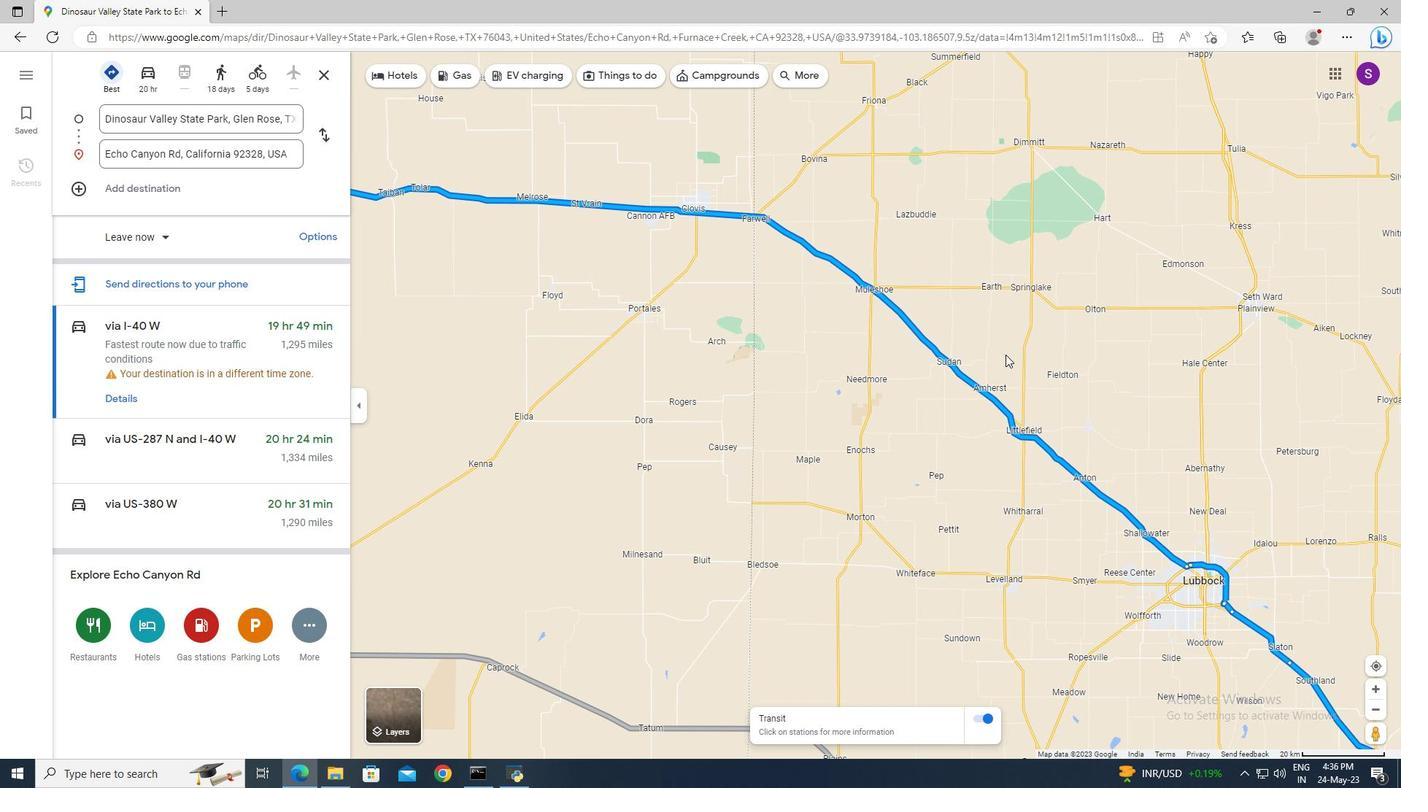 
Action: Mouse scrolled (997, 358) with delta (0, 0)
Screenshot: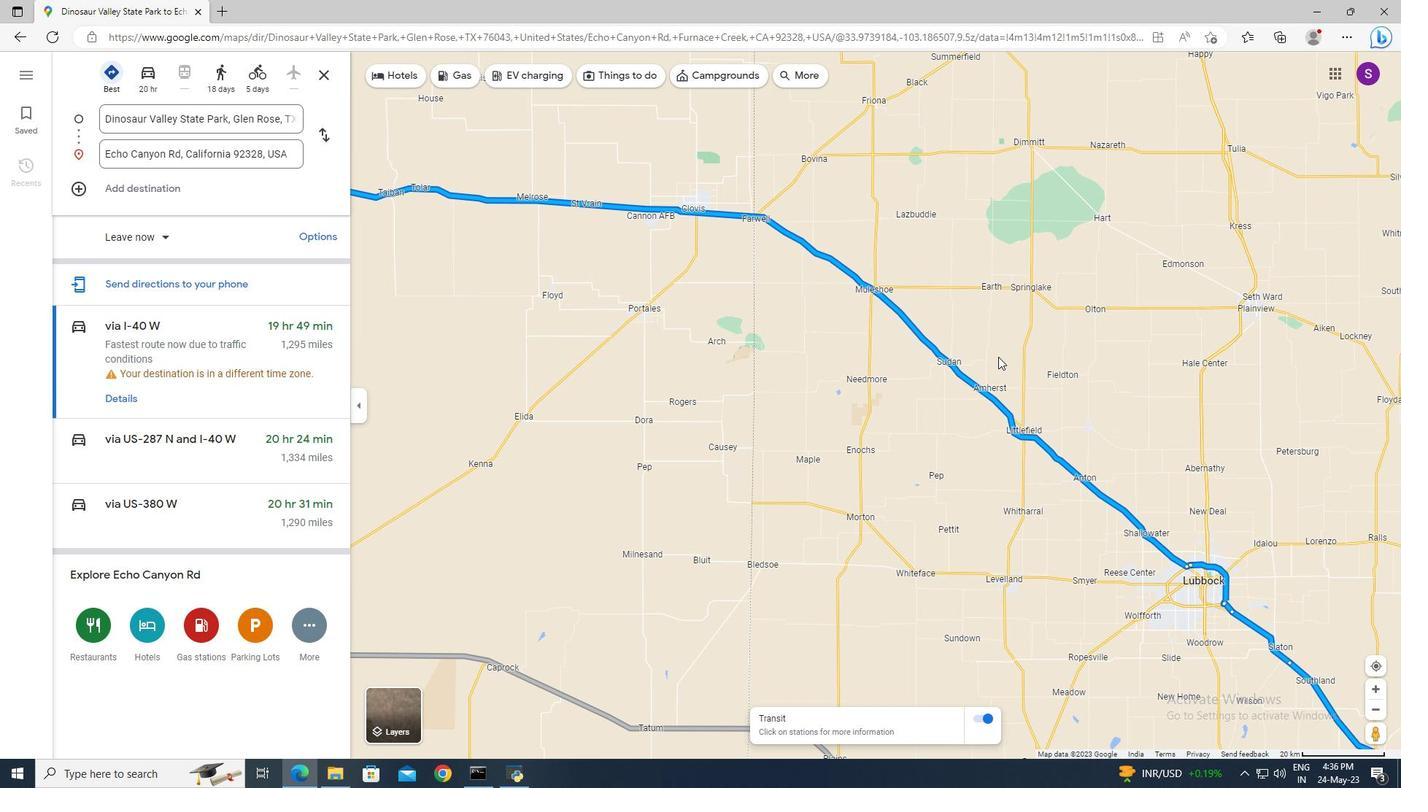 
Action: Mouse scrolled (997, 358) with delta (0, 0)
Screenshot: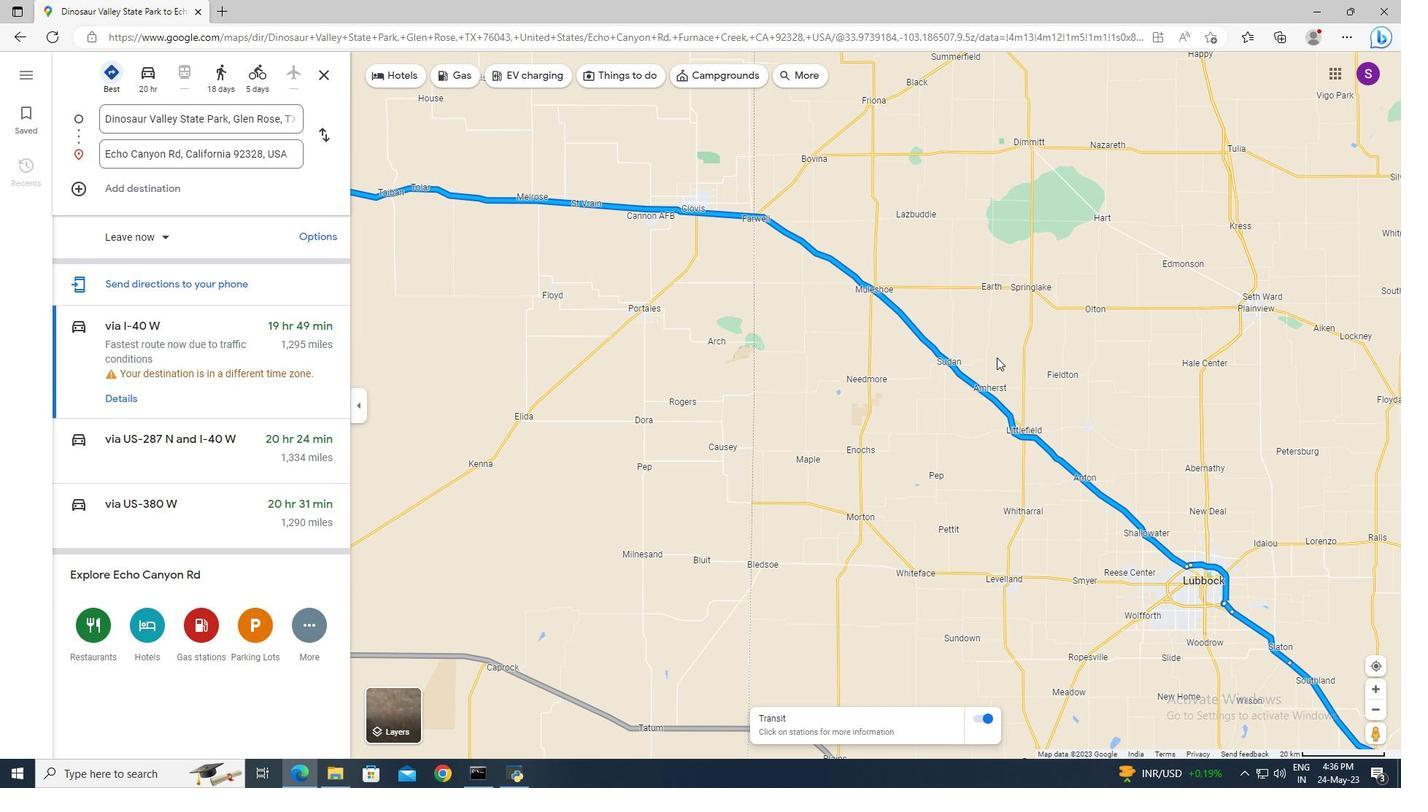 
Action: Mouse moved to (941, 384)
Screenshot: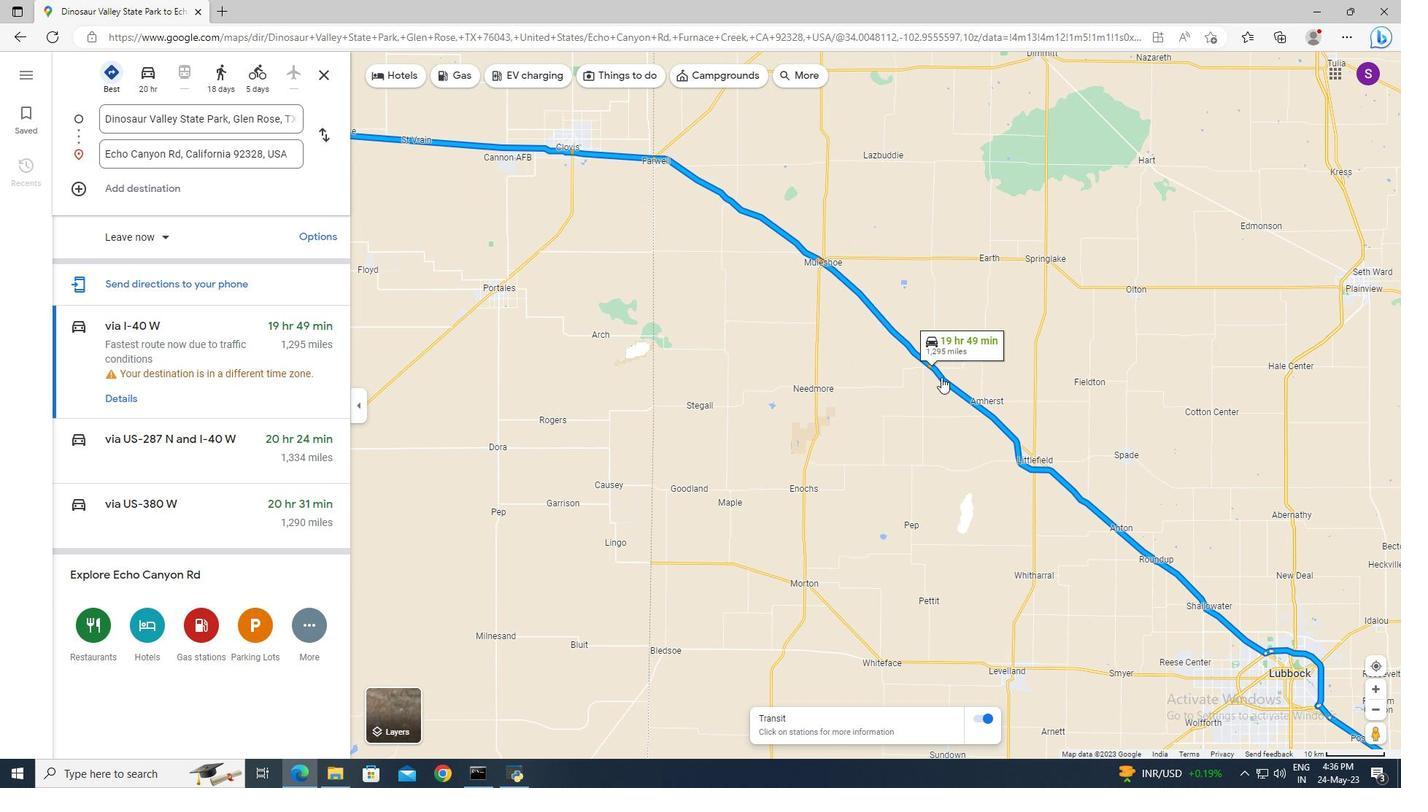 
Action: Mouse scrolled (941, 384) with delta (0, 0)
Screenshot: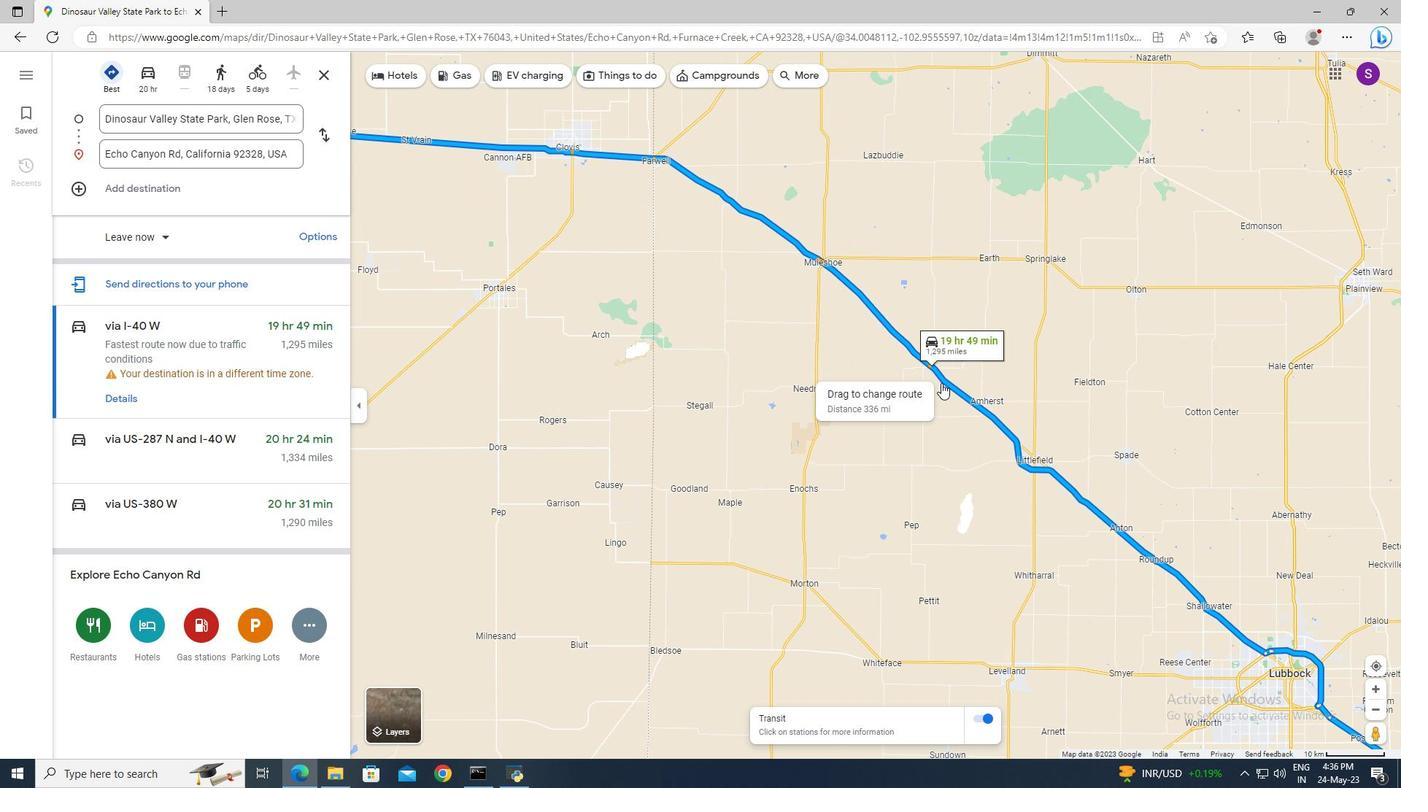 
Action: Mouse scrolled (941, 384) with delta (0, 0)
Screenshot: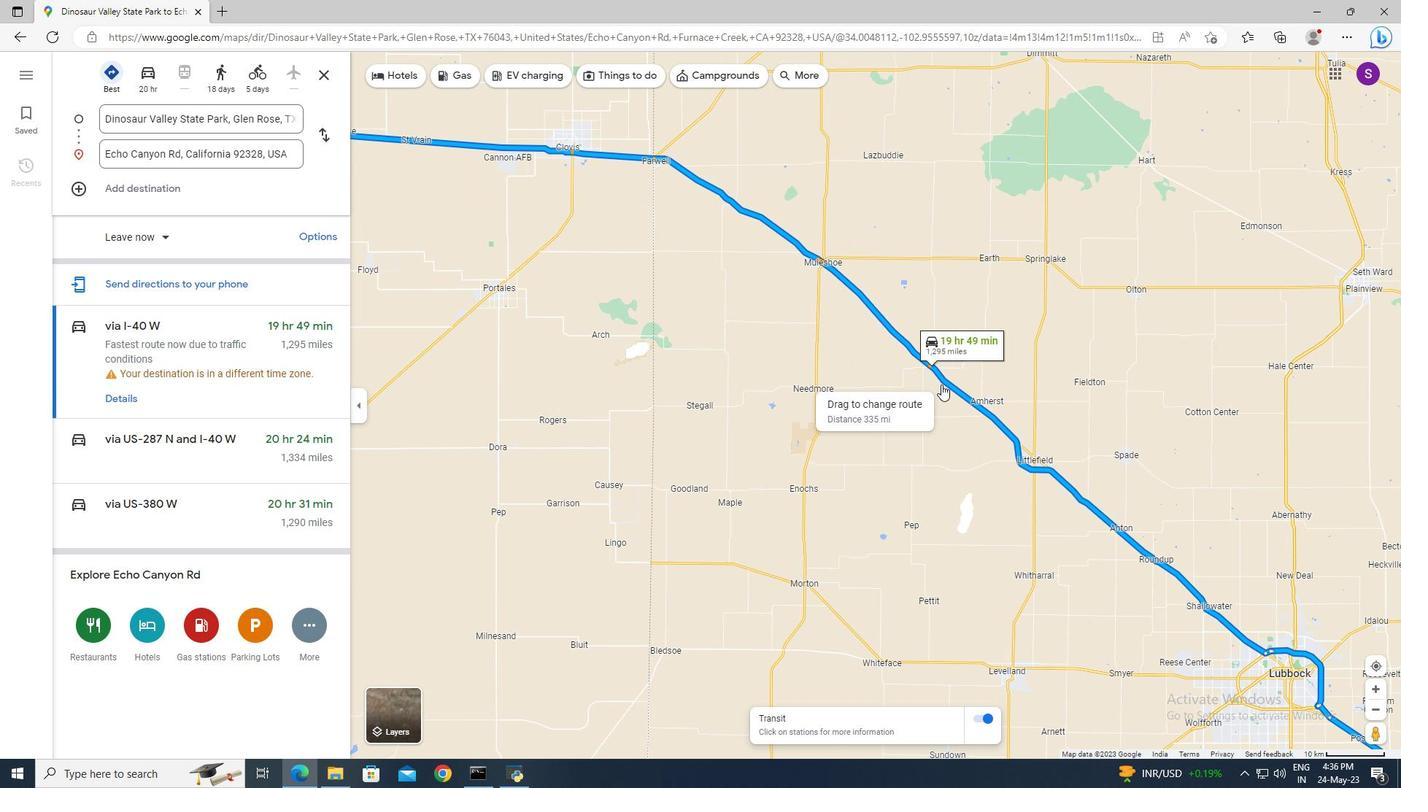 
Action: Mouse moved to (1209, 362)
Screenshot: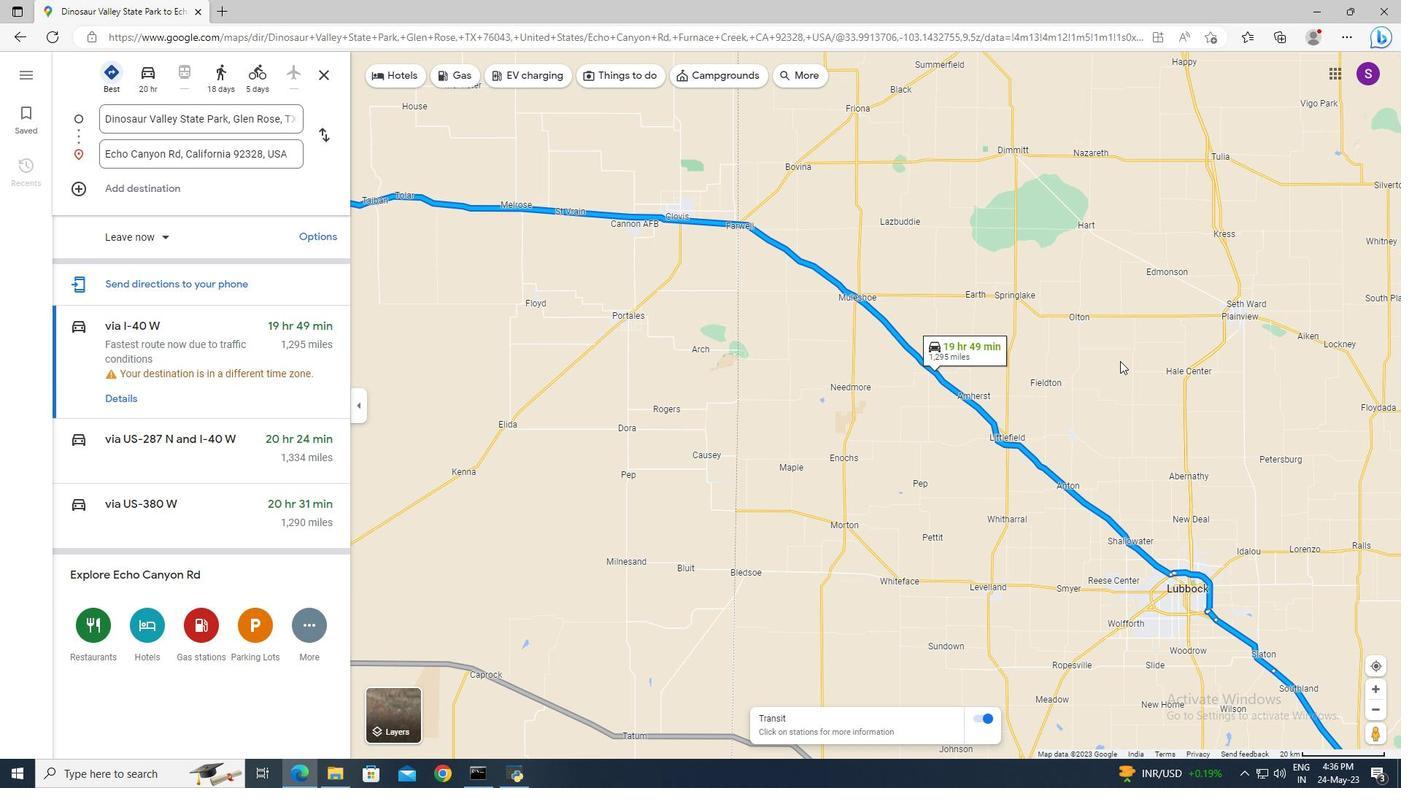 
Action: Mouse pressed left at (1209, 362)
Screenshot: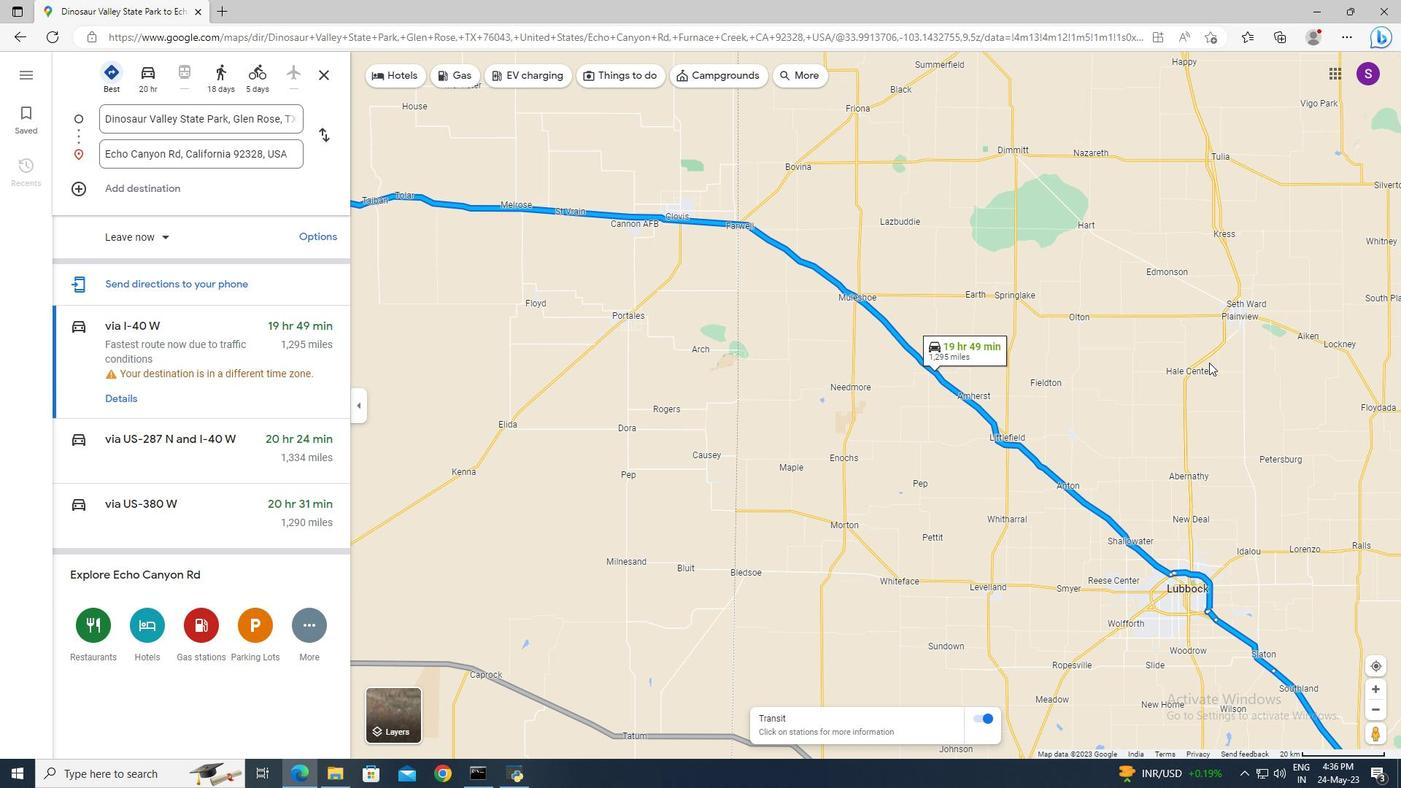 
Action: Mouse moved to (735, 467)
Screenshot: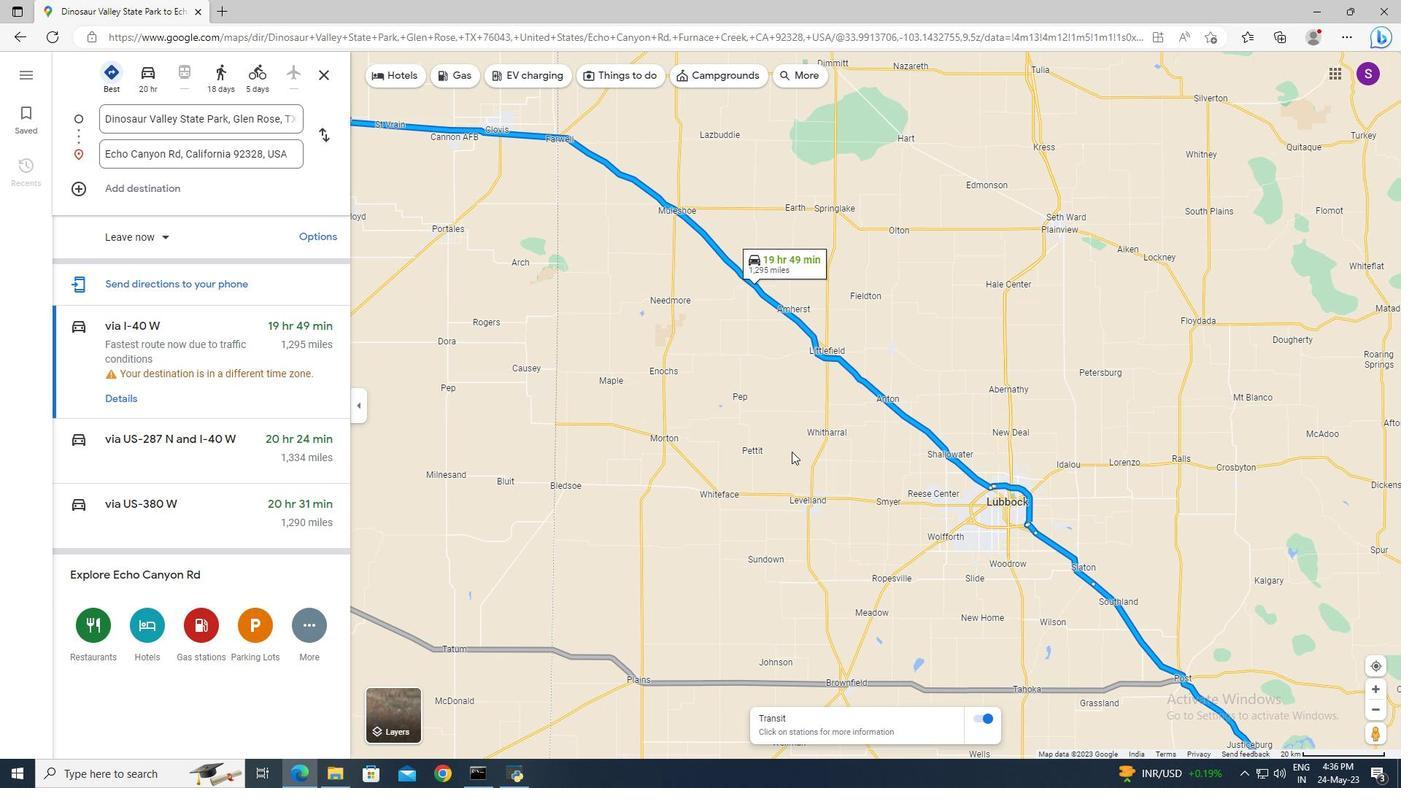 
Action: Mouse pressed left at (735, 467)
Screenshot: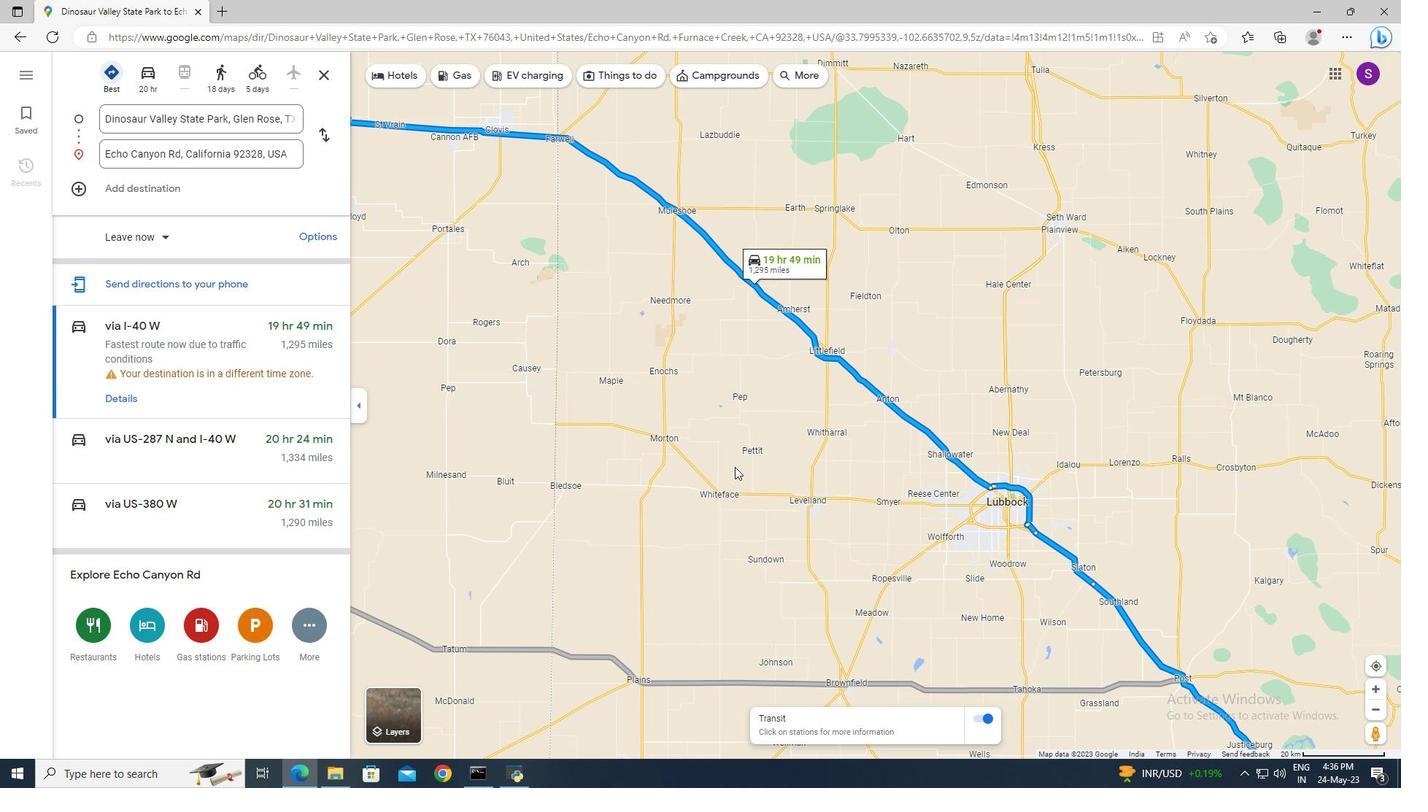 
Action: Mouse moved to (825, 473)
Screenshot: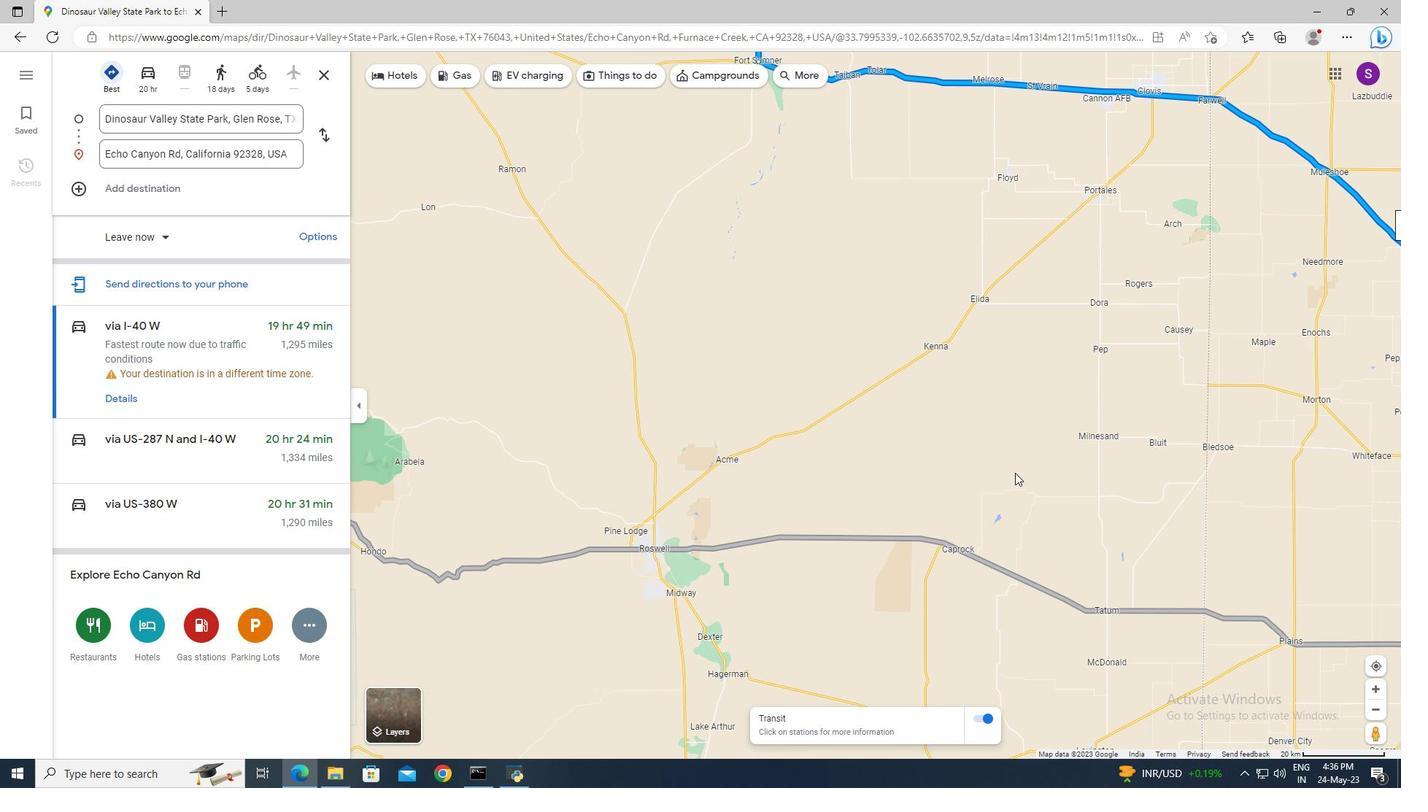 
Action: Mouse pressed left at (825, 473)
Screenshot: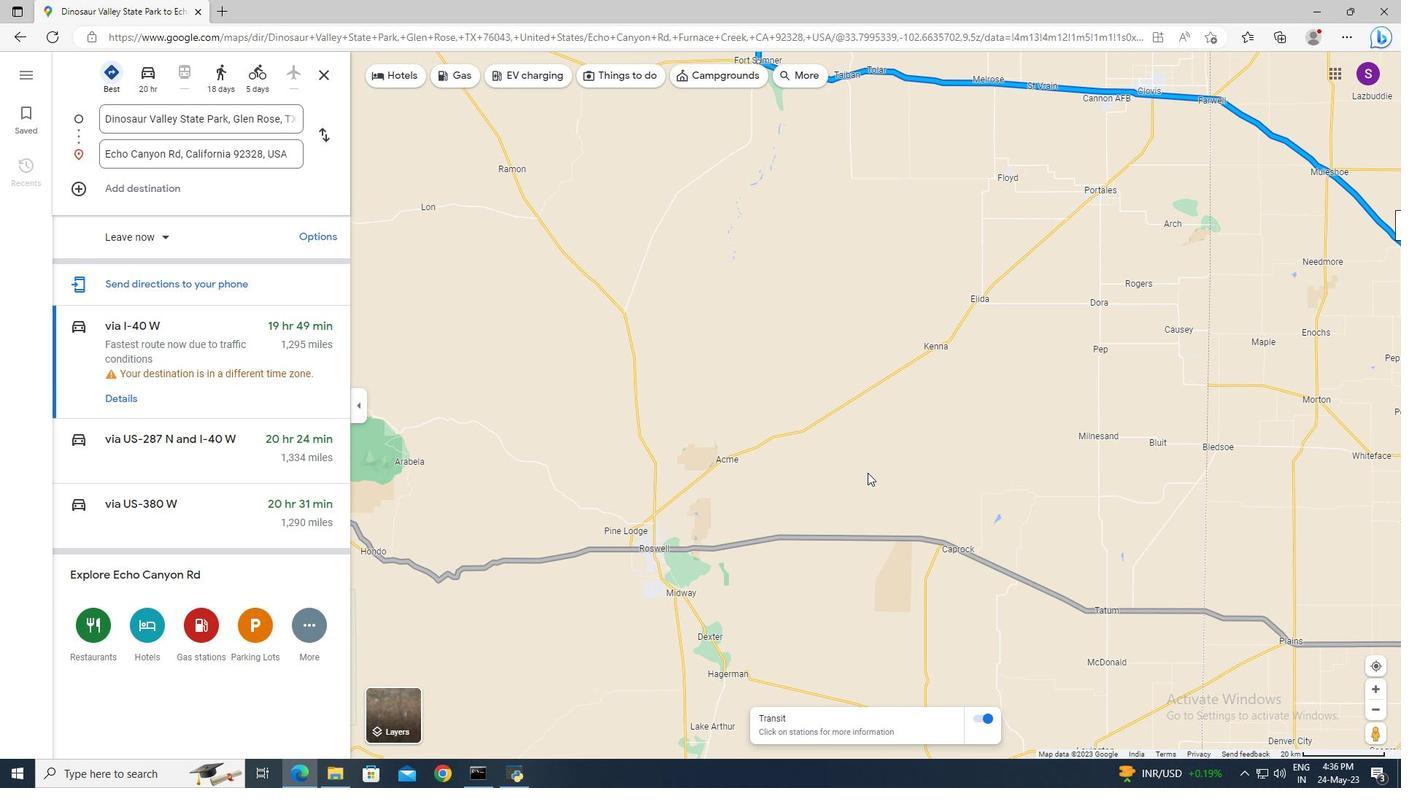 
Action: Mouse moved to (778, 412)
Screenshot: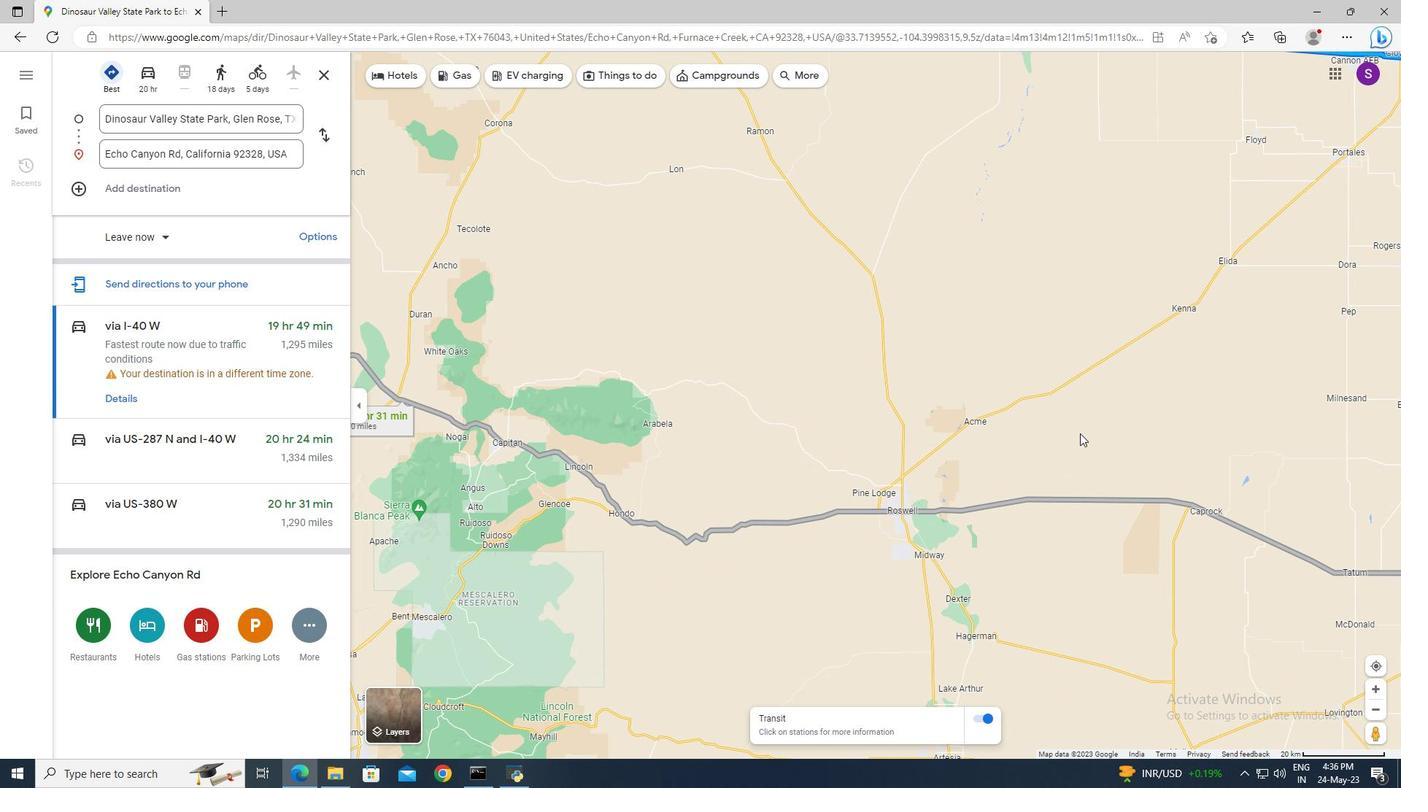 
Action: Mouse pressed left at (778, 412)
Screenshot: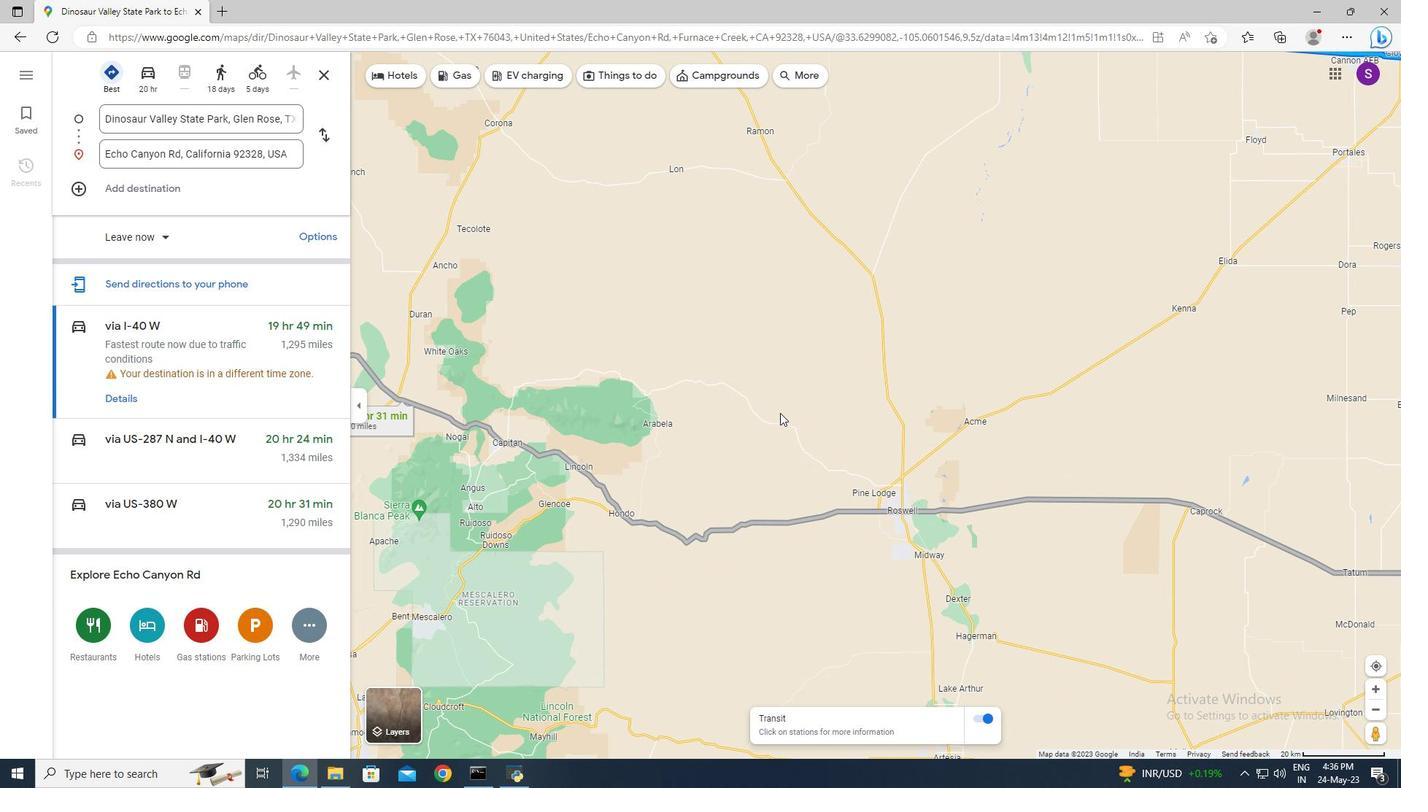 
Action: Mouse moved to (954, 425)
Screenshot: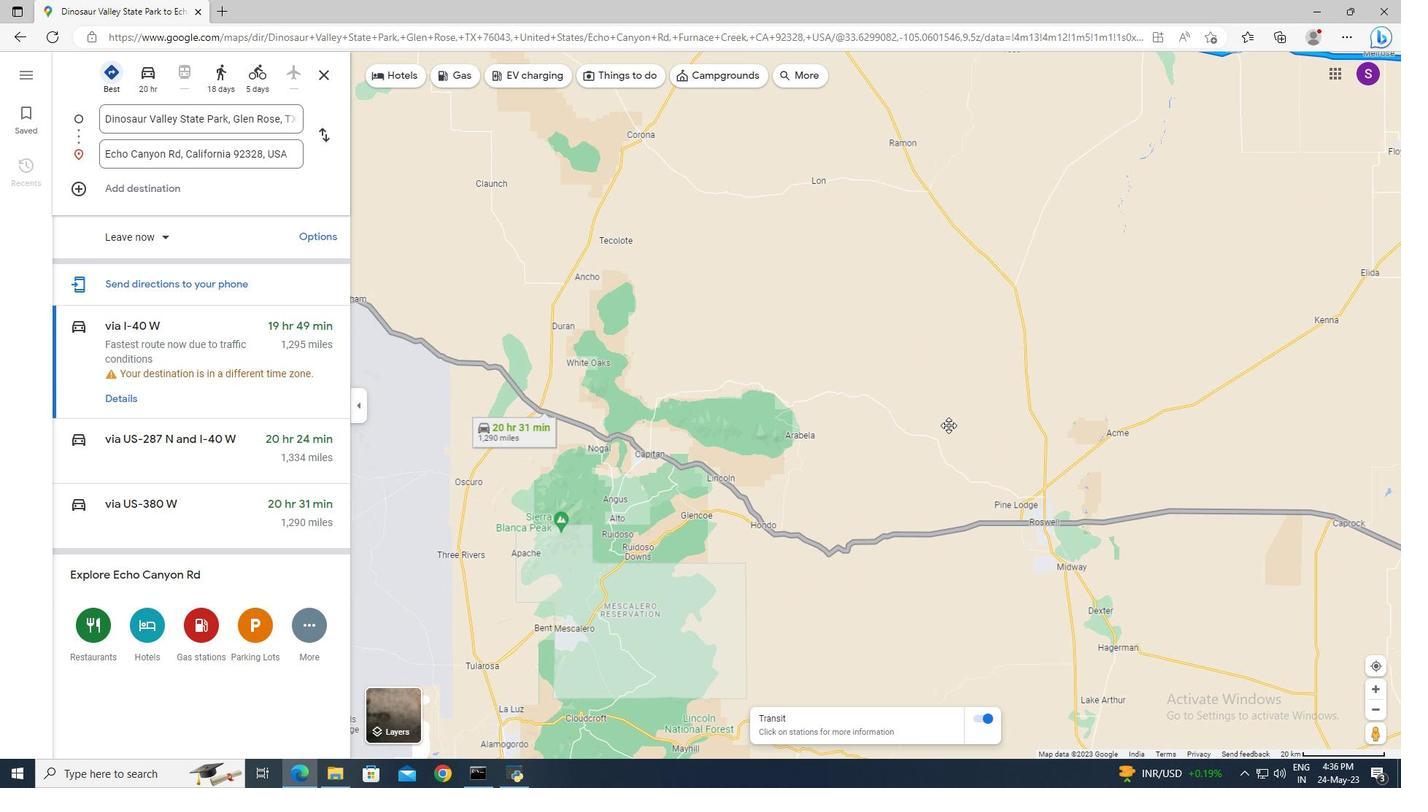 
